 Task: Search one way flight ticket for 3 adults in first from Hailey/sun Valley: Friedman Memorial Airport to New Bern: Coastal Carolina Regional Airport (was Craven County Regional) on 5-4-2023. Choice of flights is United. Number of bags: 1 carry on bag. Price is upto 55000. Outbound departure time preference is 18:30.
Action: Mouse moved to (392, 359)
Screenshot: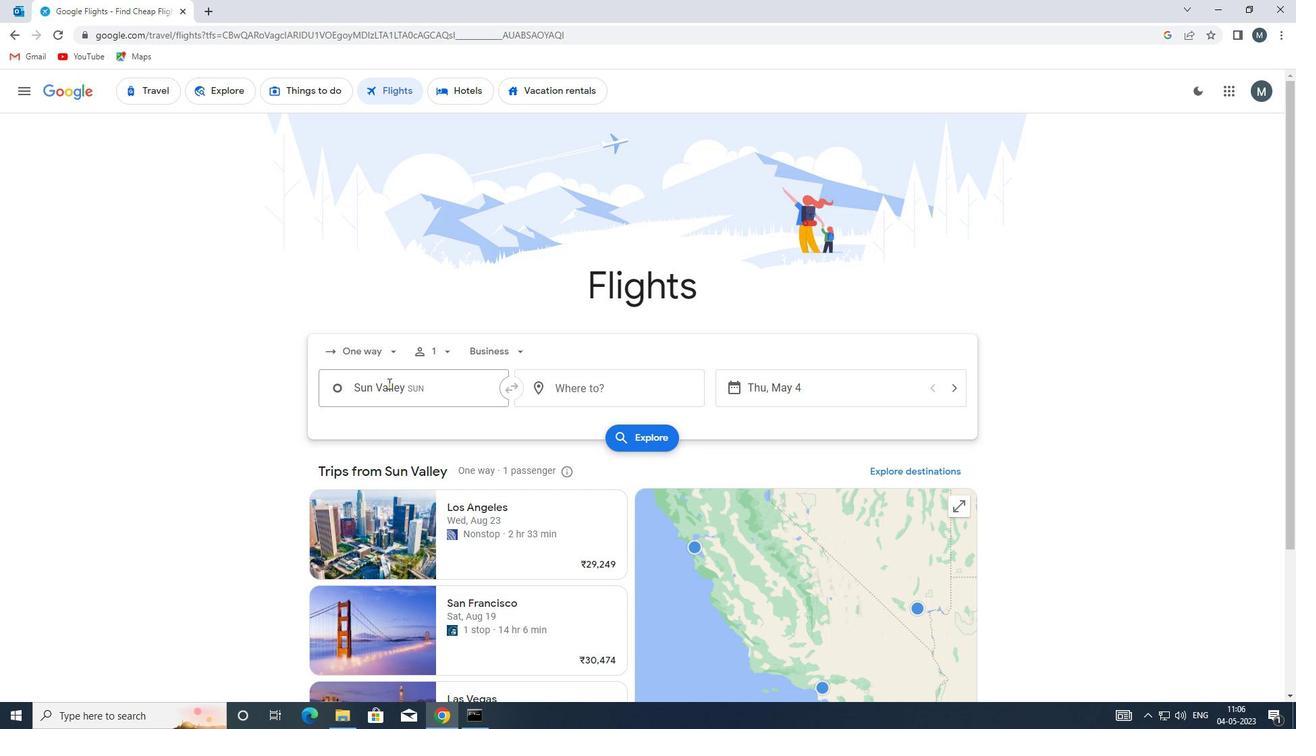 
Action: Mouse pressed left at (392, 359)
Screenshot: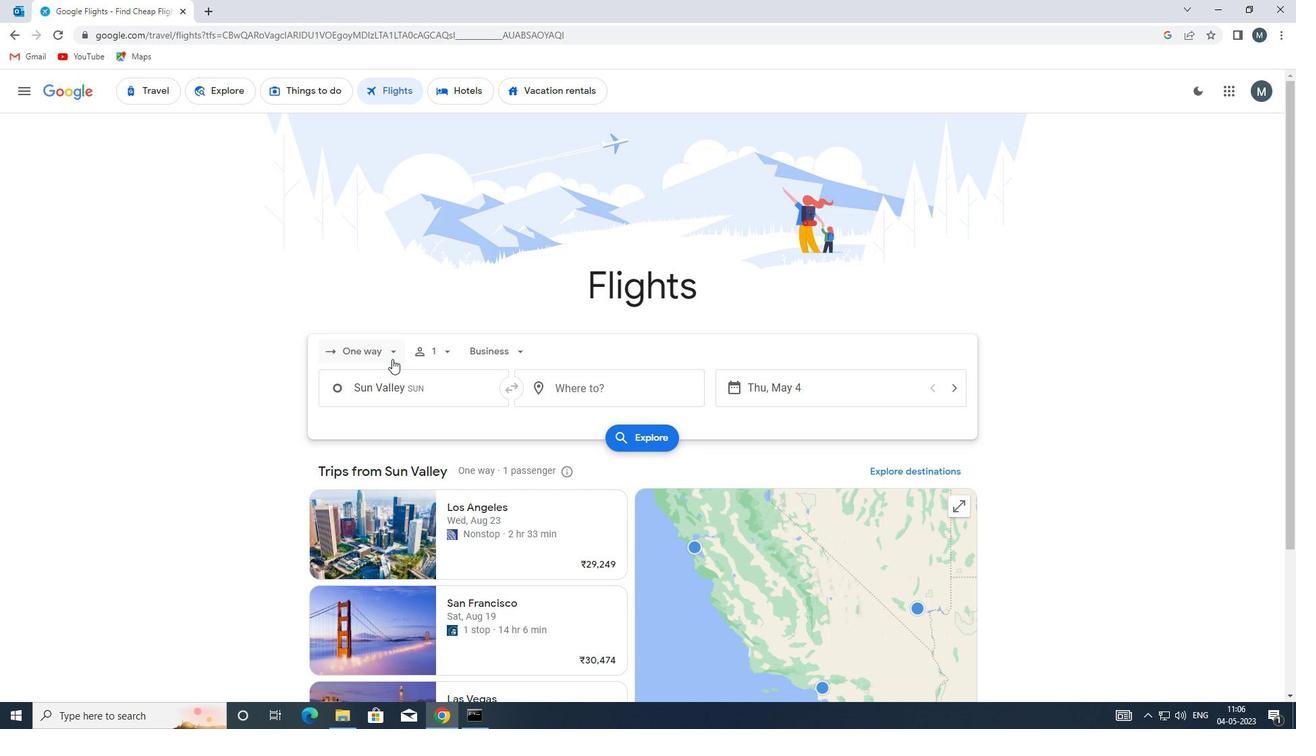 
Action: Mouse moved to (404, 407)
Screenshot: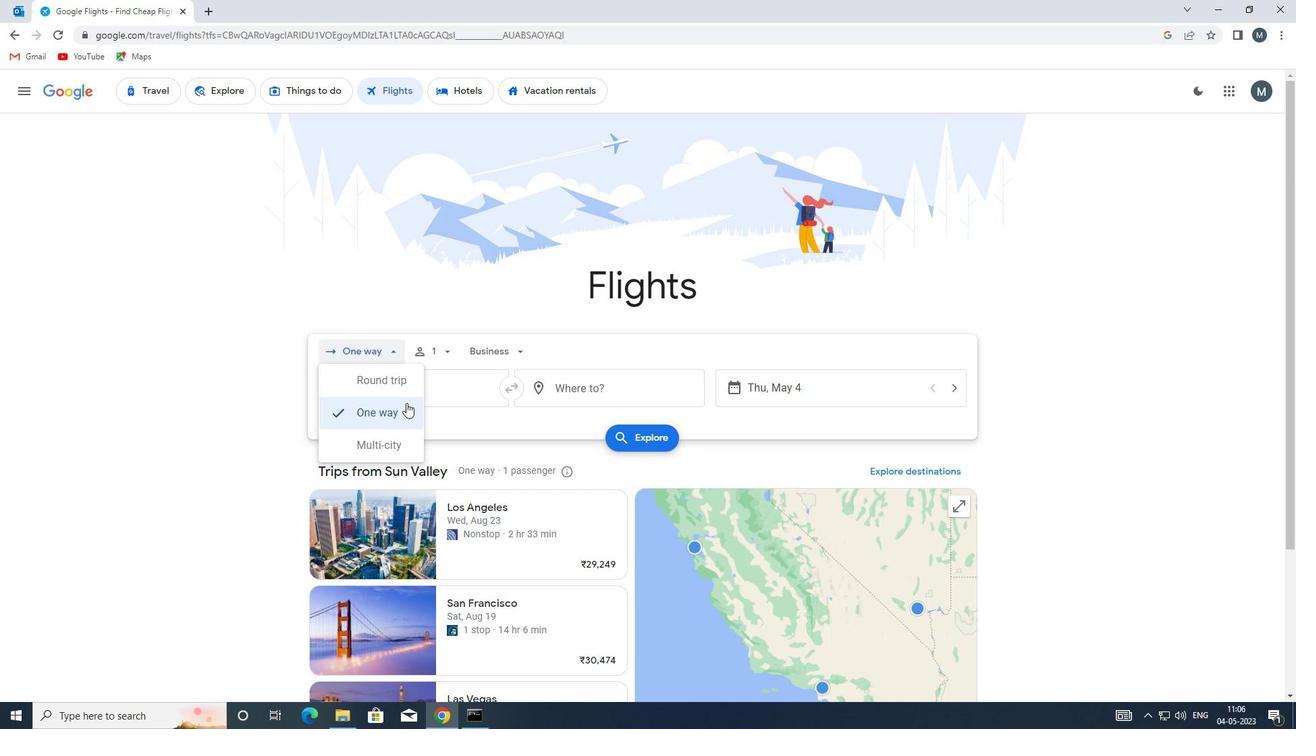 
Action: Mouse pressed left at (404, 407)
Screenshot: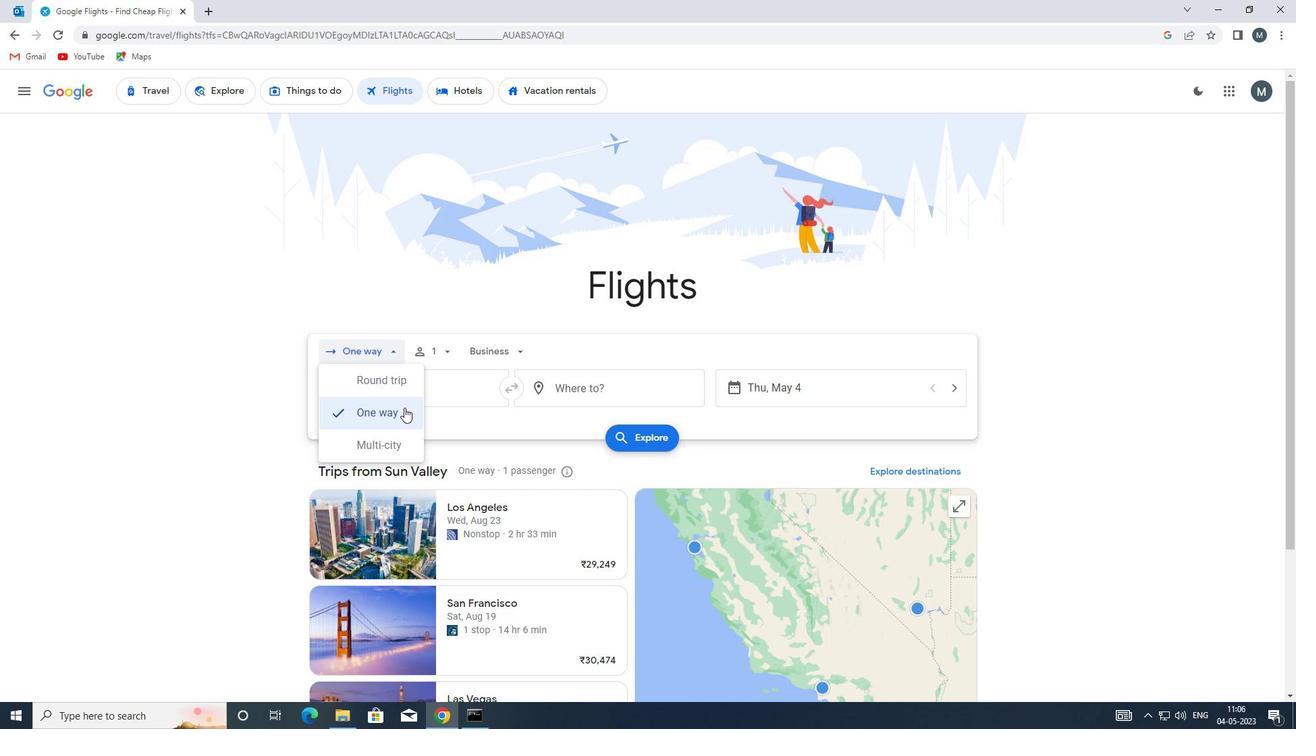 
Action: Mouse moved to (434, 347)
Screenshot: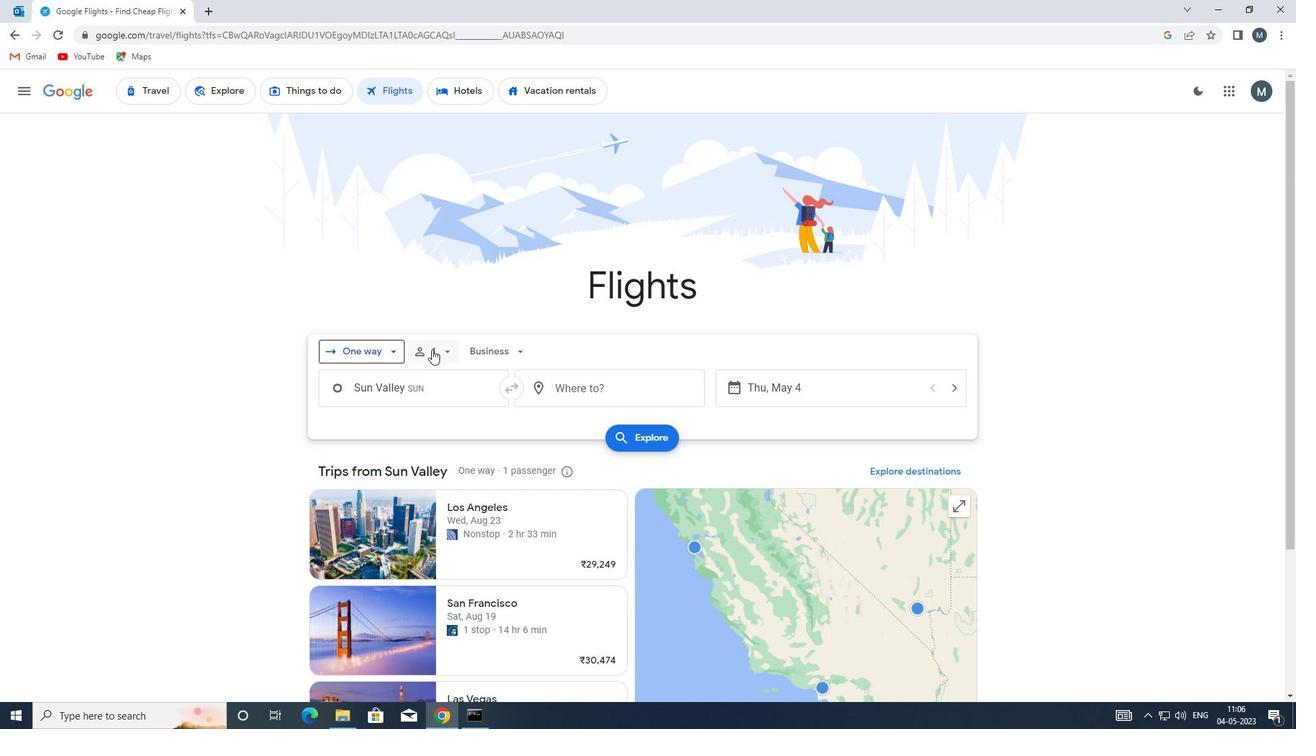 
Action: Mouse pressed left at (434, 347)
Screenshot: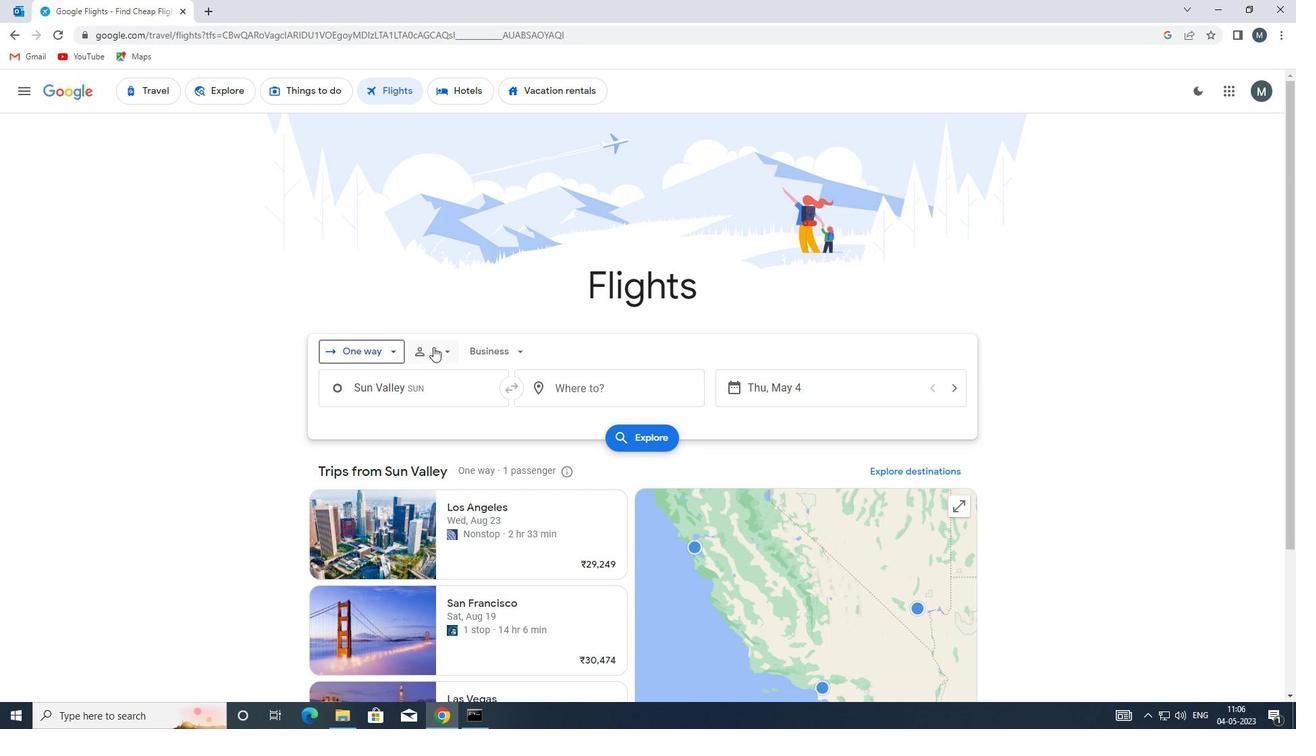 
Action: Mouse moved to (553, 386)
Screenshot: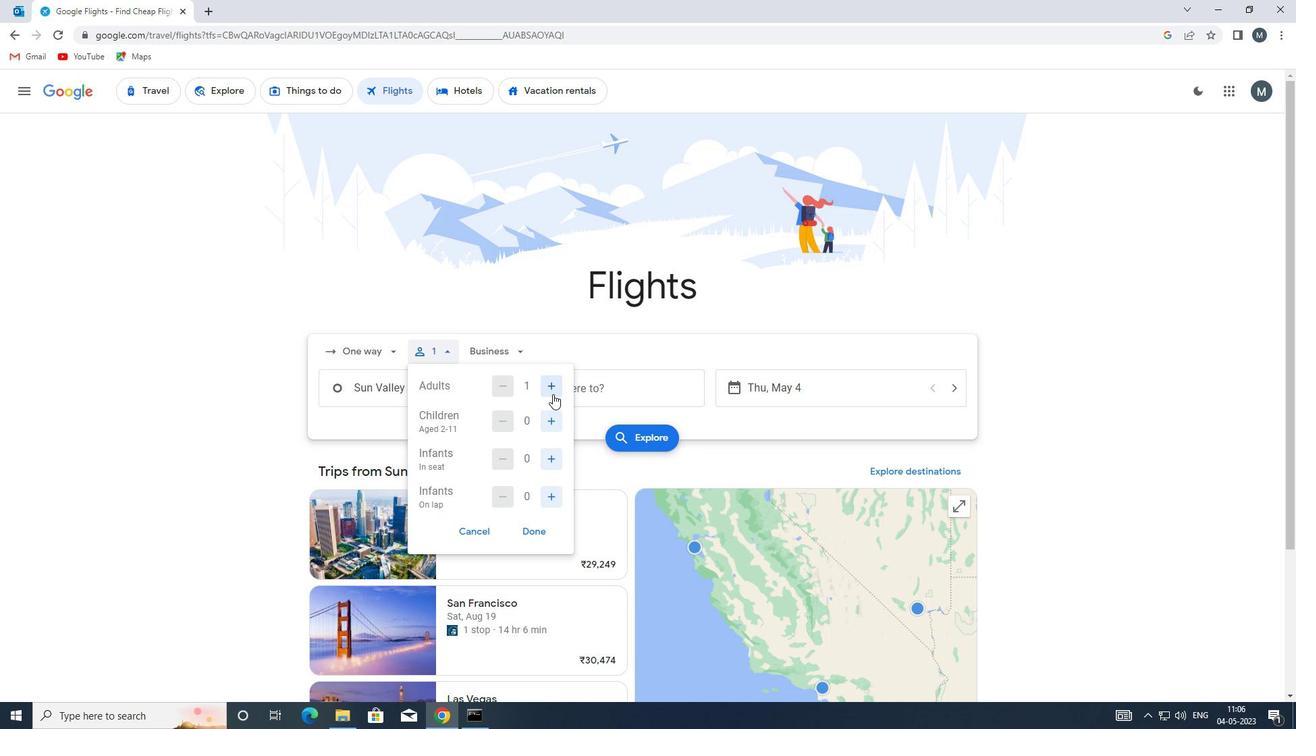
Action: Mouse pressed left at (553, 386)
Screenshot: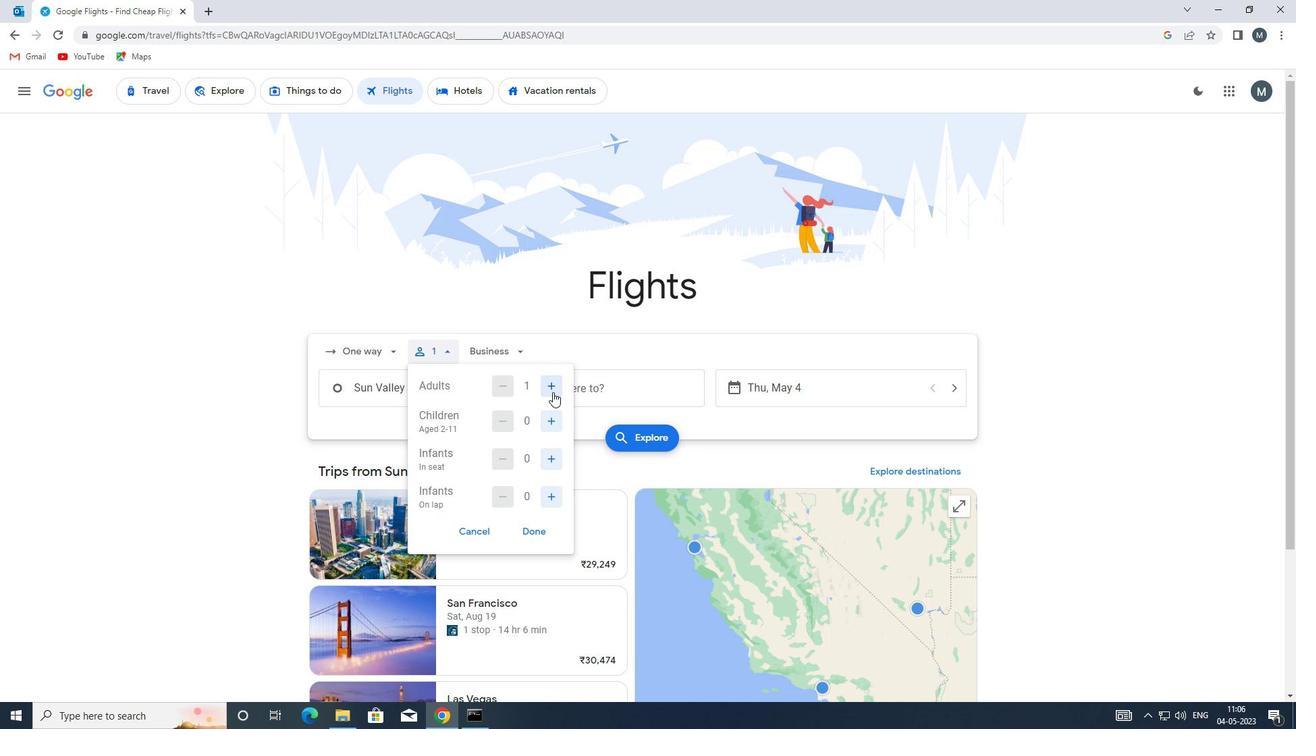 
Action: Mouse moved to (553, 386)
Screenshot: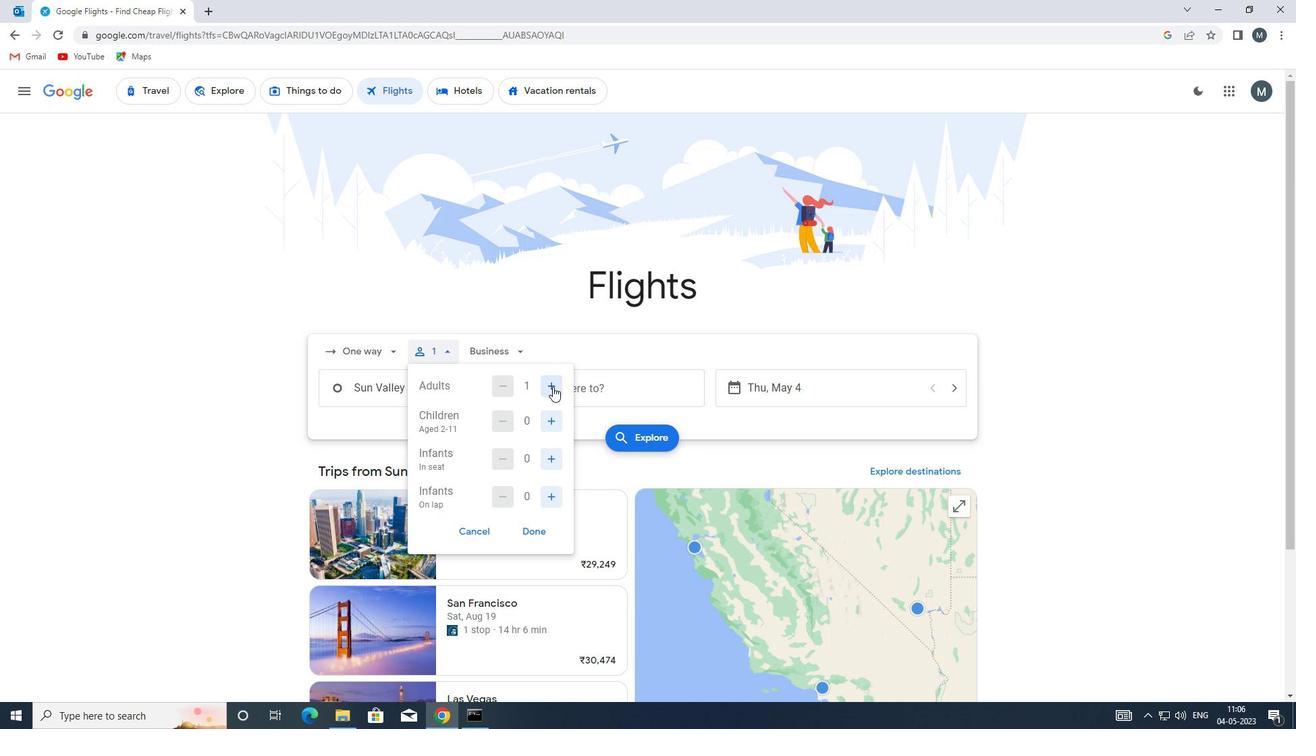 
Action: Mouse pressed left at (553, 386)
Screenshot: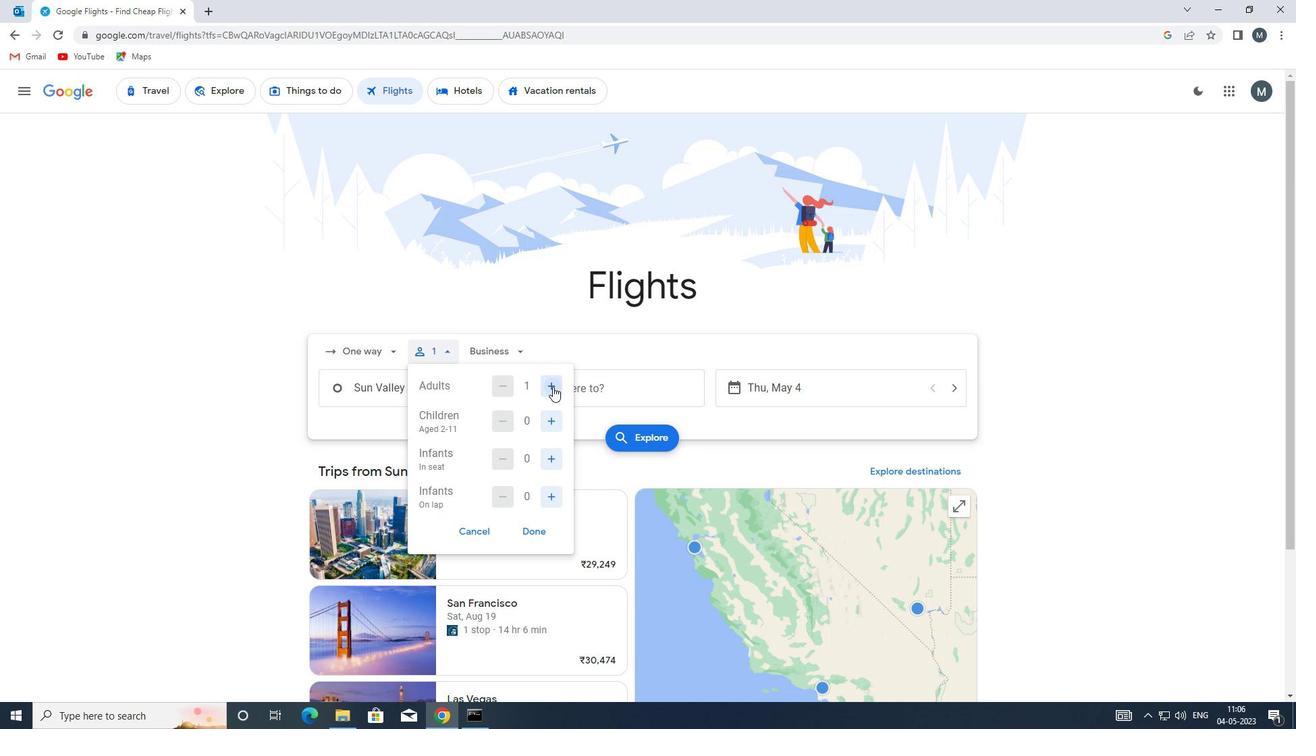 
Action: Mouse moved to (531, 533)
Screenshot: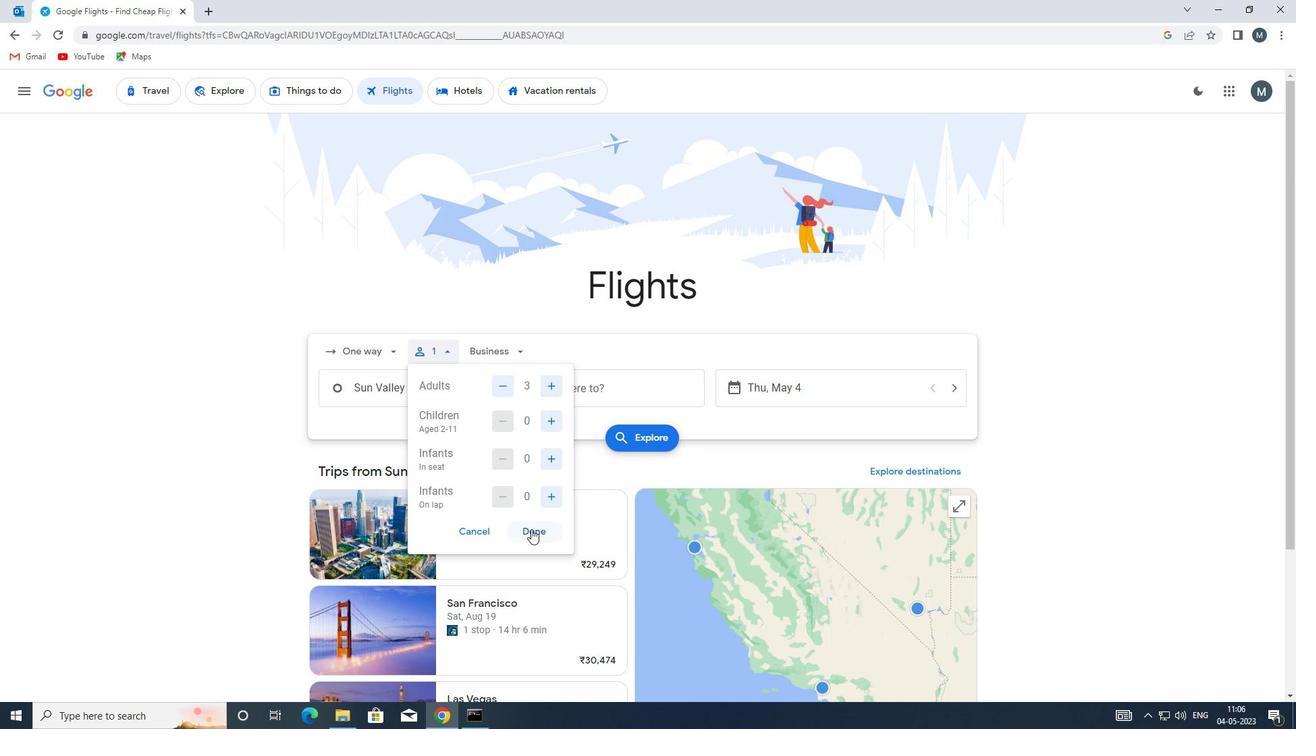 
Action: Mouse pressed left at (531, 533)
Screenshot: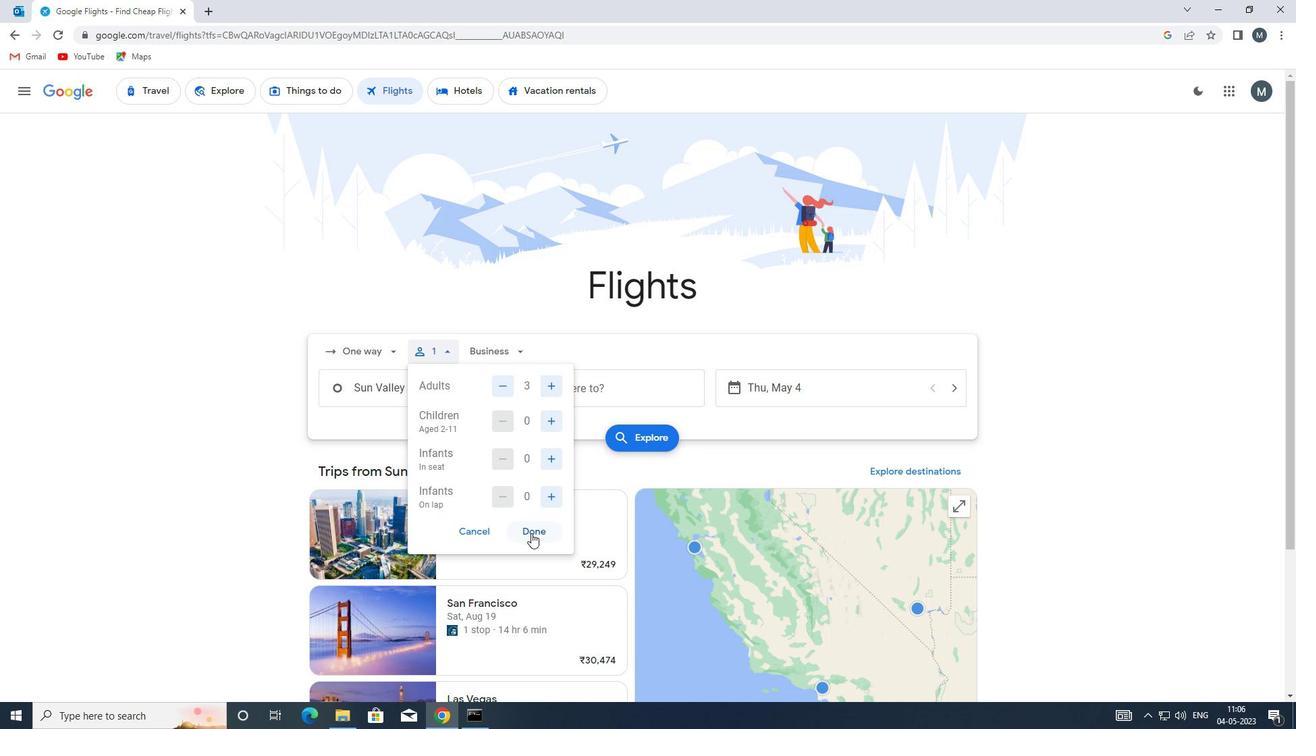
Action: Mouse moved to (504, 353)
Screenshot: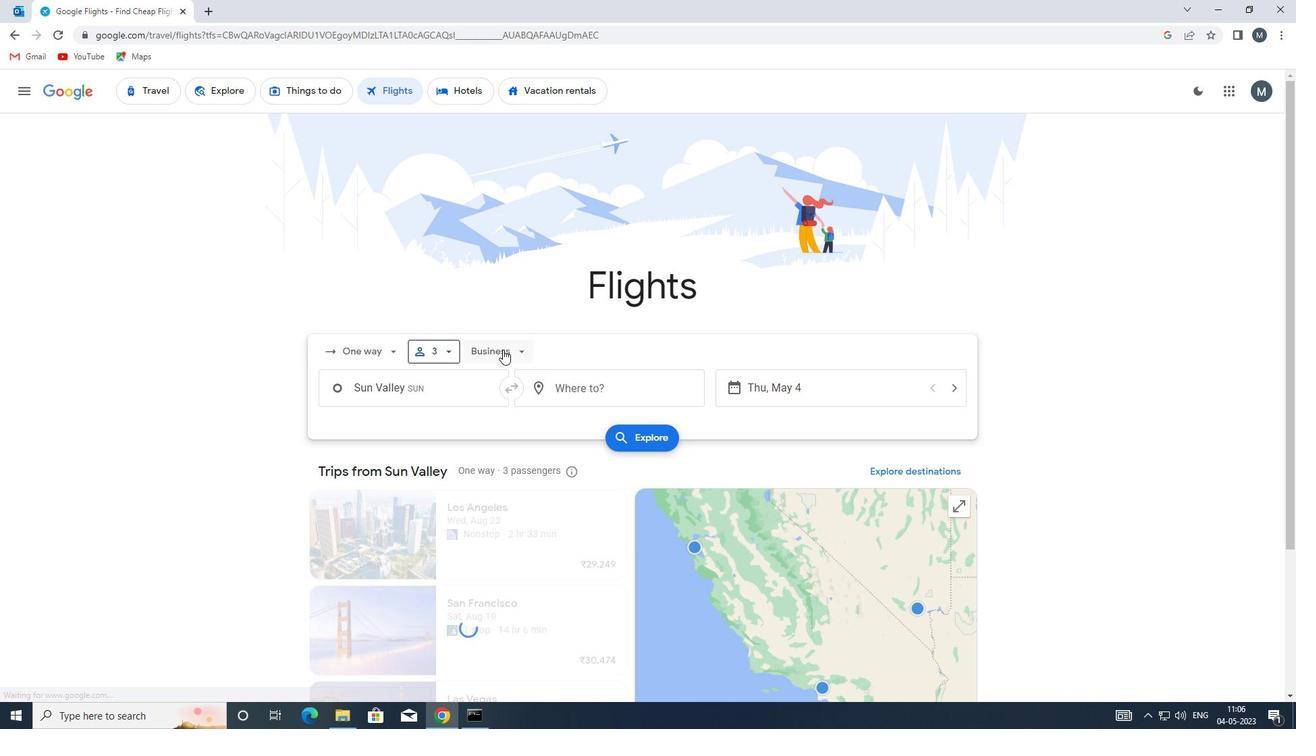 
Action: Mouse pressed left at (504, 353)
Screenshot: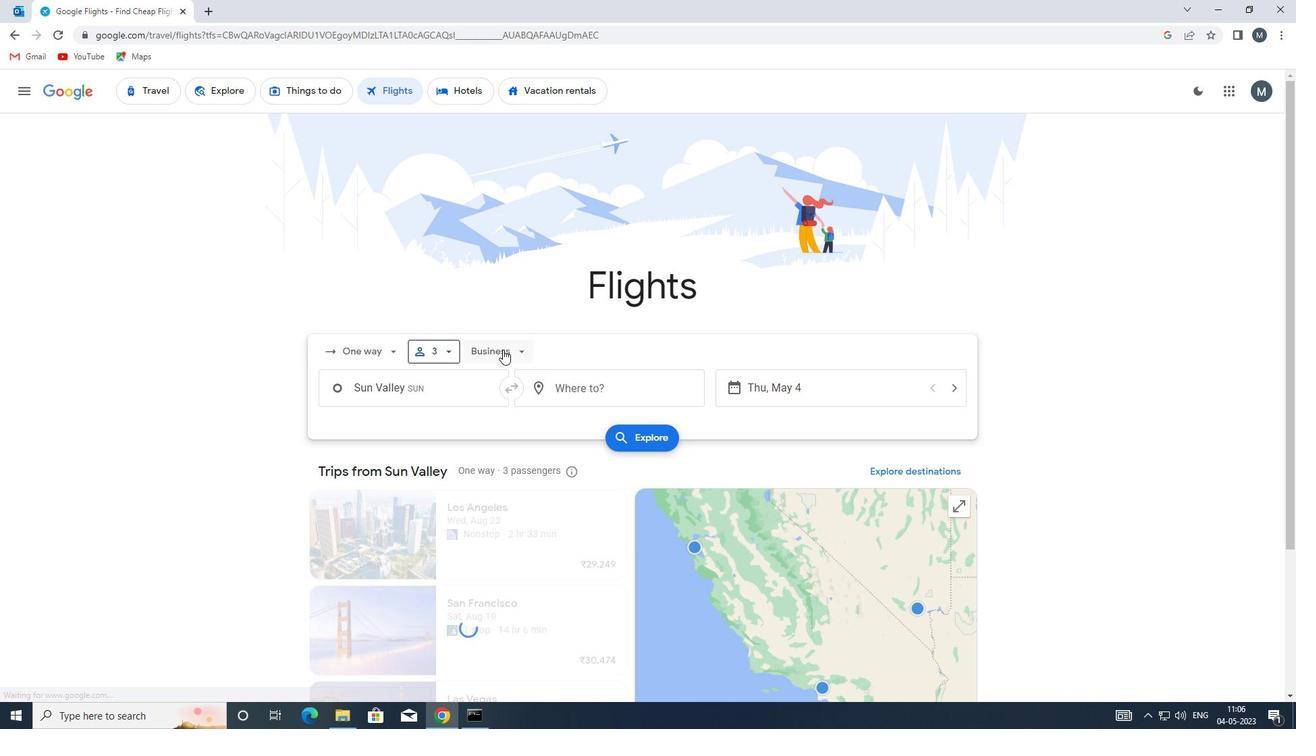 
Action: Mouse moved to (516, 471)
Screenshot: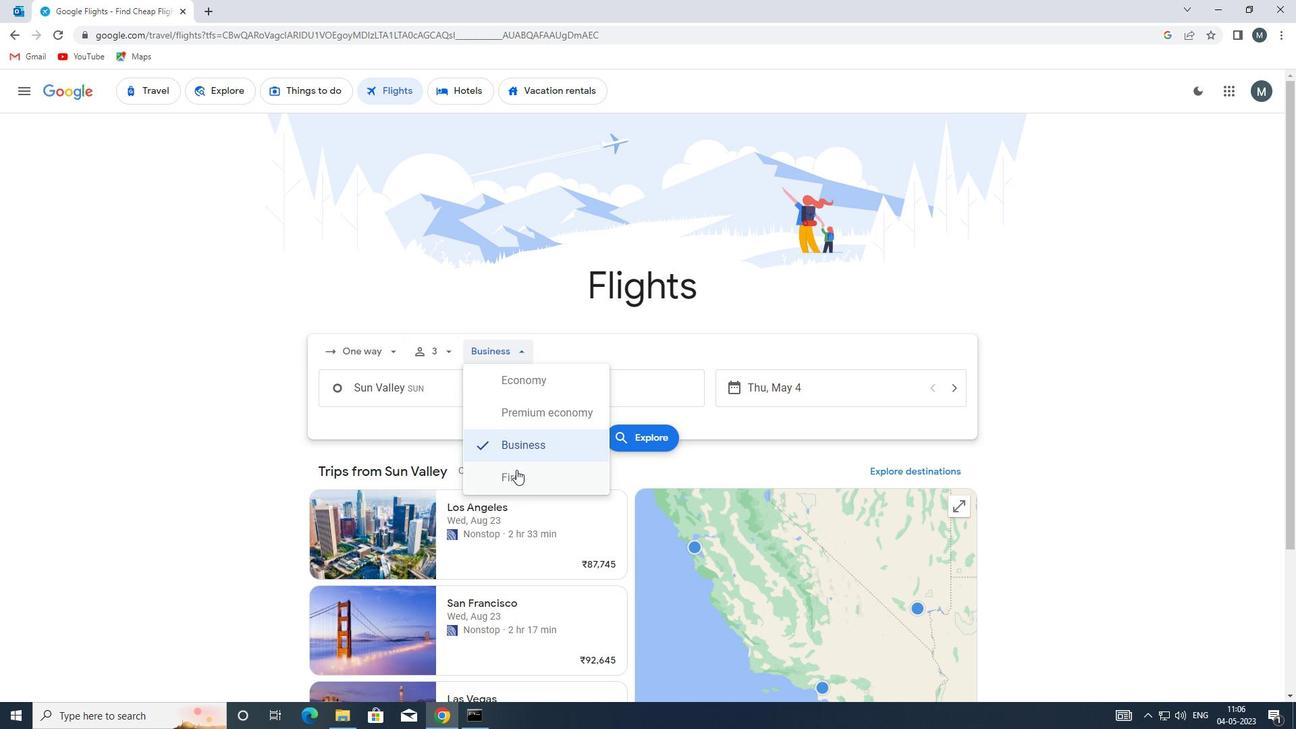 
Action: Mouse pressed left at (516, 471)
Screenshot: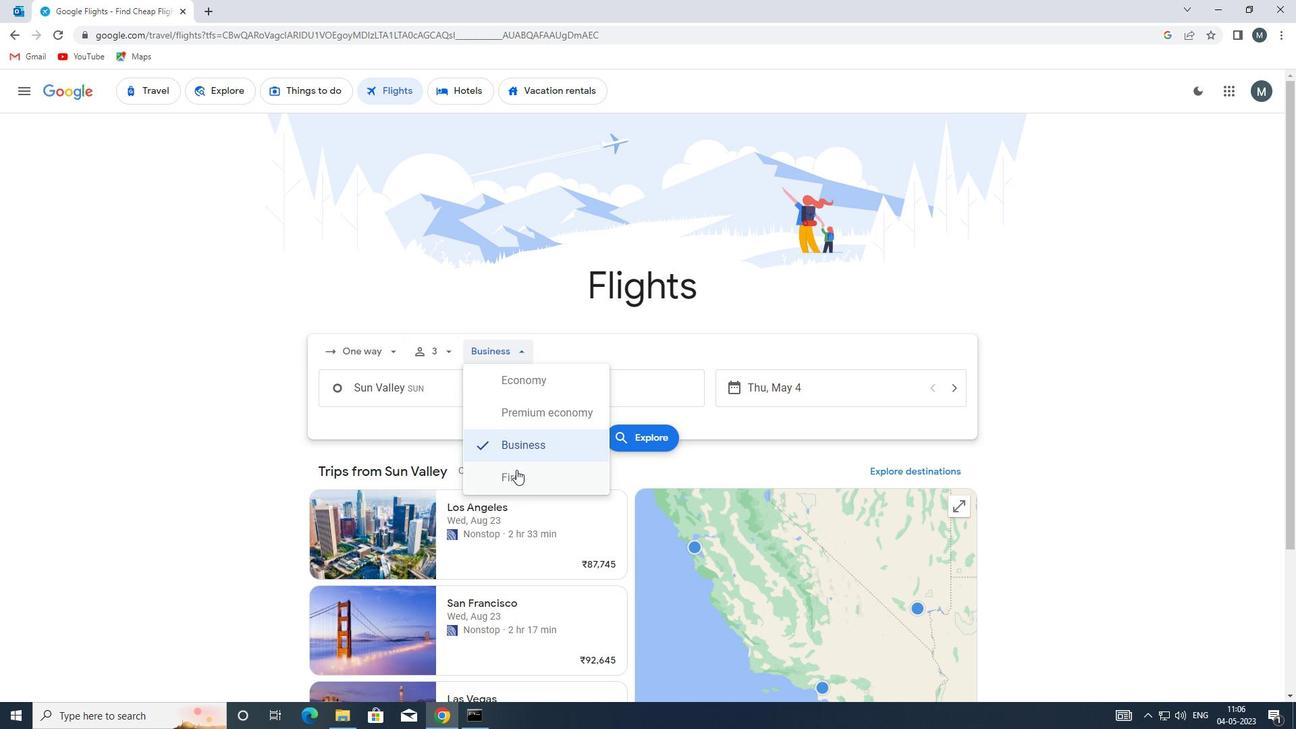 
Action: Mouse moved to (433, 388)
Screenshot: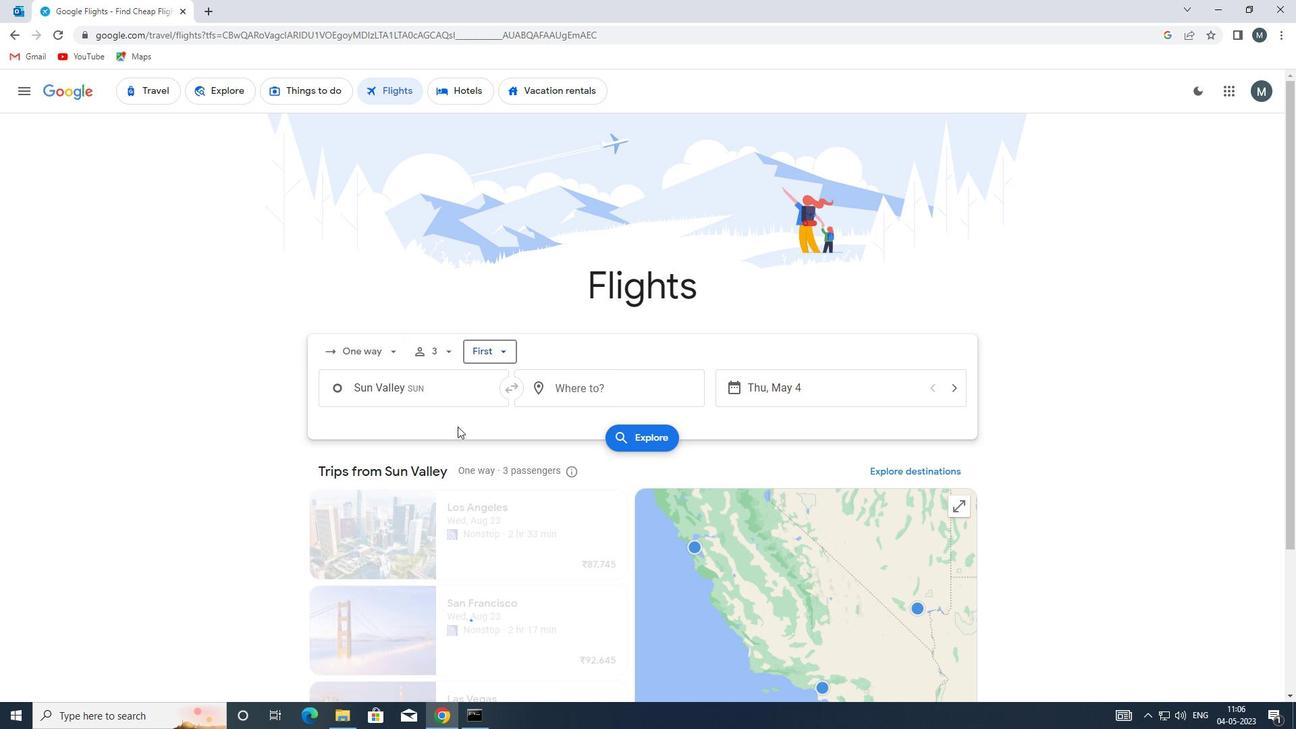 
Action: Mouse pressed left at (433, 388)
Screenshot: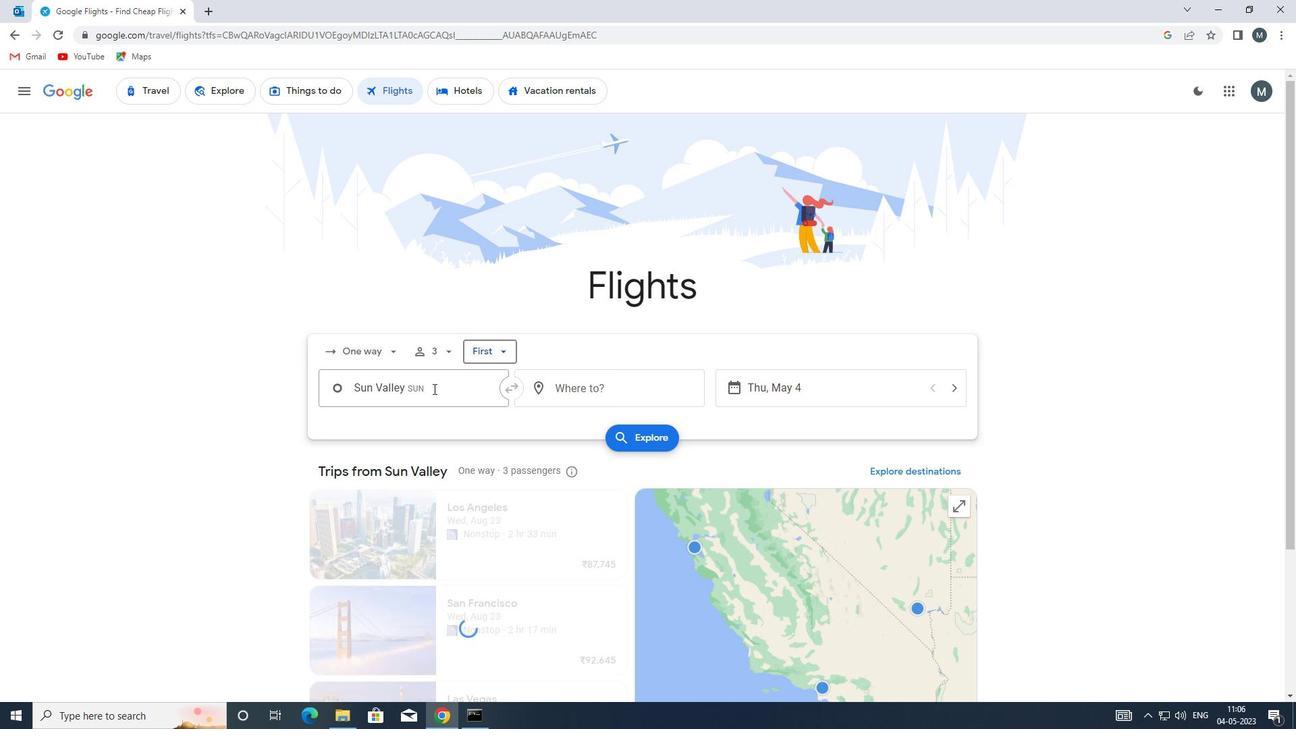 
Action: Mouse moved to (447, 452)
Screenshot: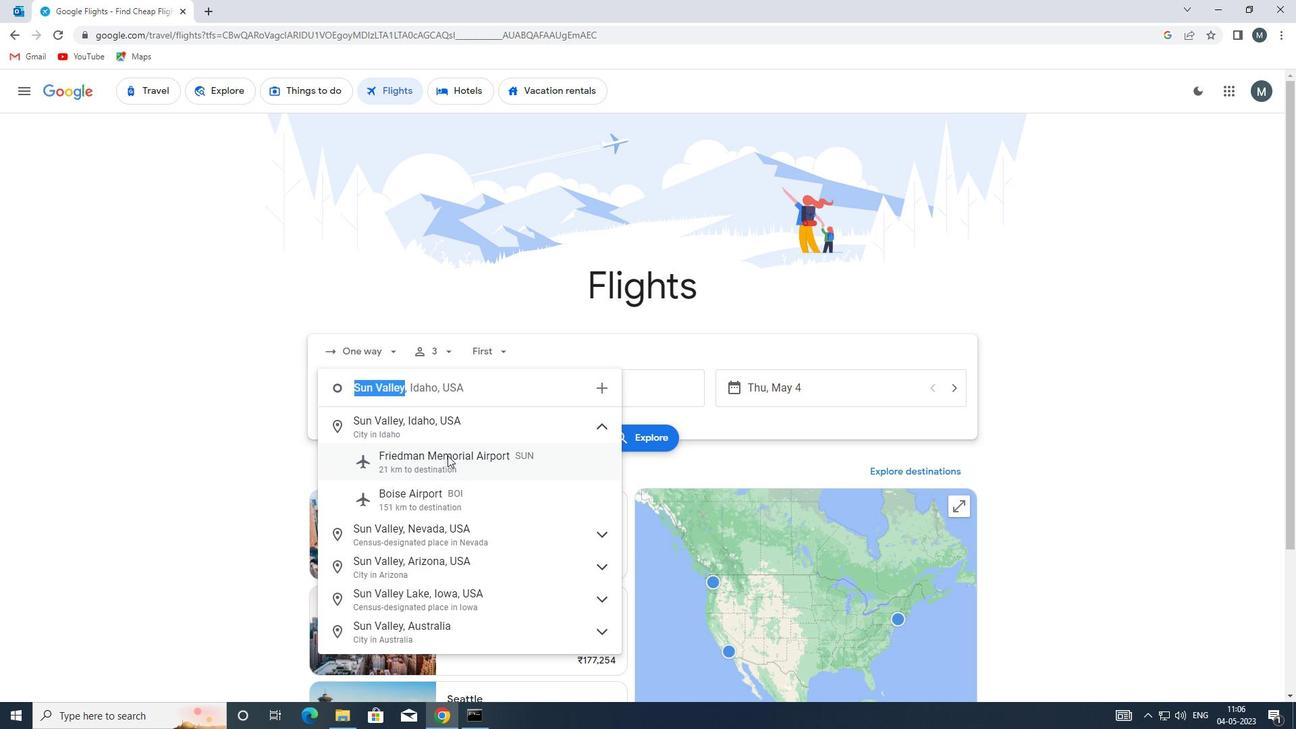 
Action: Mouse pressed left at (447, 452)
Screenshot: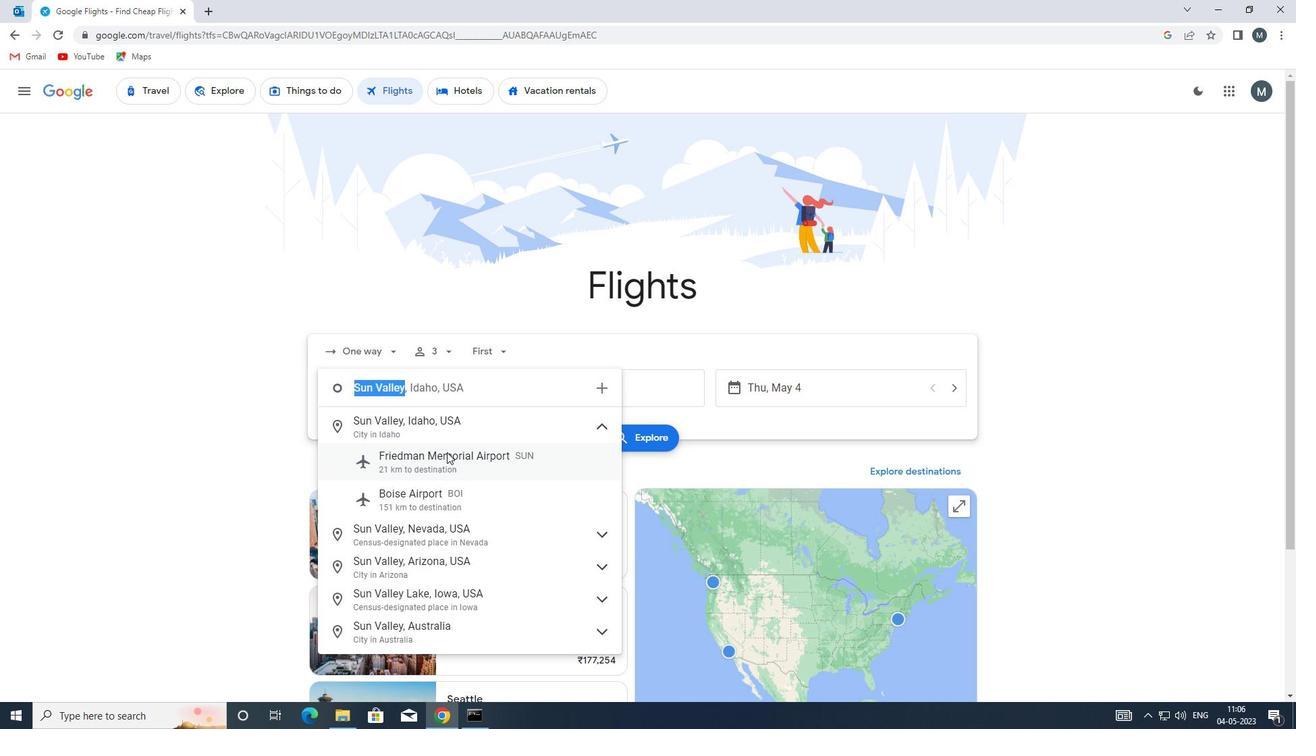 
Action: Mouse moved to (605, 389)
Screenshot: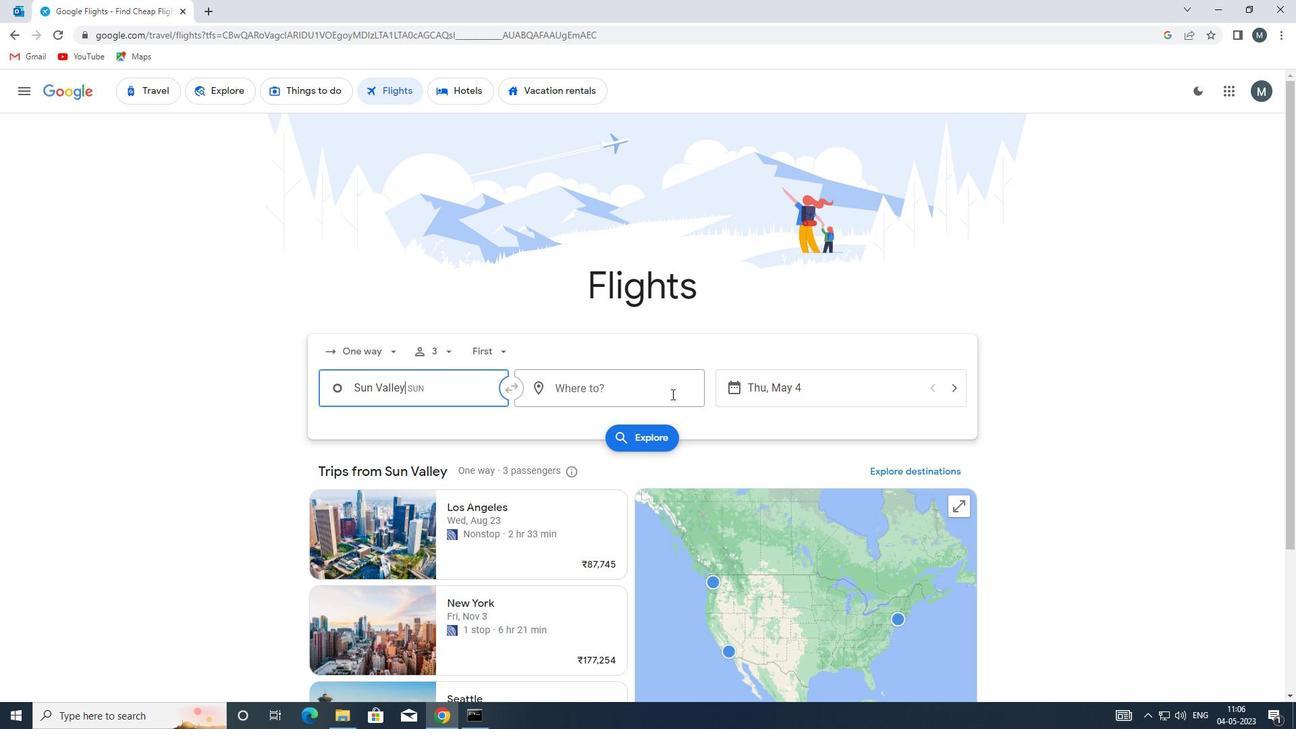 
Action: Mouse pressed left at (605, 389)
Screenshot: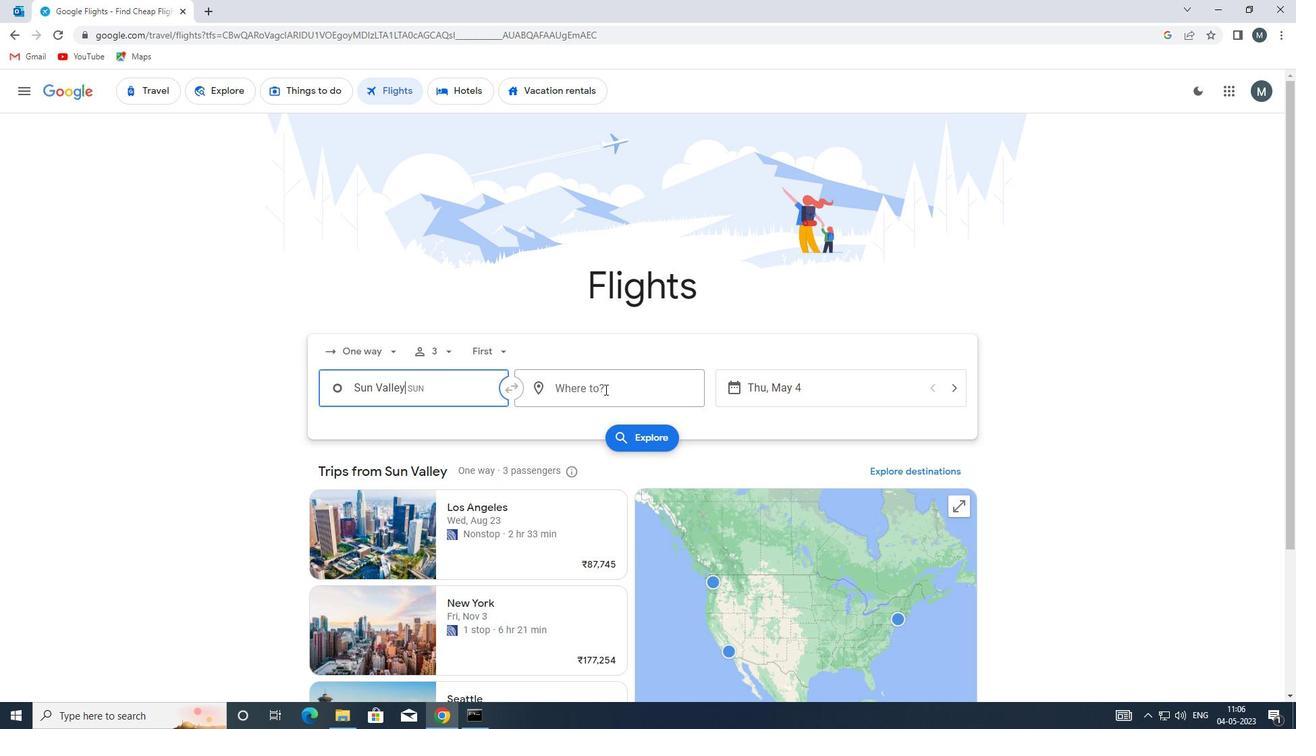 
Action: Mouse moved to (596, 386)
Screenshot: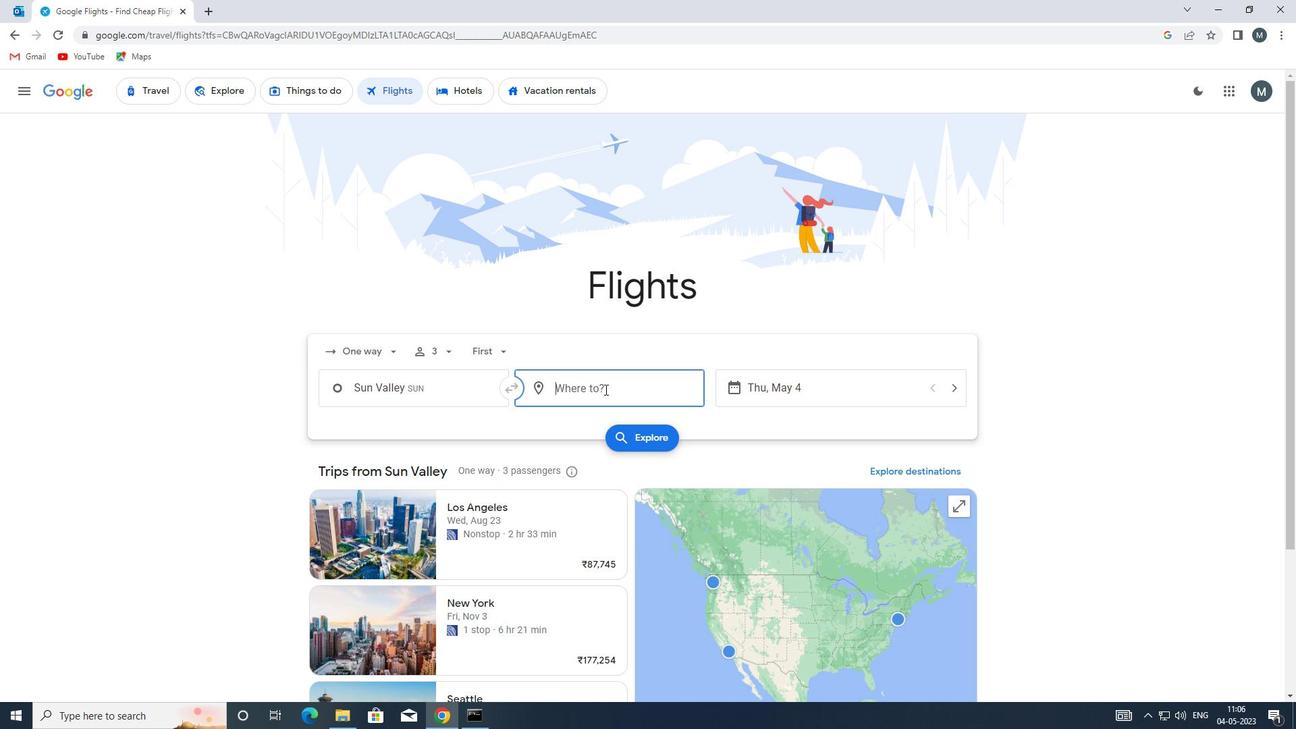 
Action: Key pressed ew
Screenshot: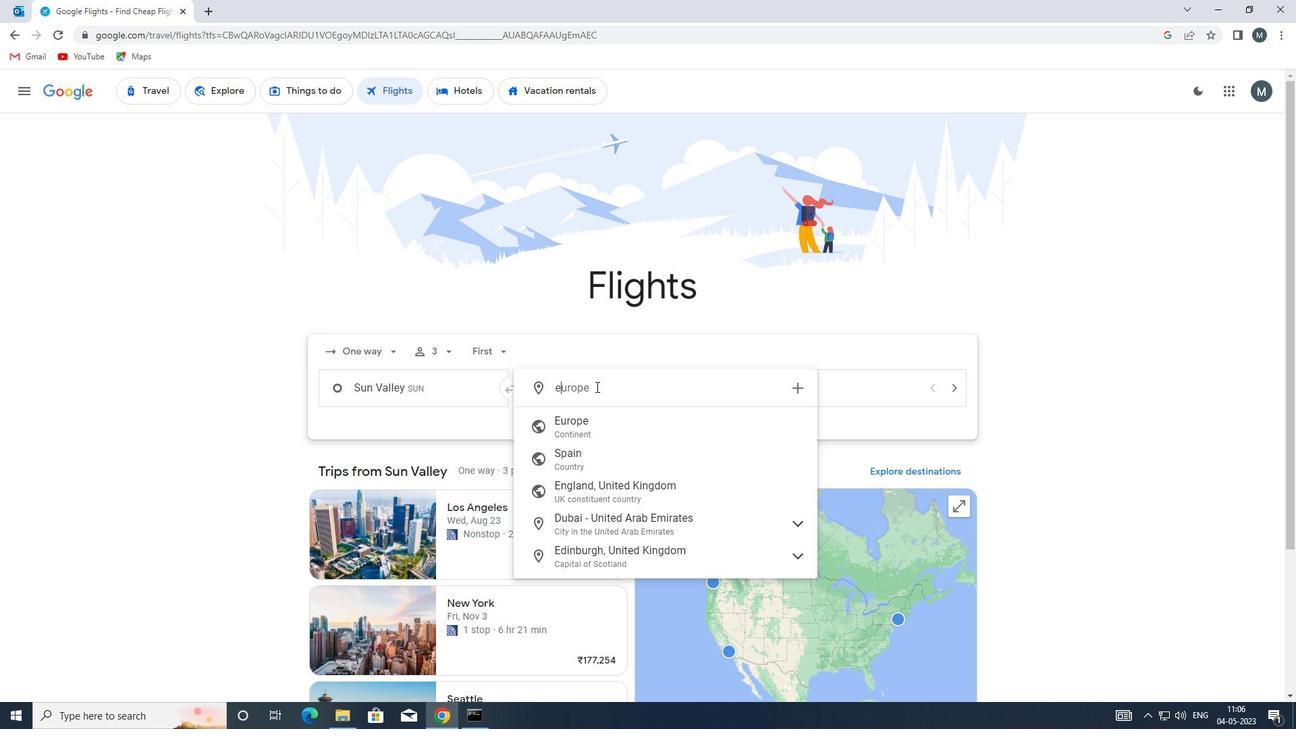 
Action: Mouse moved to (594, 386)
Screenshot: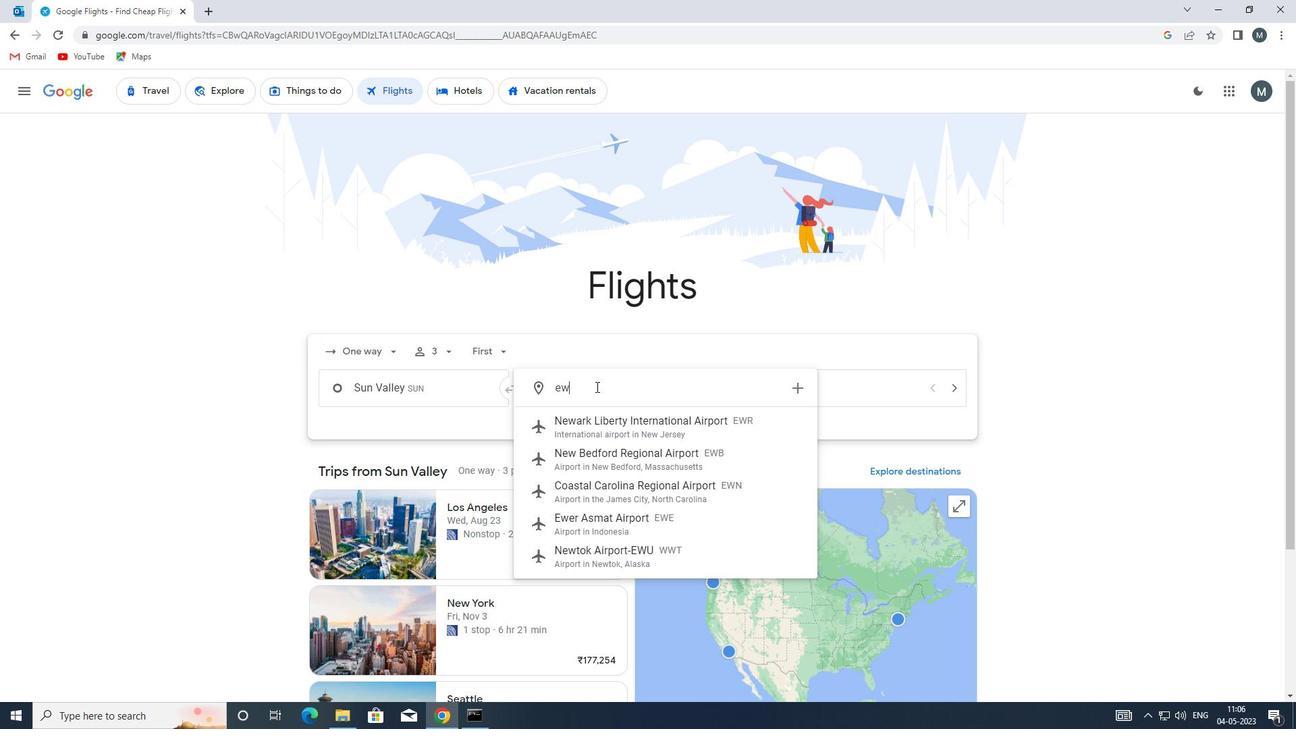 
Action: Key pressed n
Screenshot: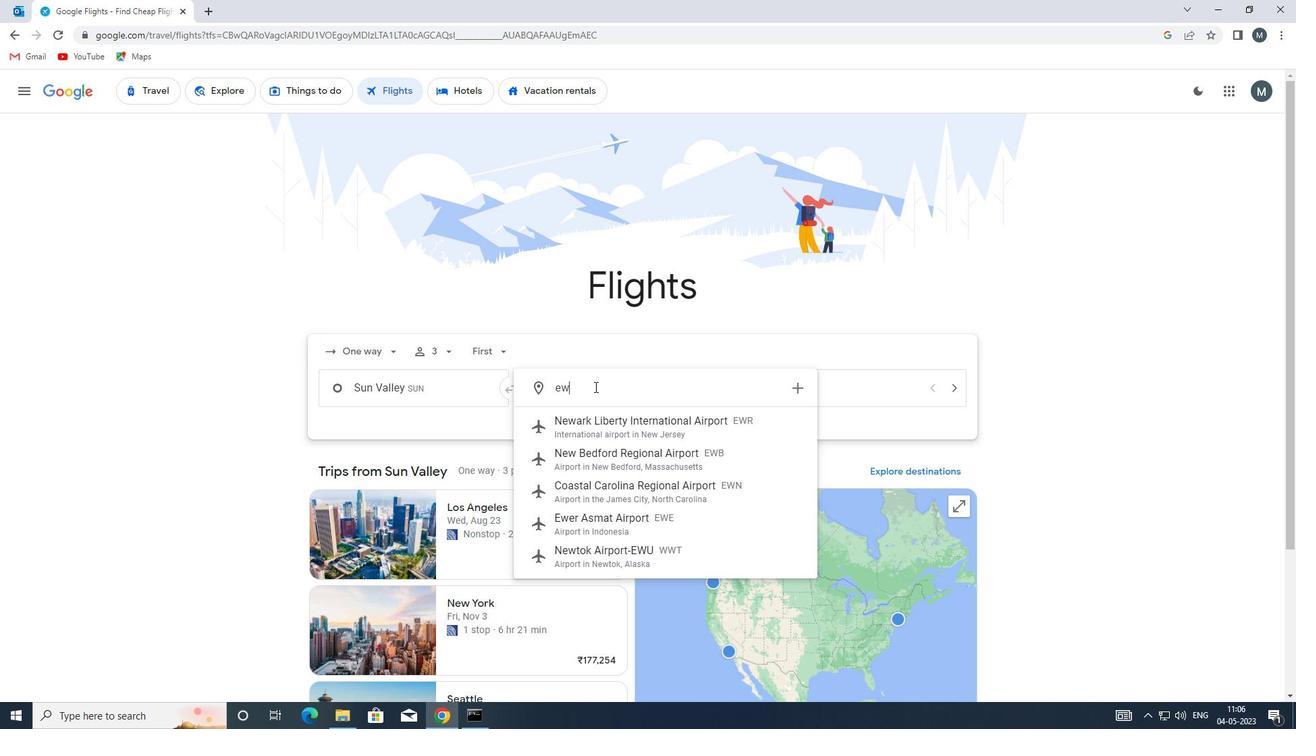 
Action: Mouse moved to (613, 419)
Screenshot: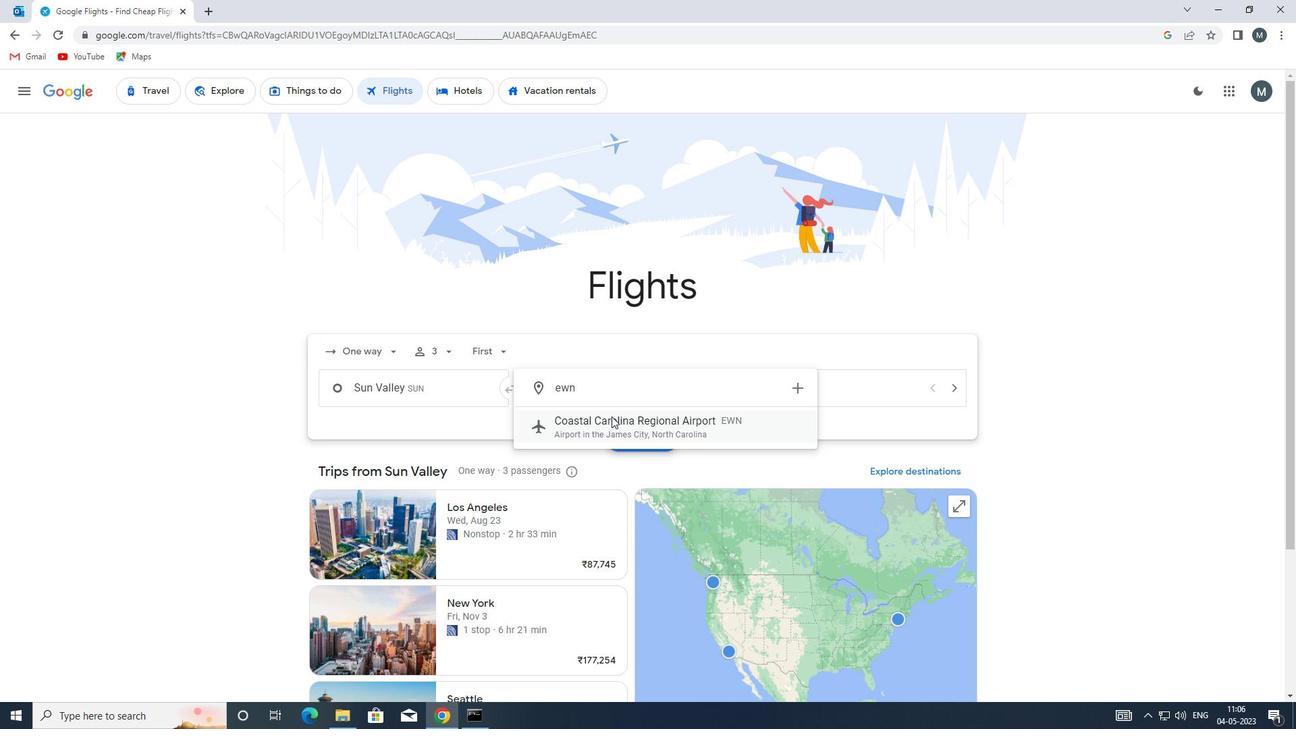 
Action: Mouse pressed left at (613, 419)
Screenshot: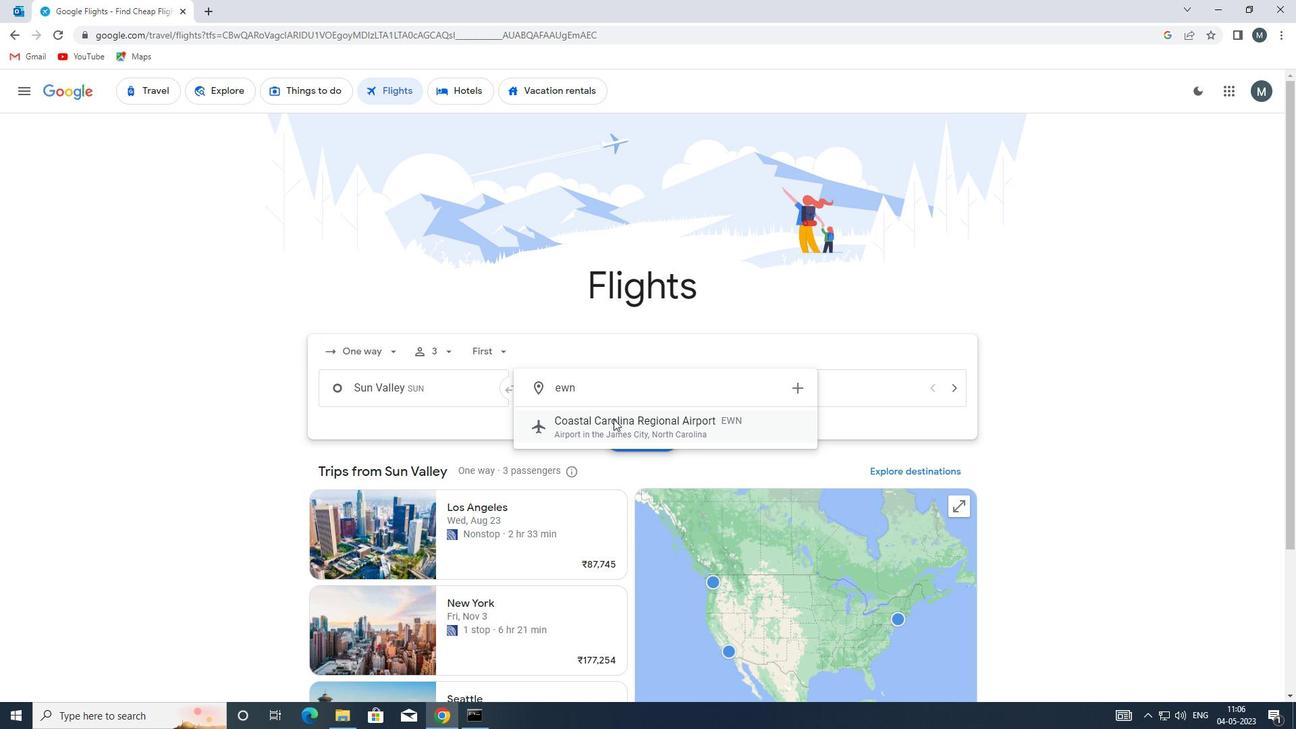 
Action: Mouse moved to (781, 382)
Screenshot: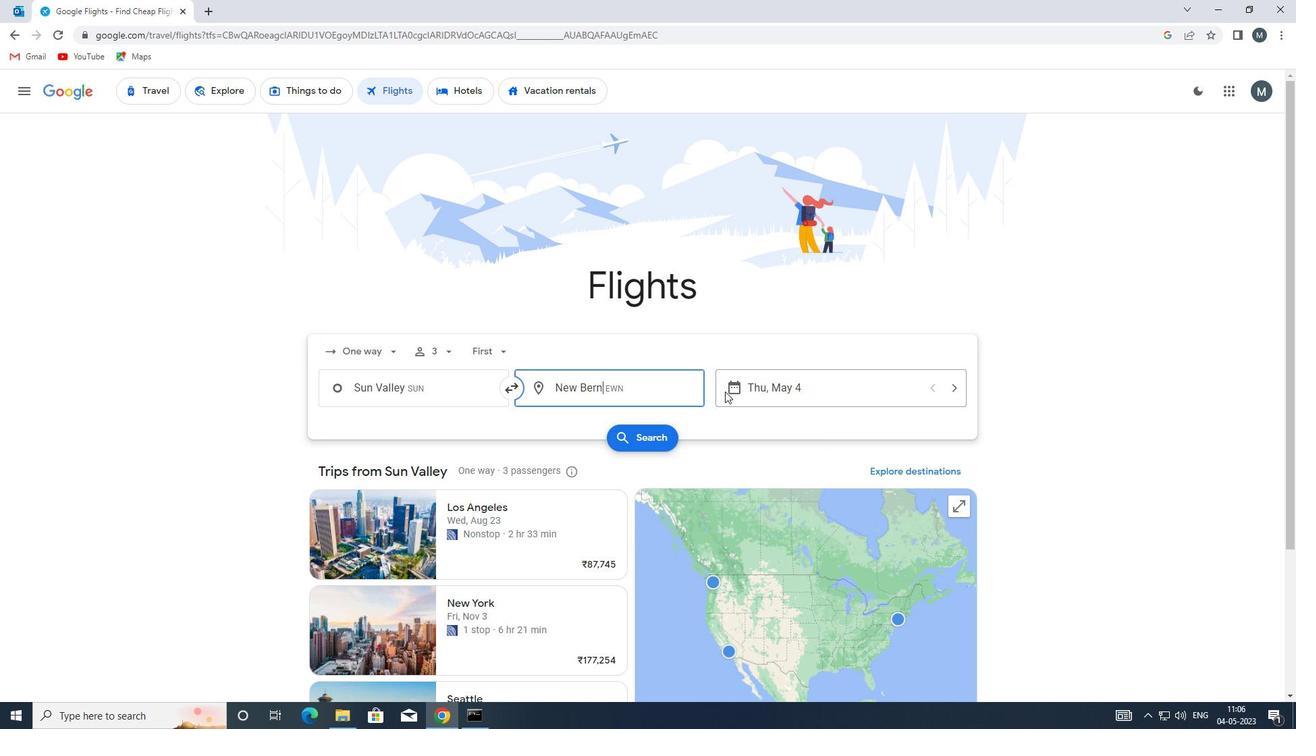
Action: Mouse pressed left at (781, 382)
Screenshot: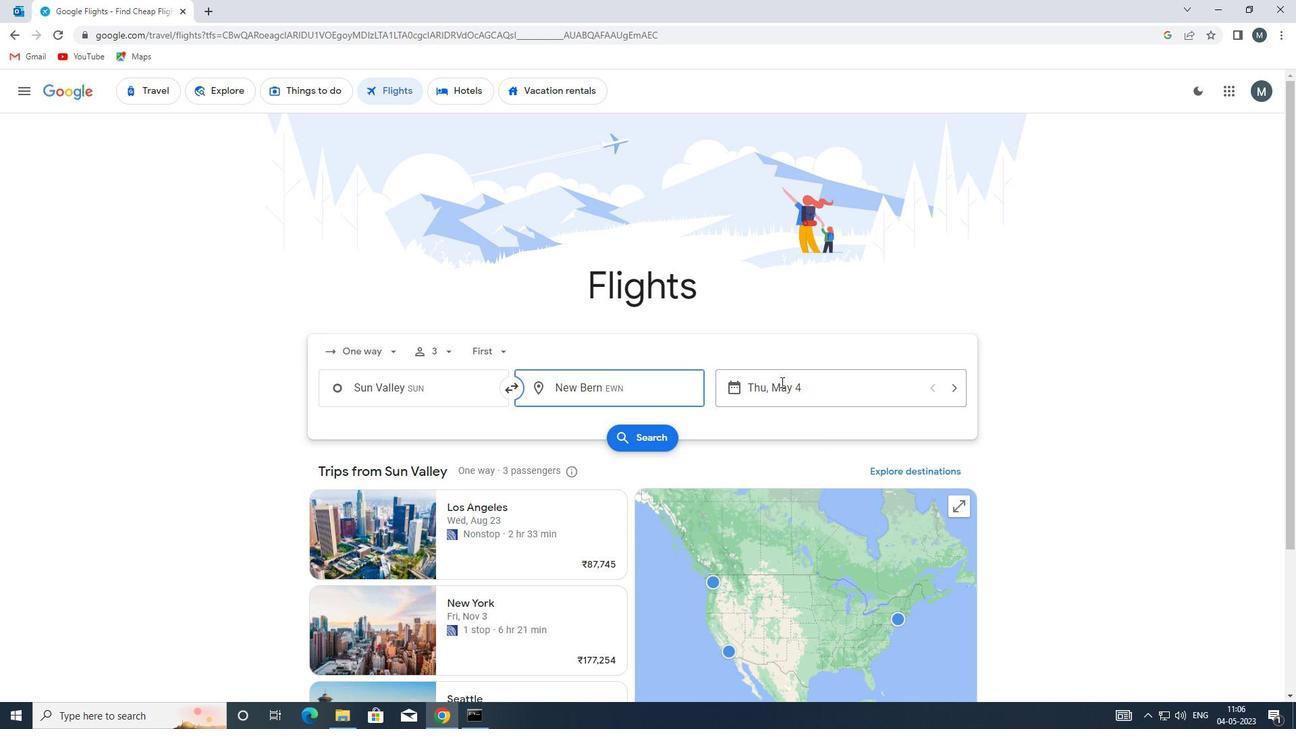 
Action: Mouse moved to (613, 460)
Screenshot: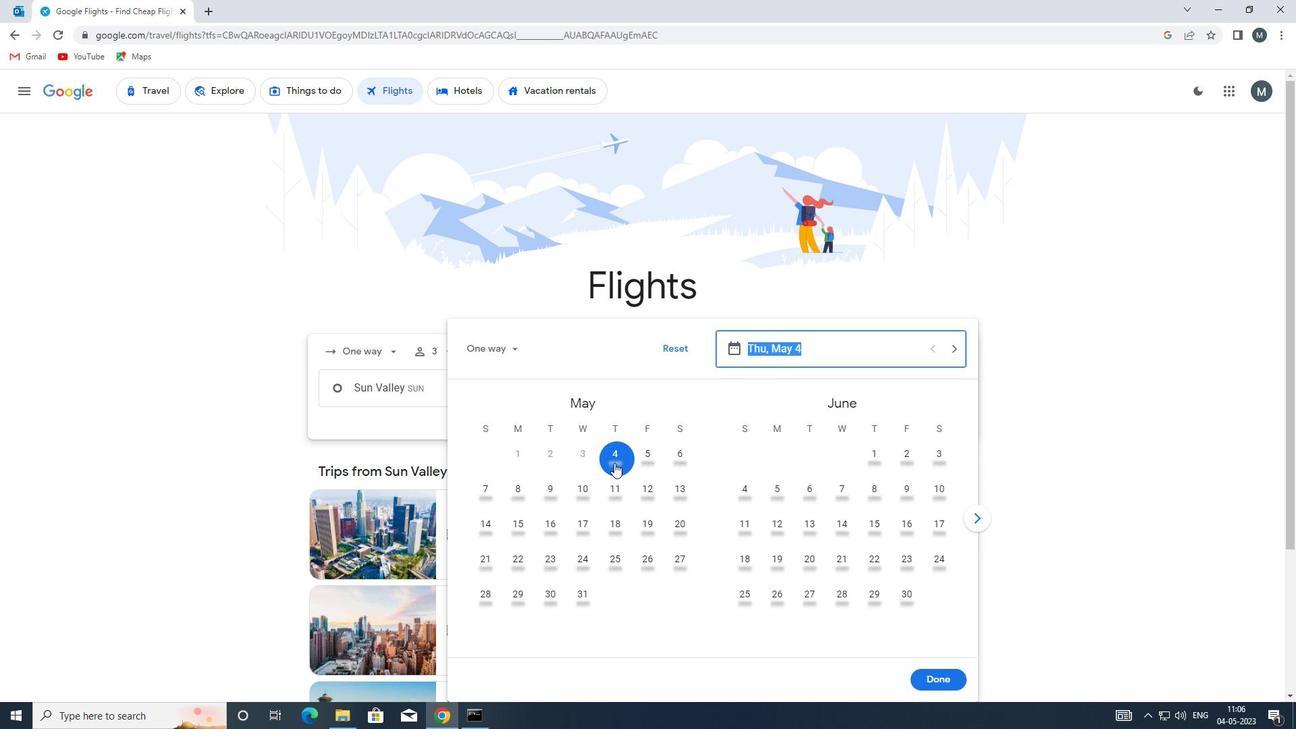 
Action: Mouse pressed left at (613, 460)
Screenshot: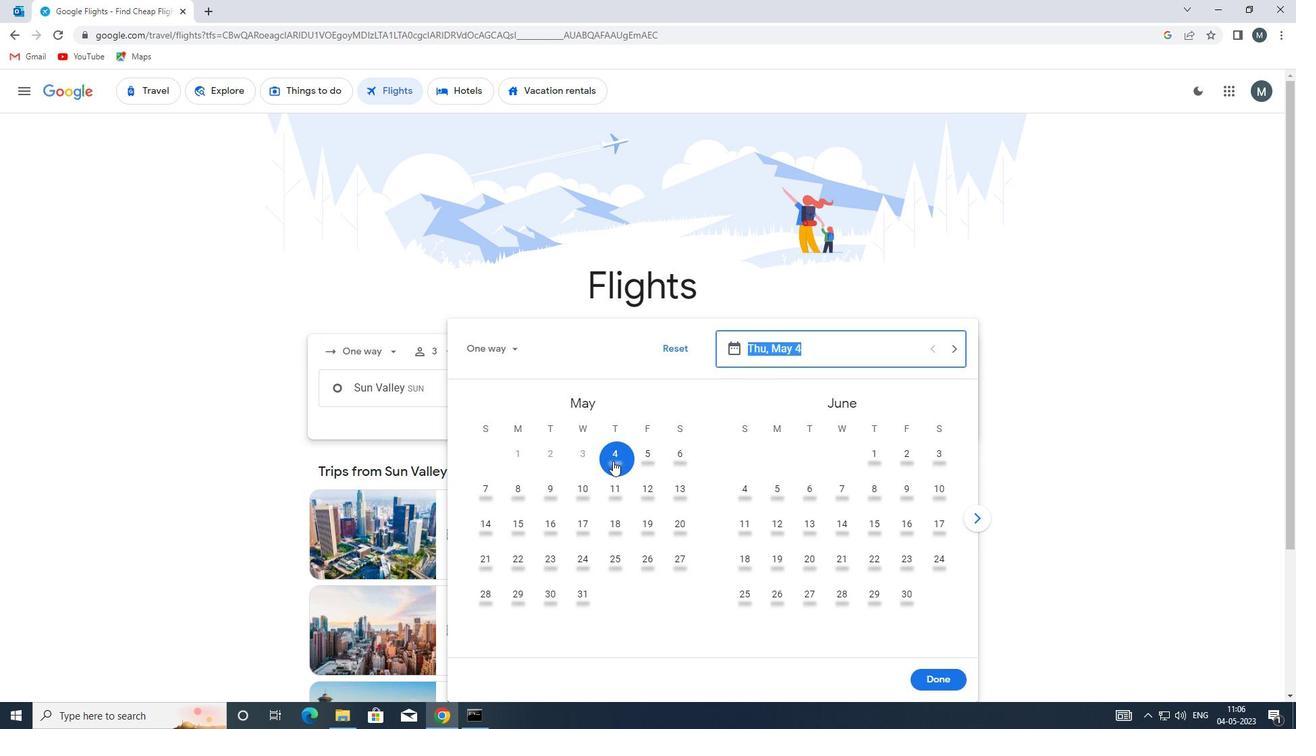 
Action: Mouse moved to (947, 684)
Screenshot: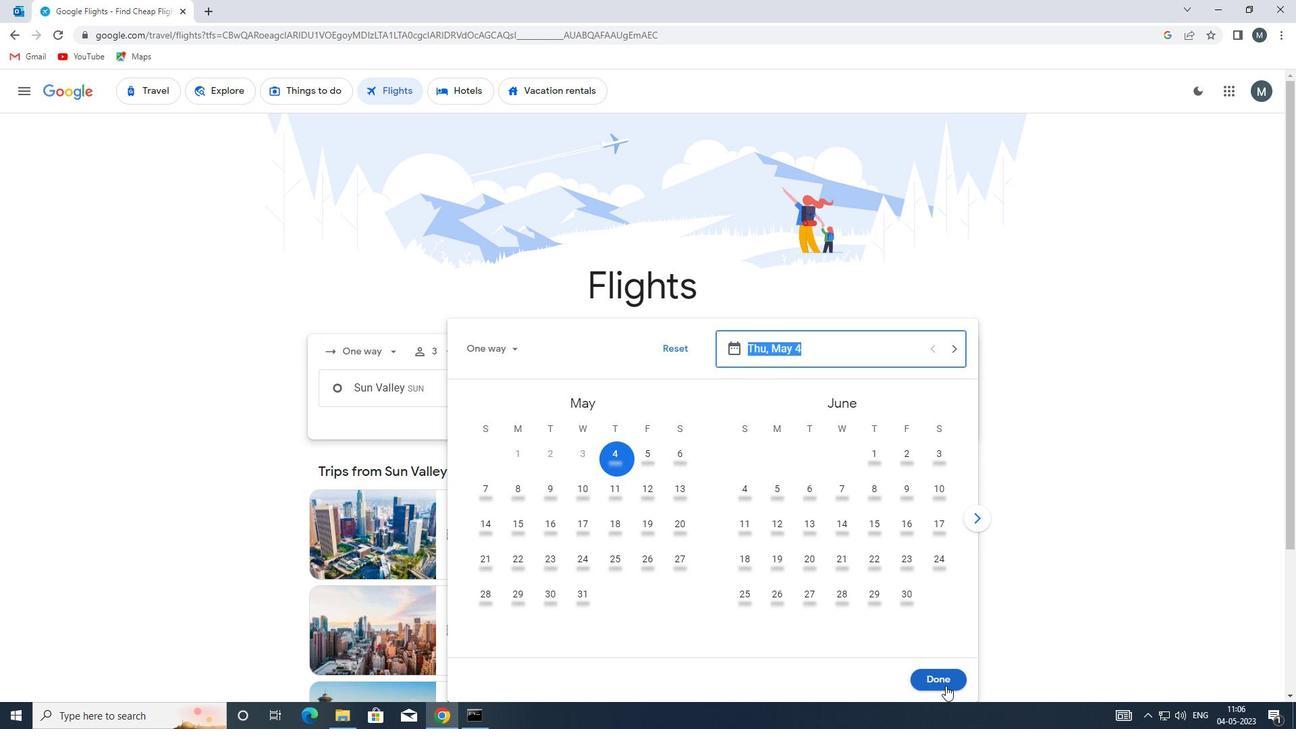 
Action: Mouse pressed left at (947, 684)
Screenshot: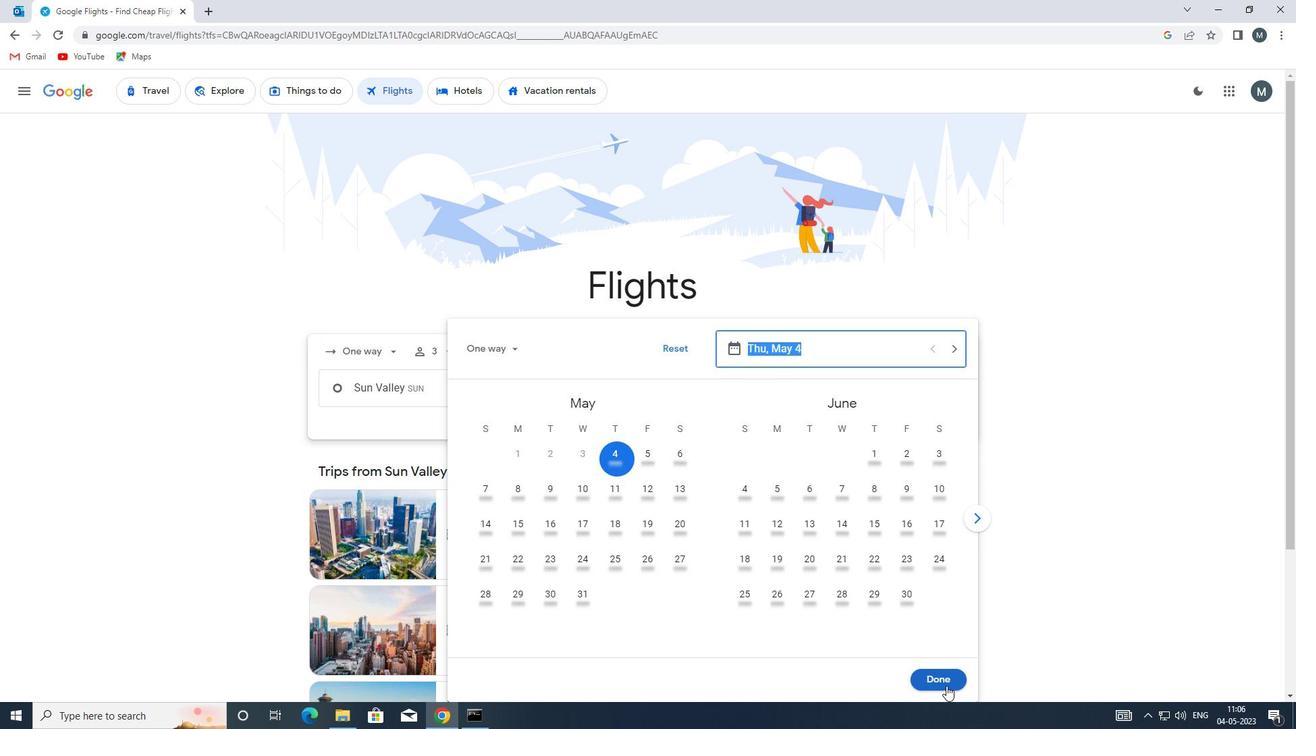 
Action: Mouse moved to (657, 434)
Screenshot: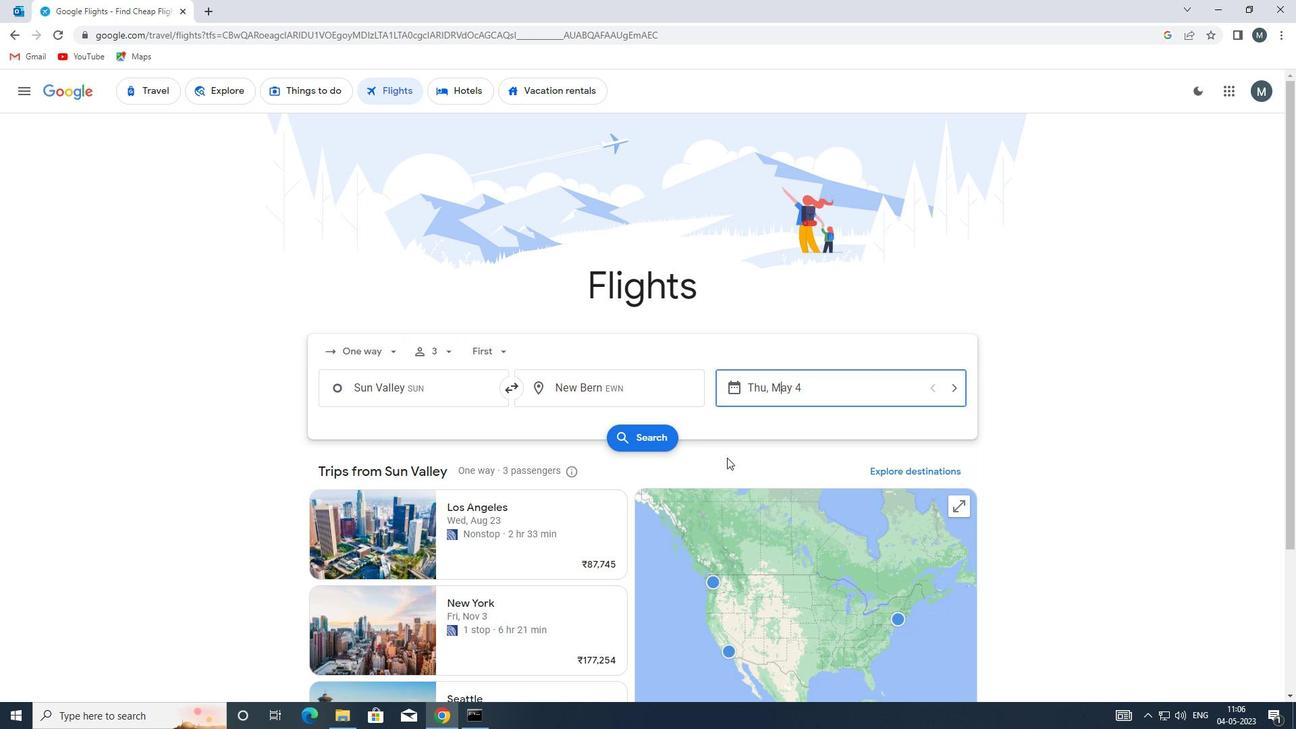 
Action: Mouse pressed left at (657, 434)
Screenshot: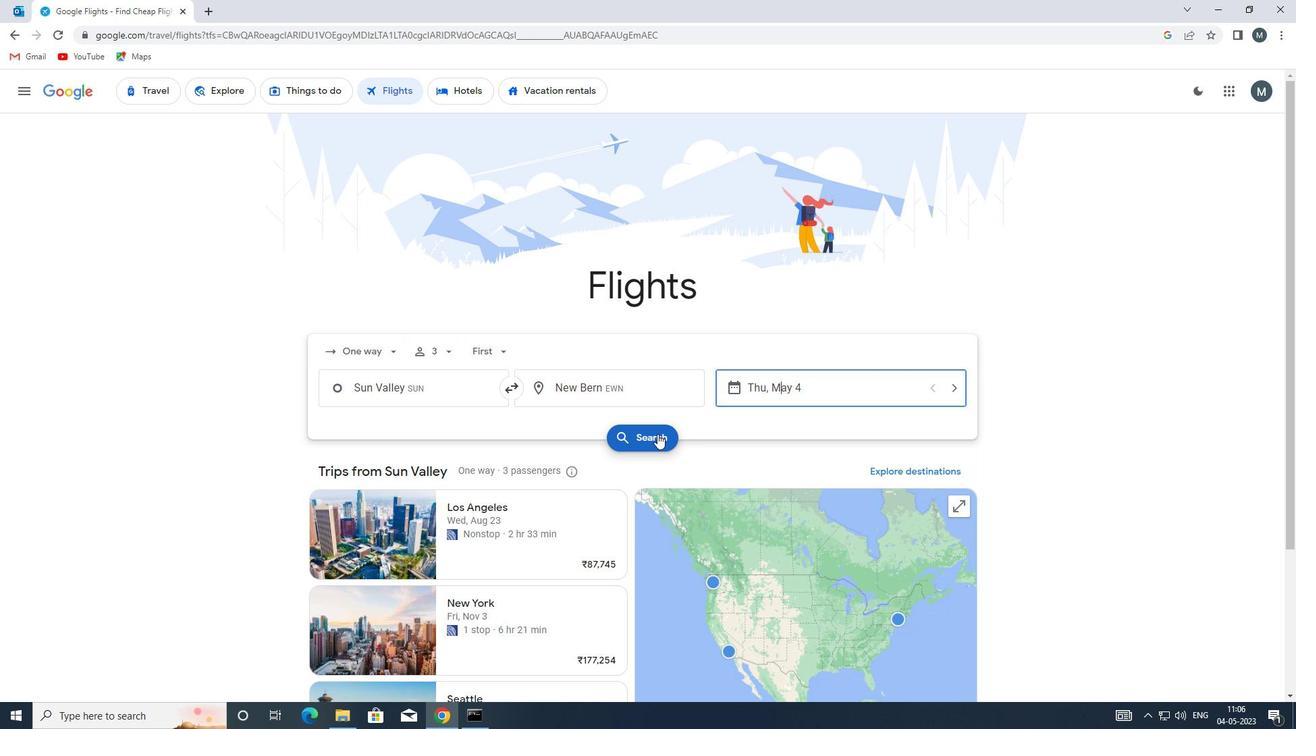 
Action: Mouse moved to (329, 220)
Screenshot: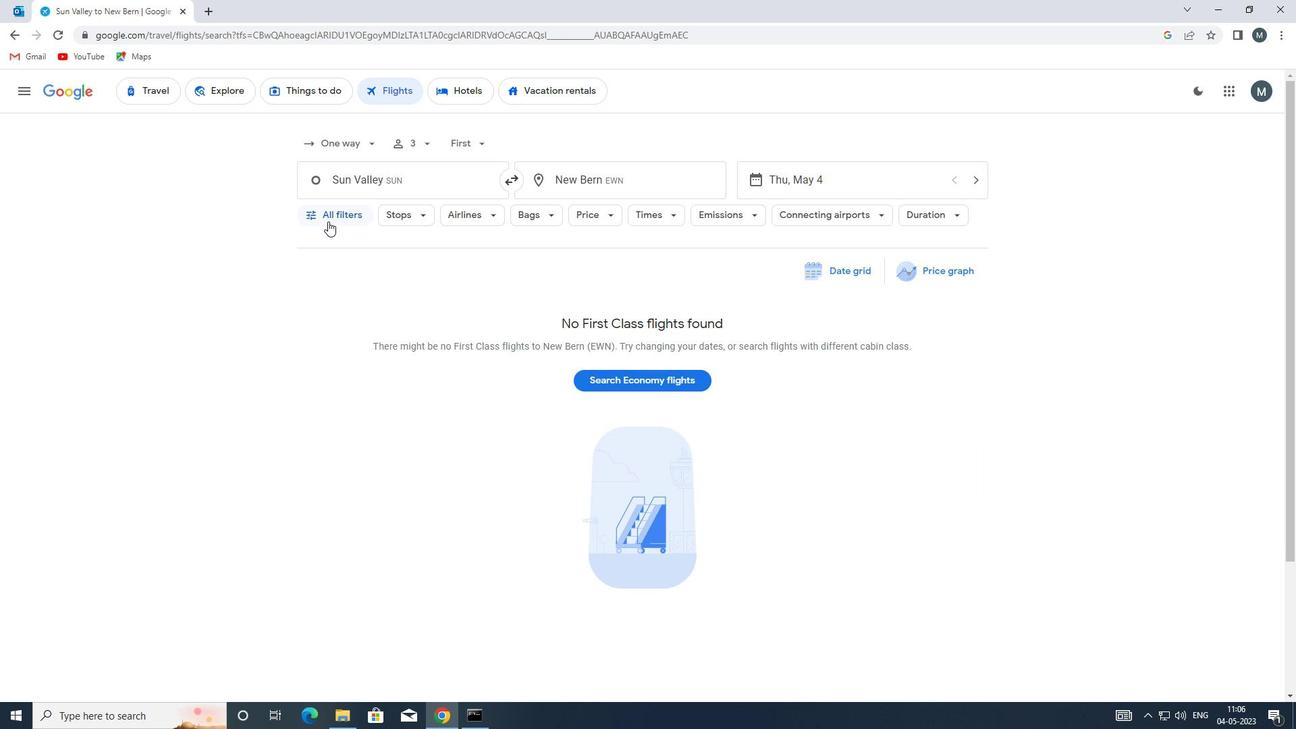 
Action: Mouse pressed left at (329, 220)
Screenshot: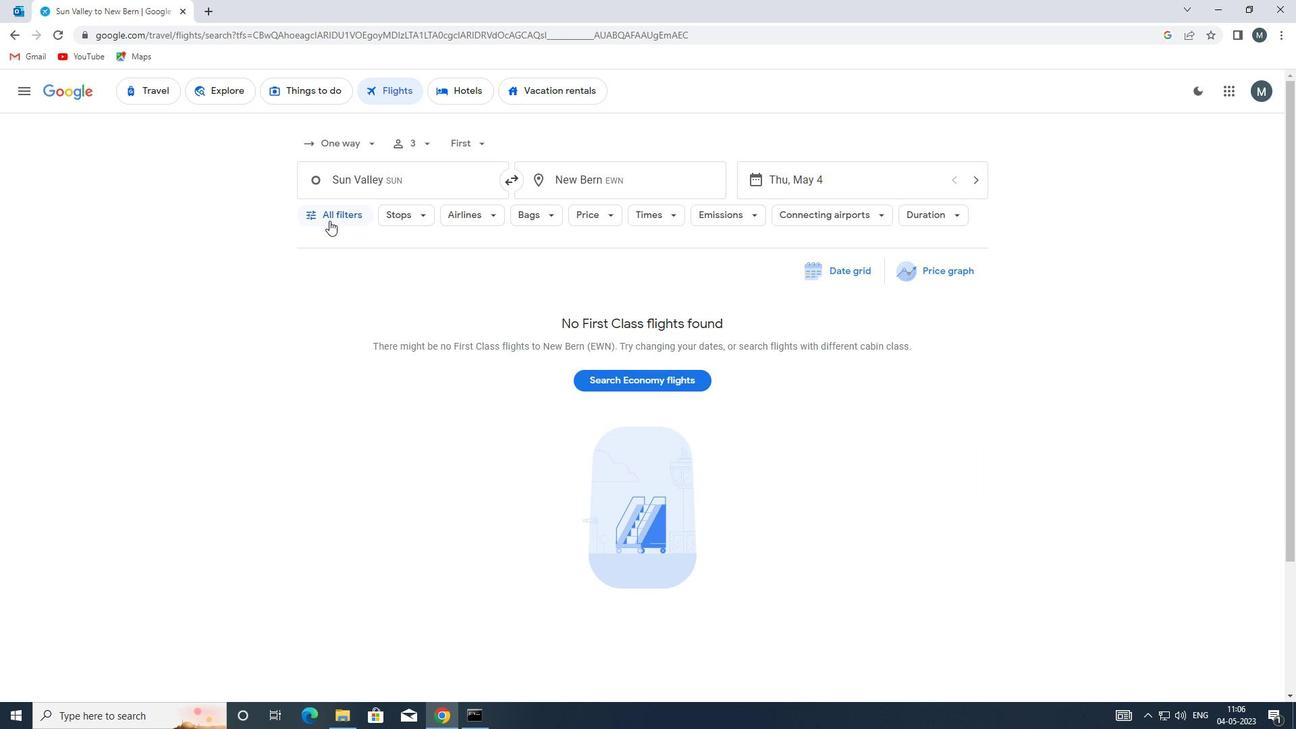
Action: Mouse moved to (395, 350)
Screenshot: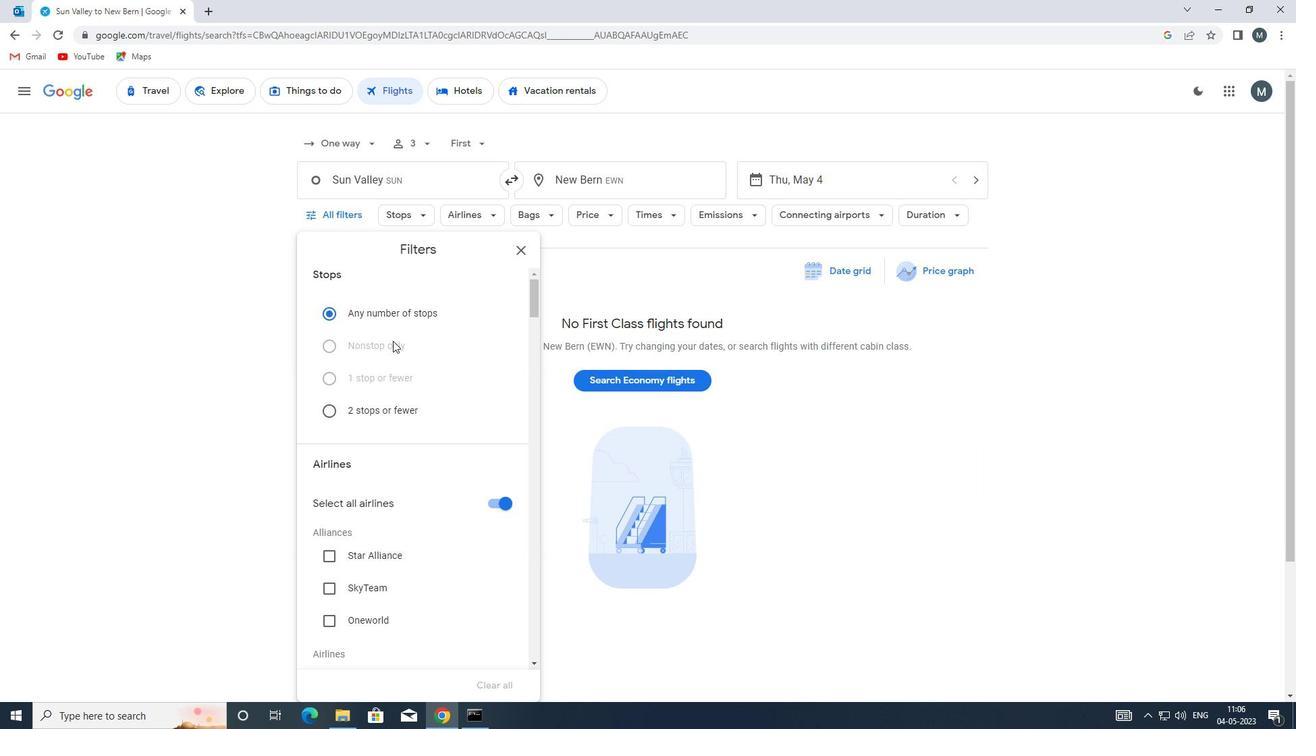 
Action: Mouse scrolled (395, 349) with delta (0, 0)
Screenshot: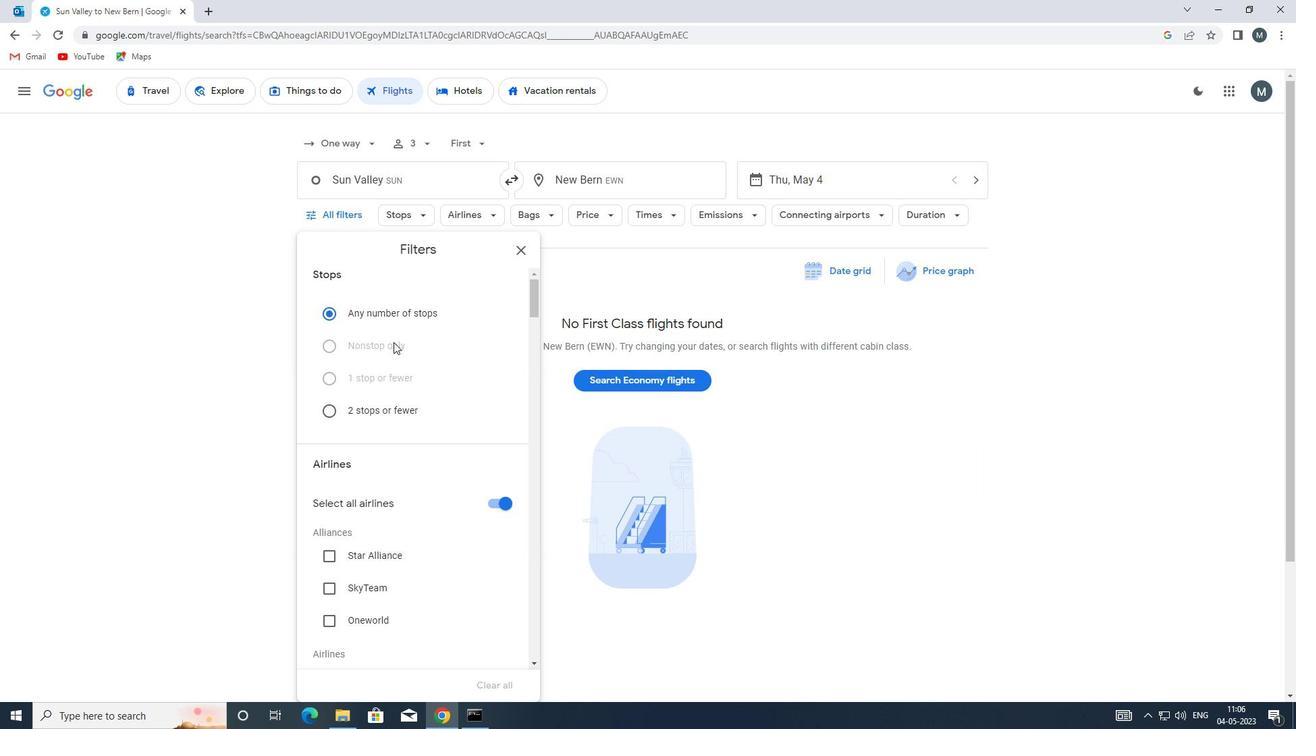 
Action: Mouse moved to (505, 436)
Screenshot: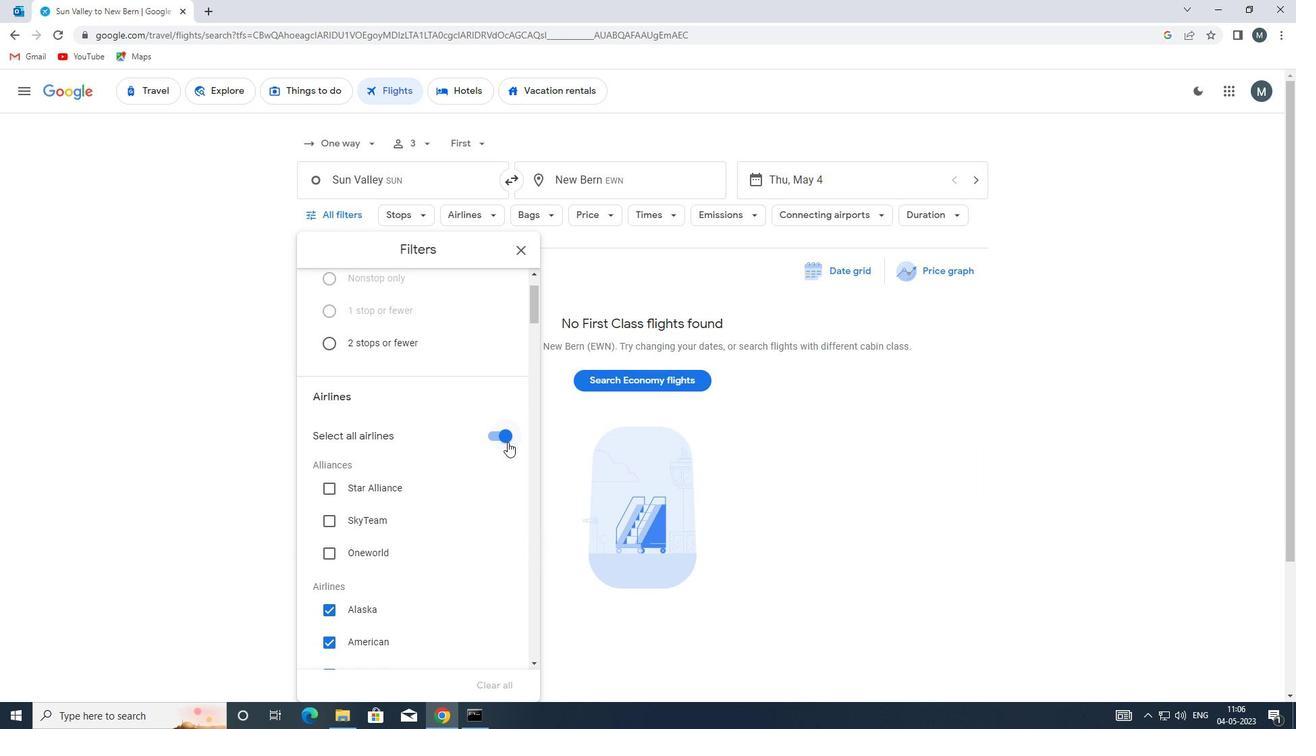 
Action: Mouse pressed left at (505, 436)
Screenshot: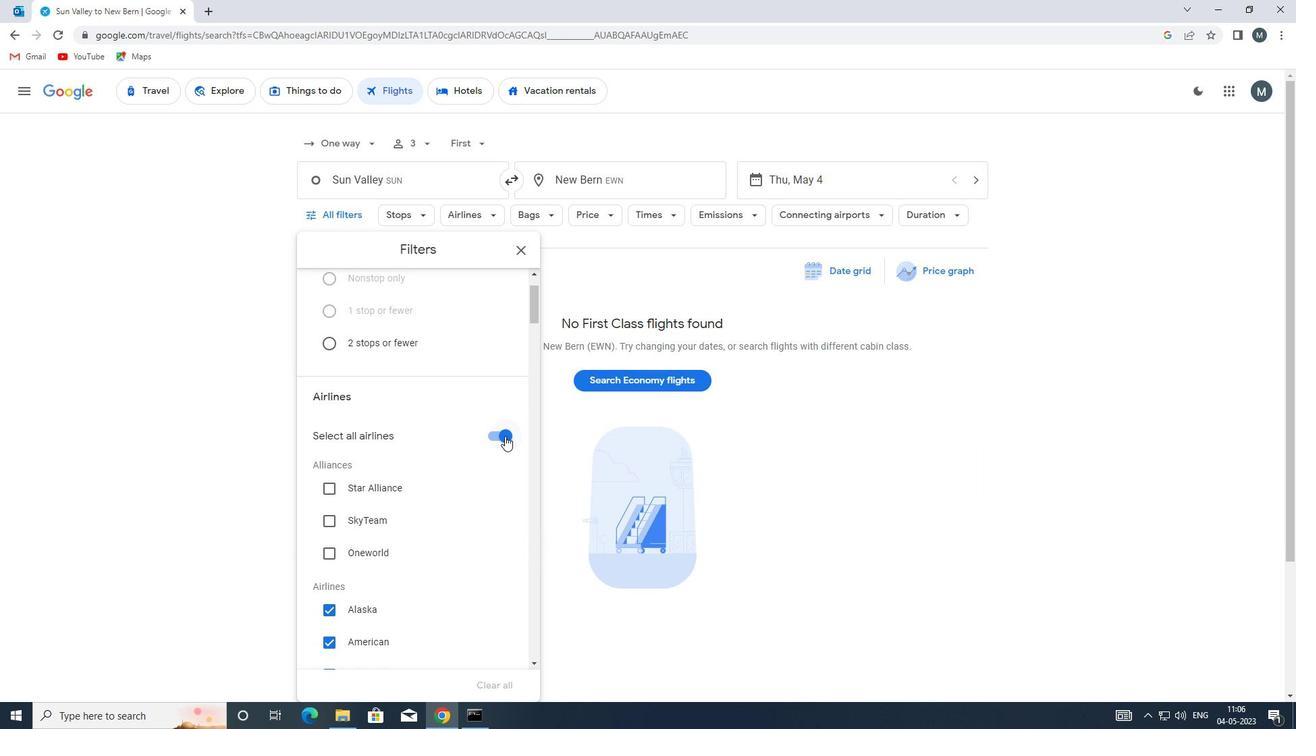 
Action: Mouse moved to (453, 443)
Screenshot: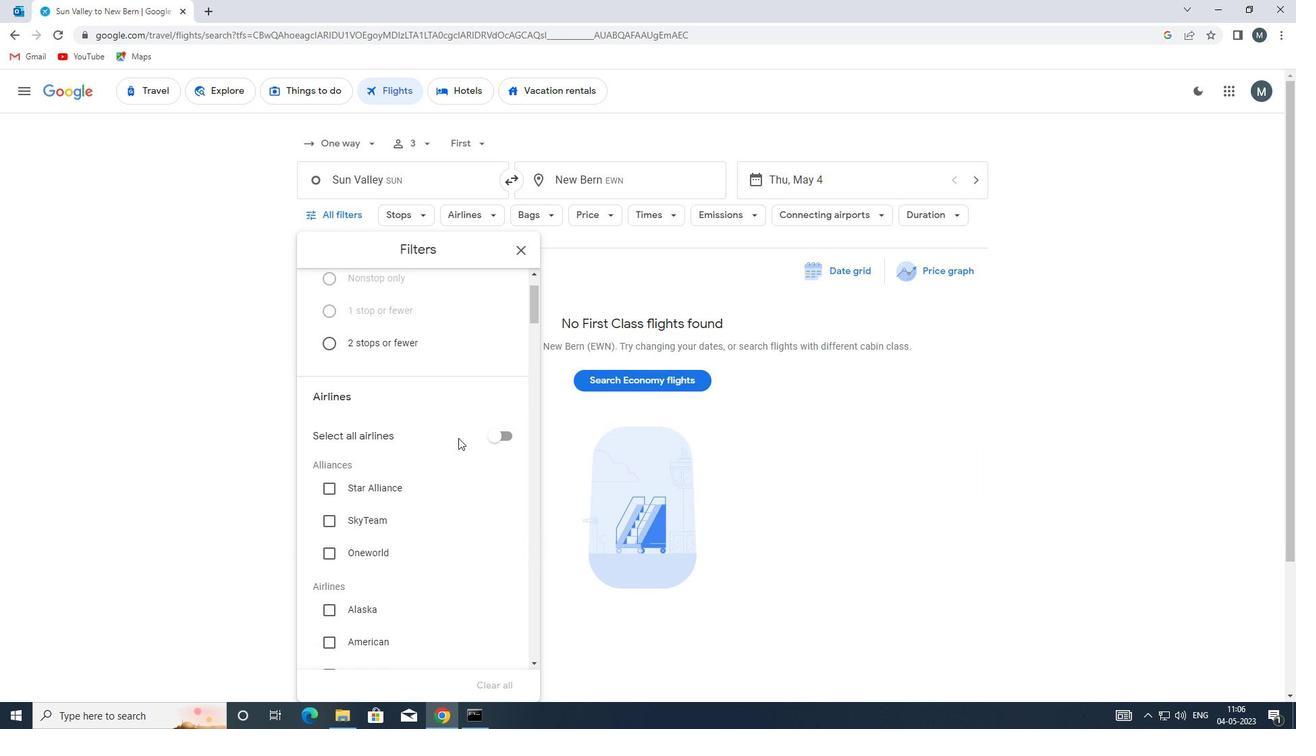 
Action: Mouse scrolled (453, 442) with delta (0, 0)
Screenshot: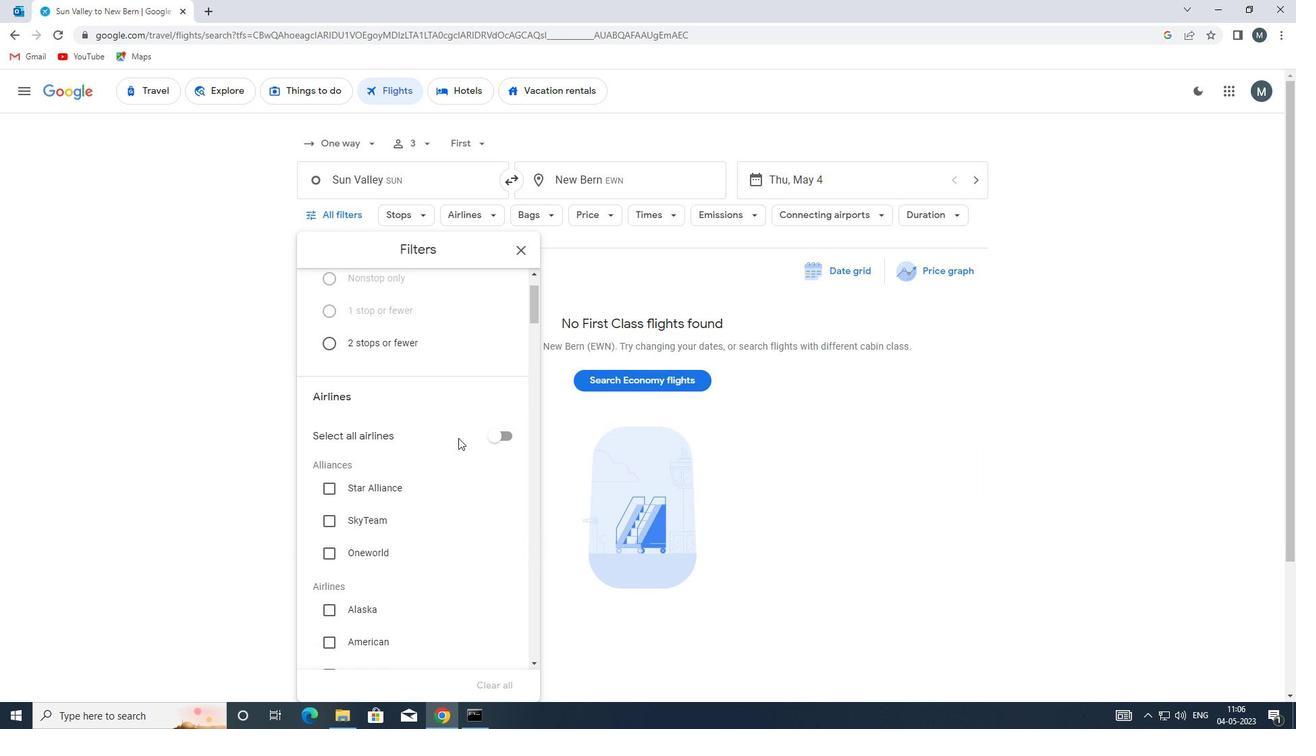 
Action: Mouse moved to (446, 451)
Screenshot: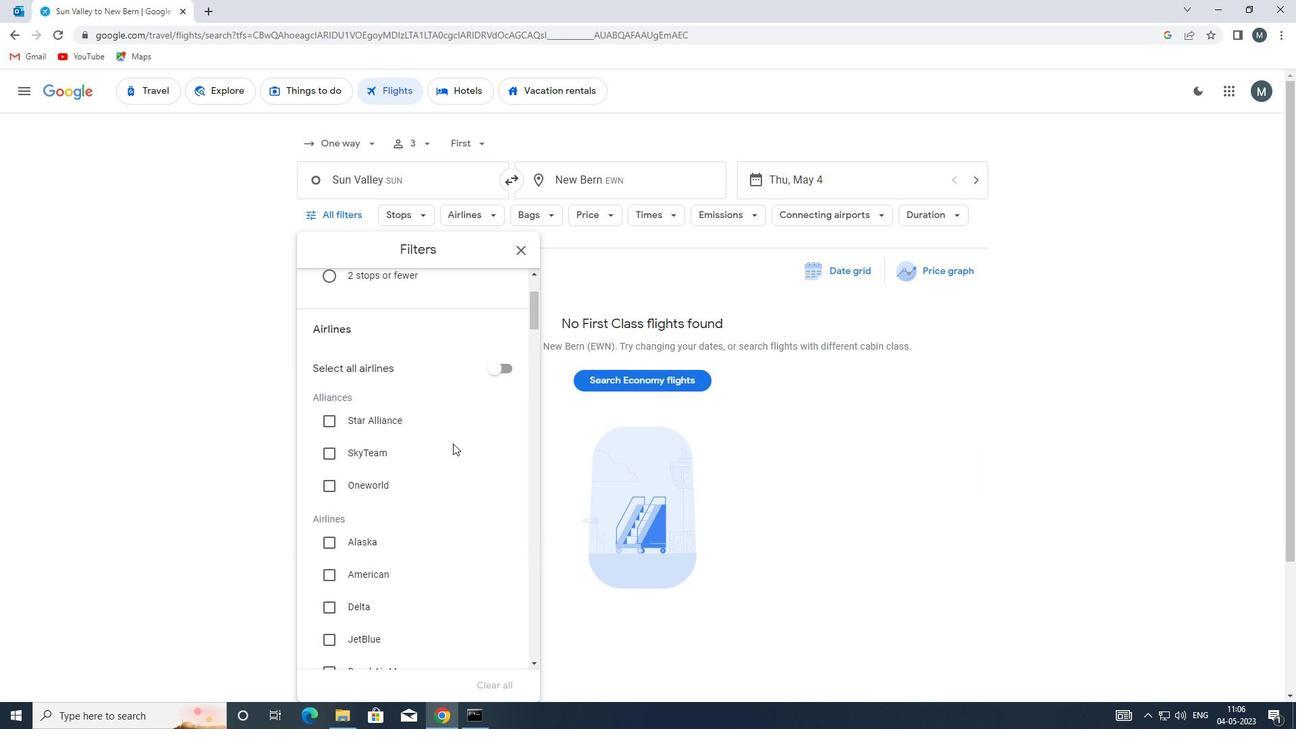 
Action: Mouse scrolled (446, 451) with delta (0, 0)
Screenshot: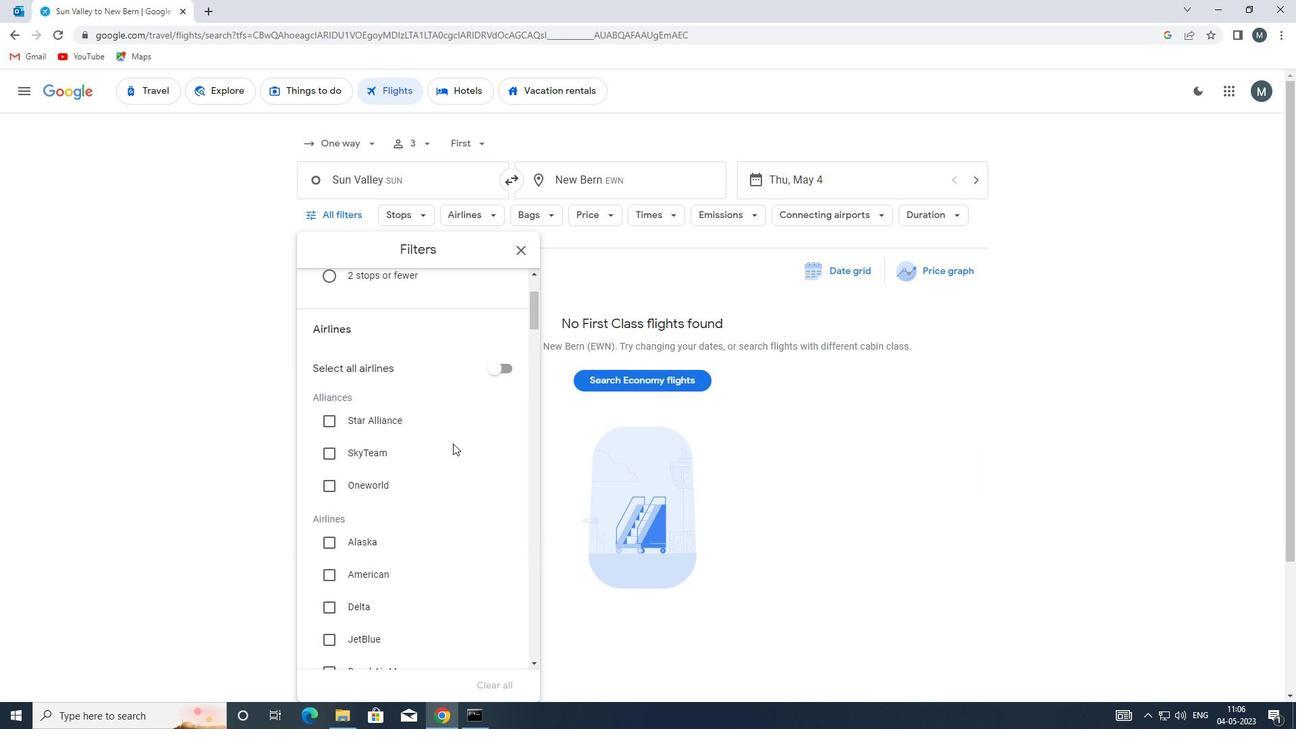 
Action: Mouse moved to (405, 463)
Screenshot: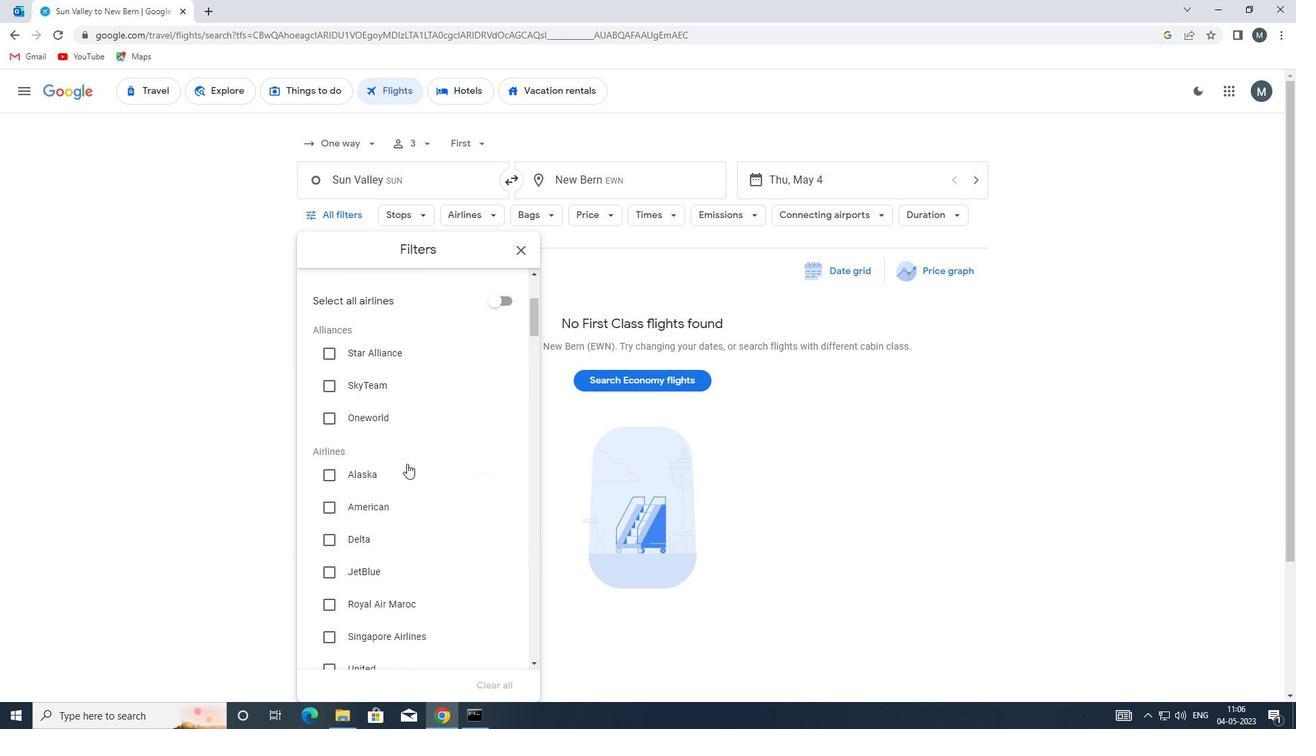 
Action: Mouse scrolled (405, 463) with delta (0, 0)
Screenshot: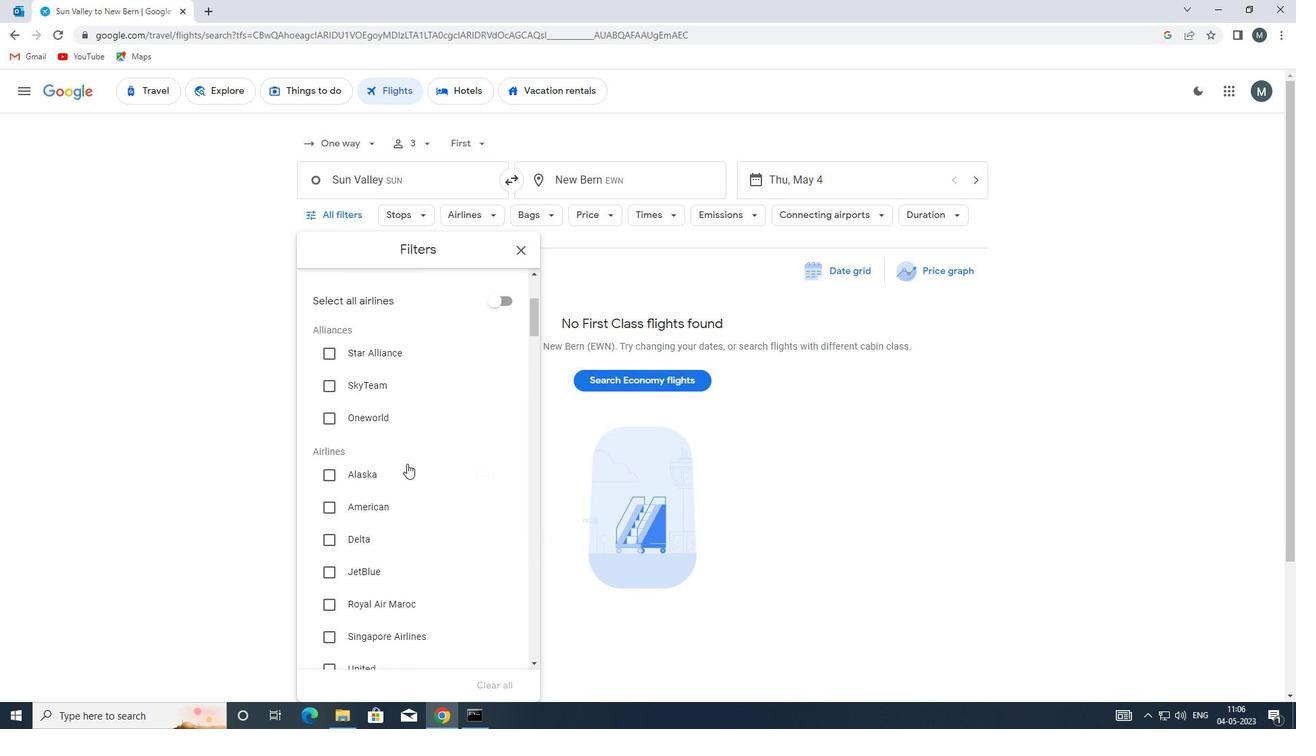 
Action: Mouse moved to (388, 453)
Screenshot: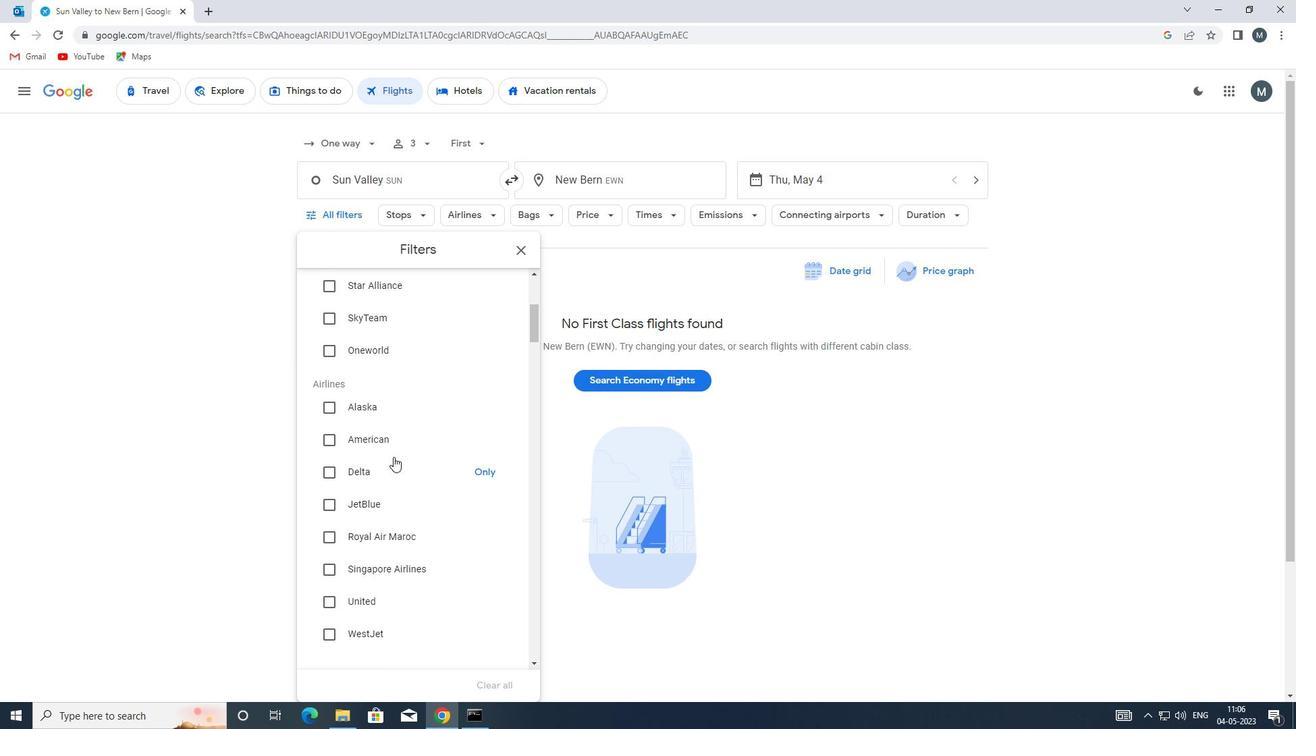 
Action: Mouse scrolled (388, 452) with delta (0, 0)
Screenshot: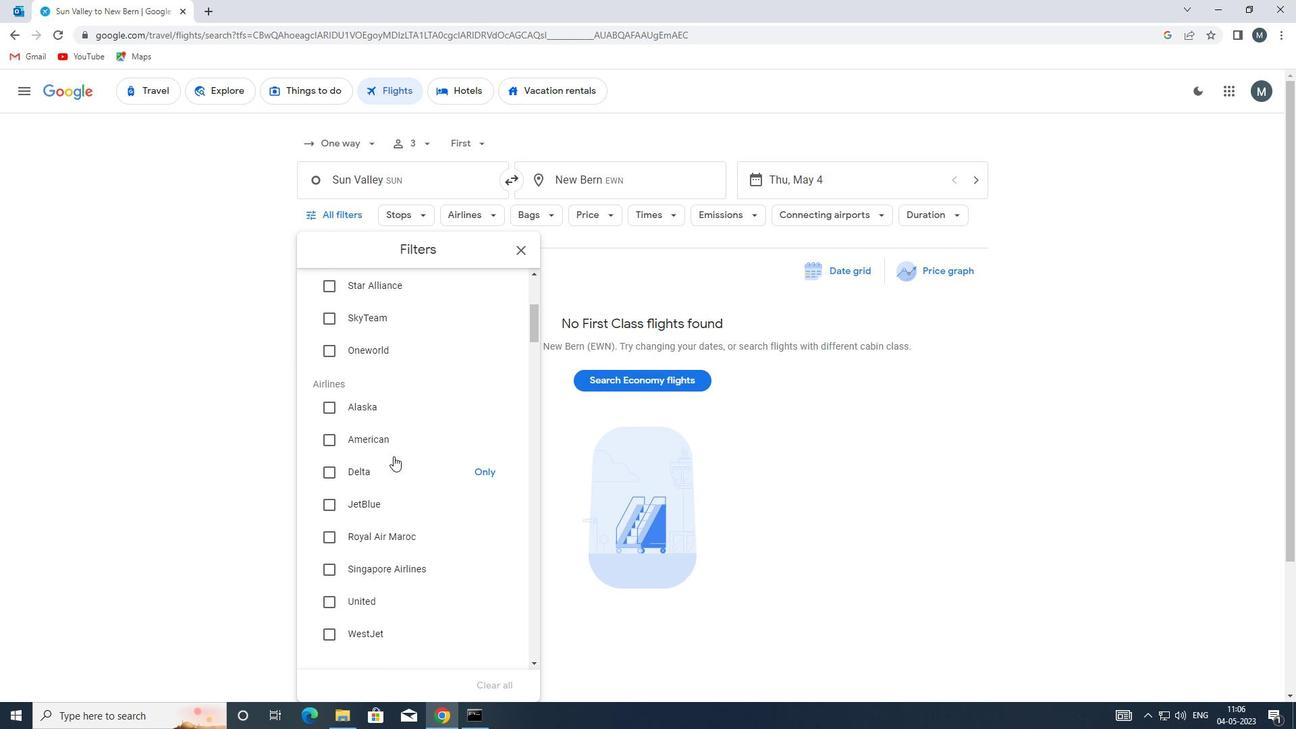 
Action: Mouse moved to (386, 461)
Screenshot: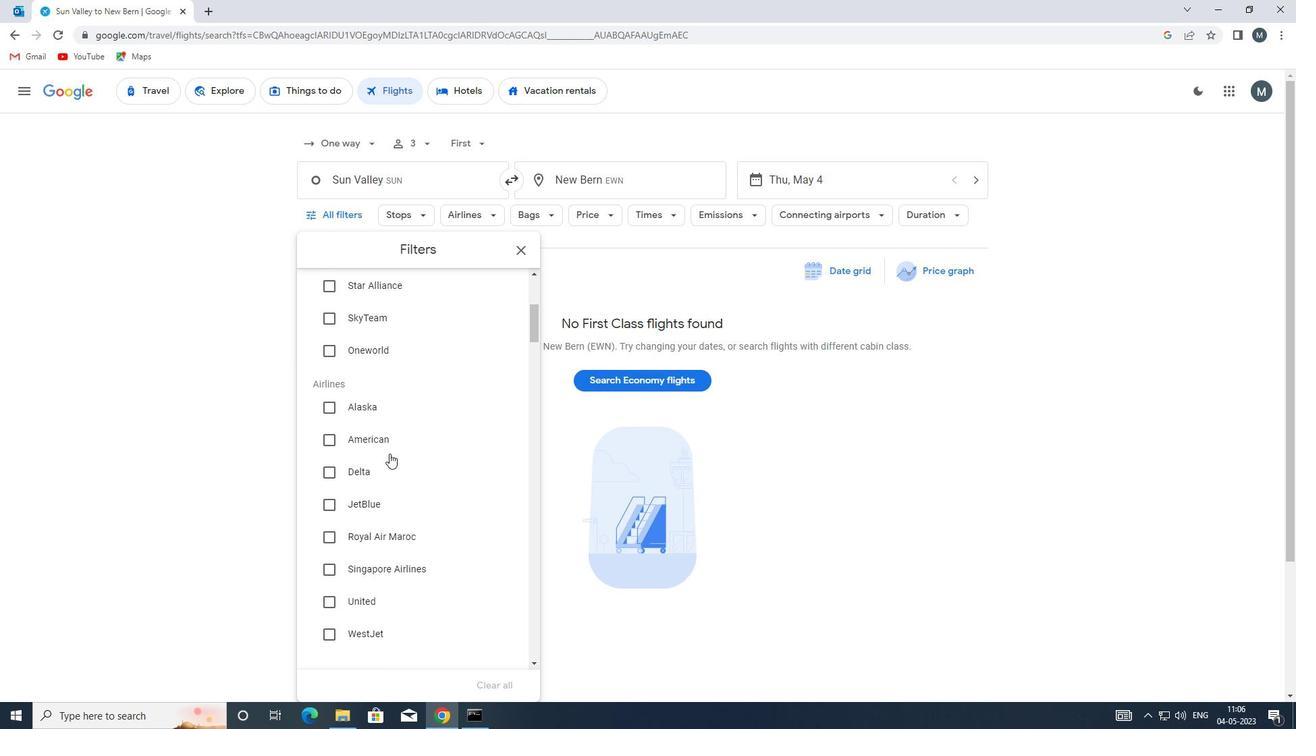 
Action: Mouse scrolled (386, 461) with delta (0, 0)
Screenshot: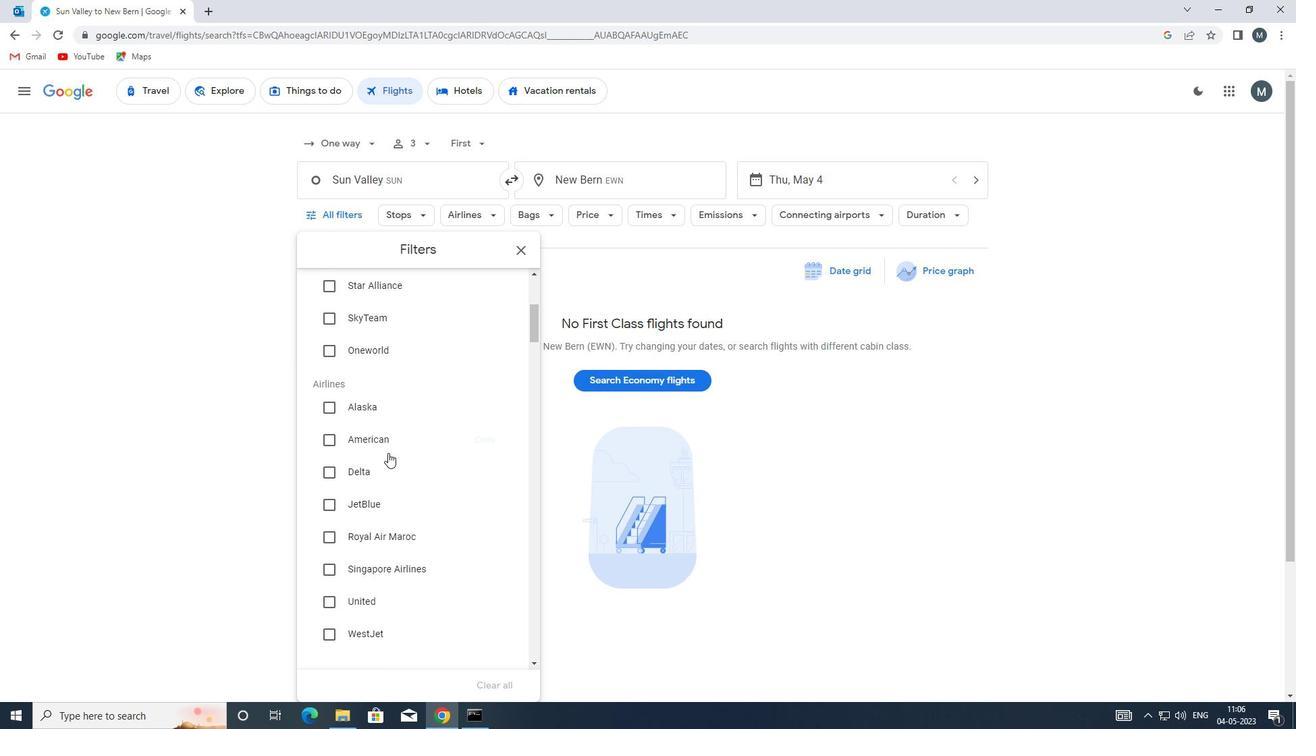 
Action: Mouse moved to (364, 467)
Screenshot: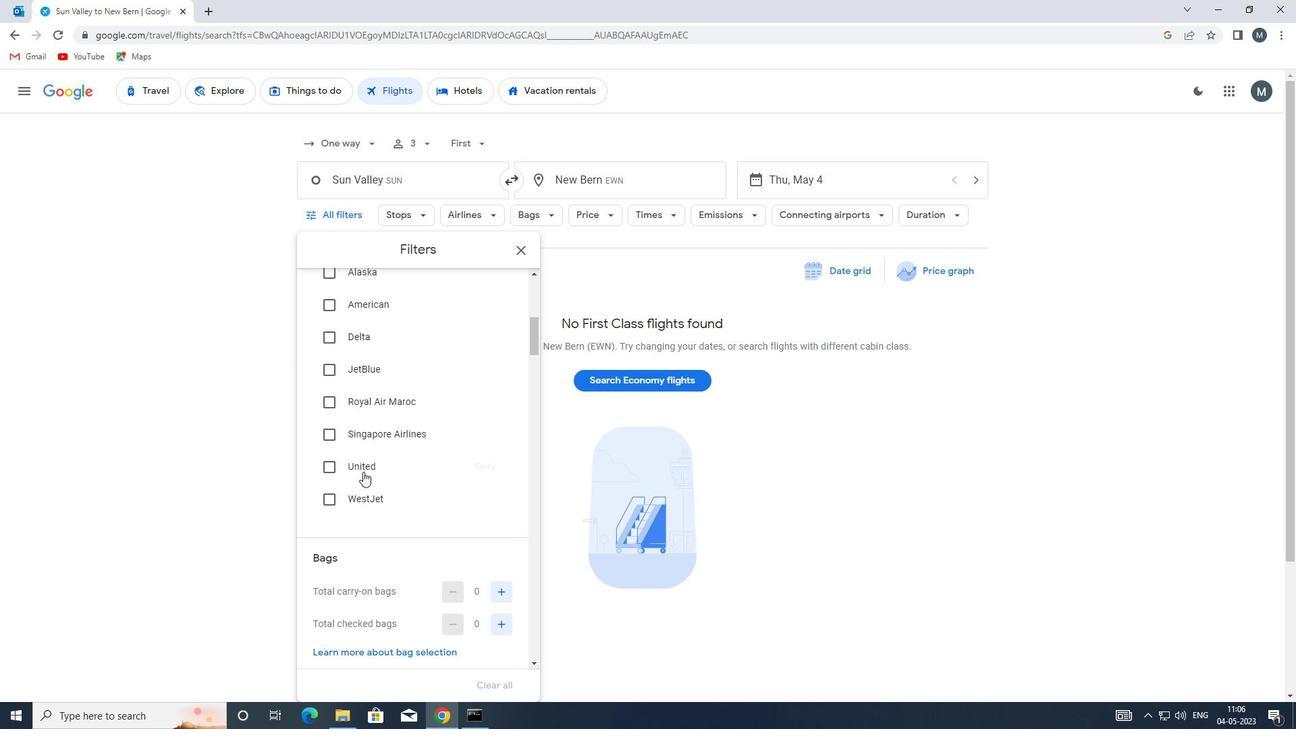 
Action: Mouse pressed left at (364, 467)
Screenshot: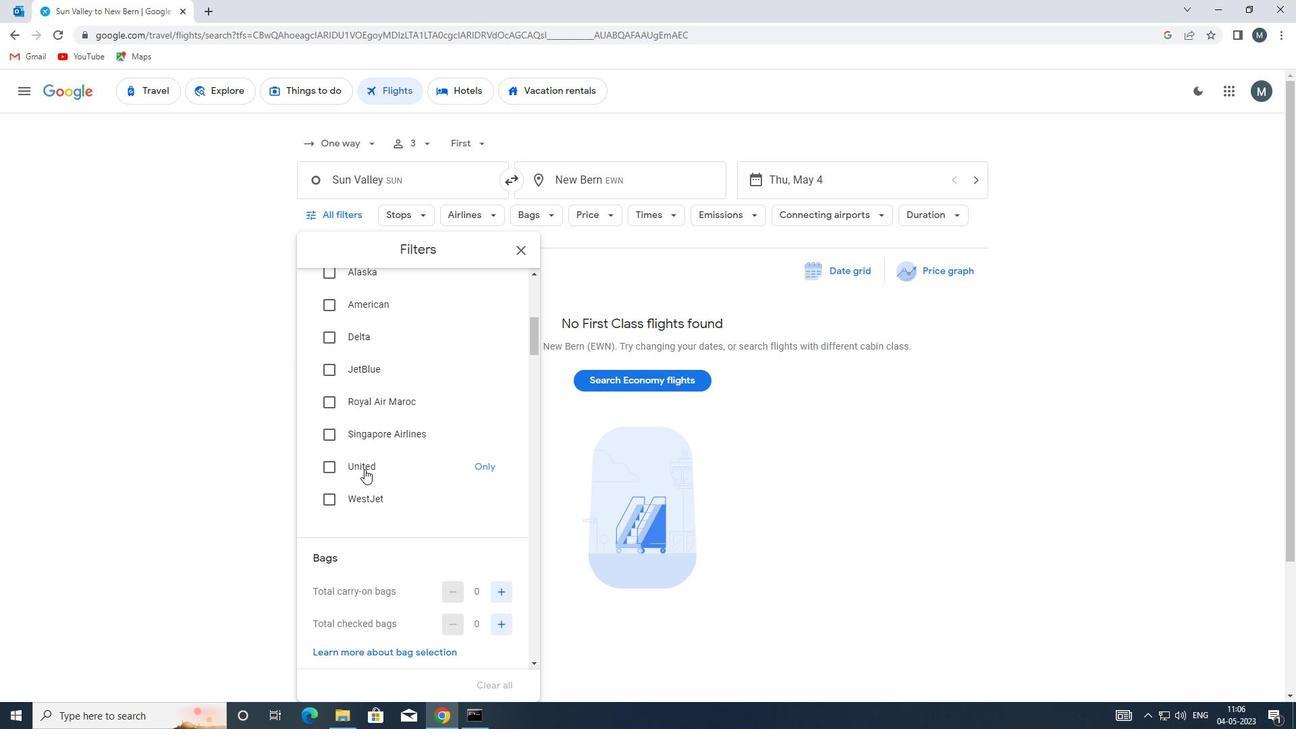 
Action: Mouse moved to (427, 458)
Screenshot: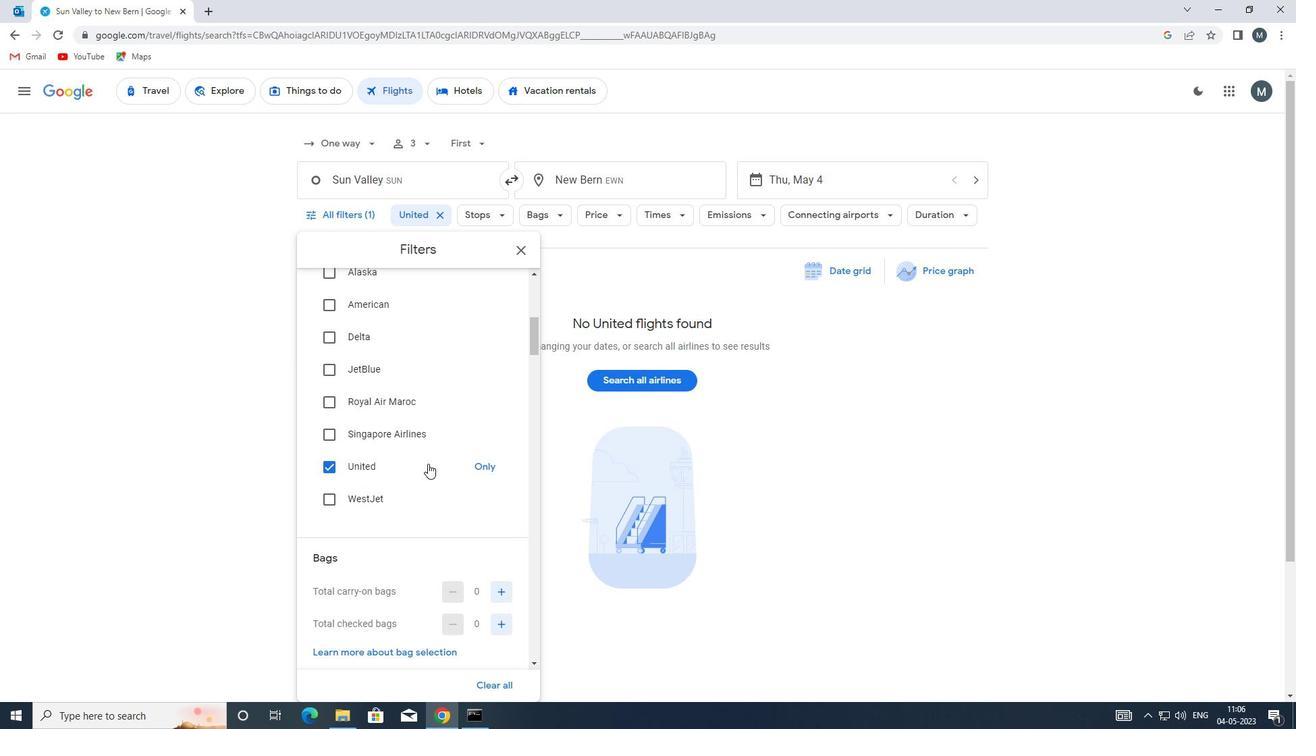 
Action: Mouse scrolled (427, 457) with delta (0, 0)
Screenshot: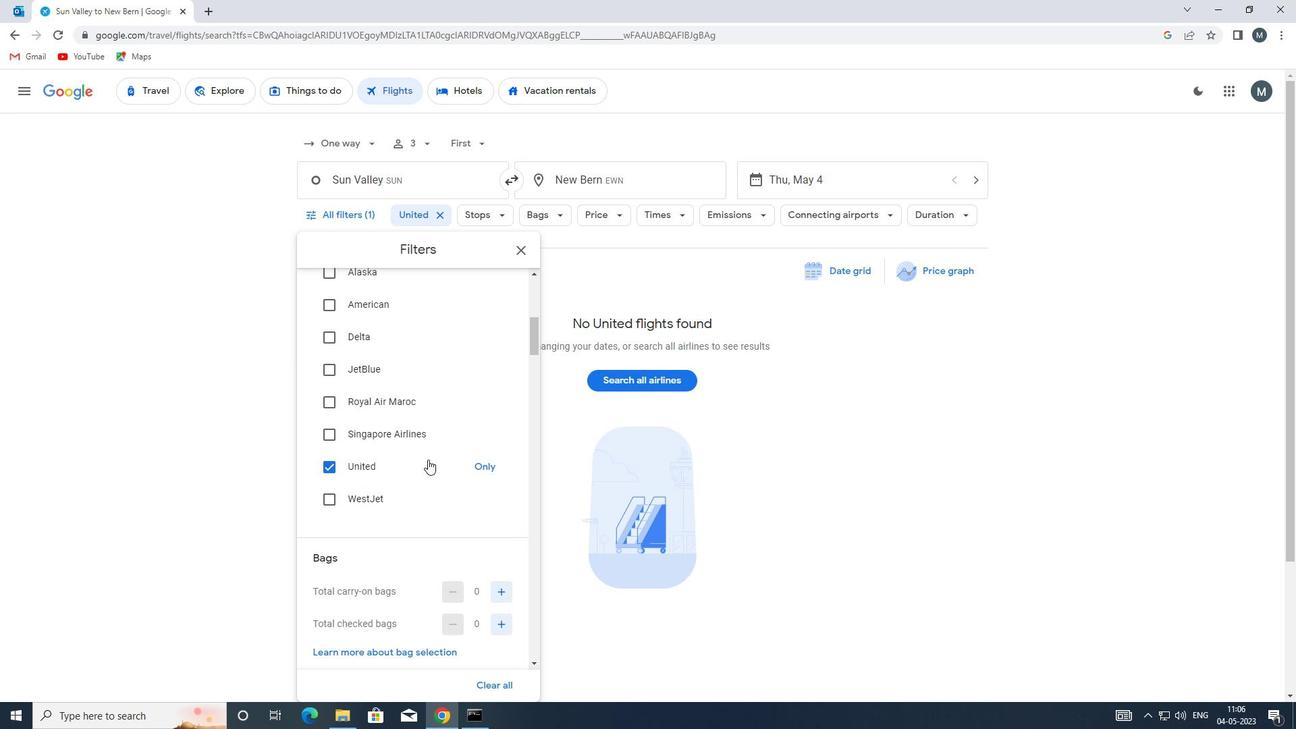 
Action: Mouse moved to (427, 457)
Screenshot: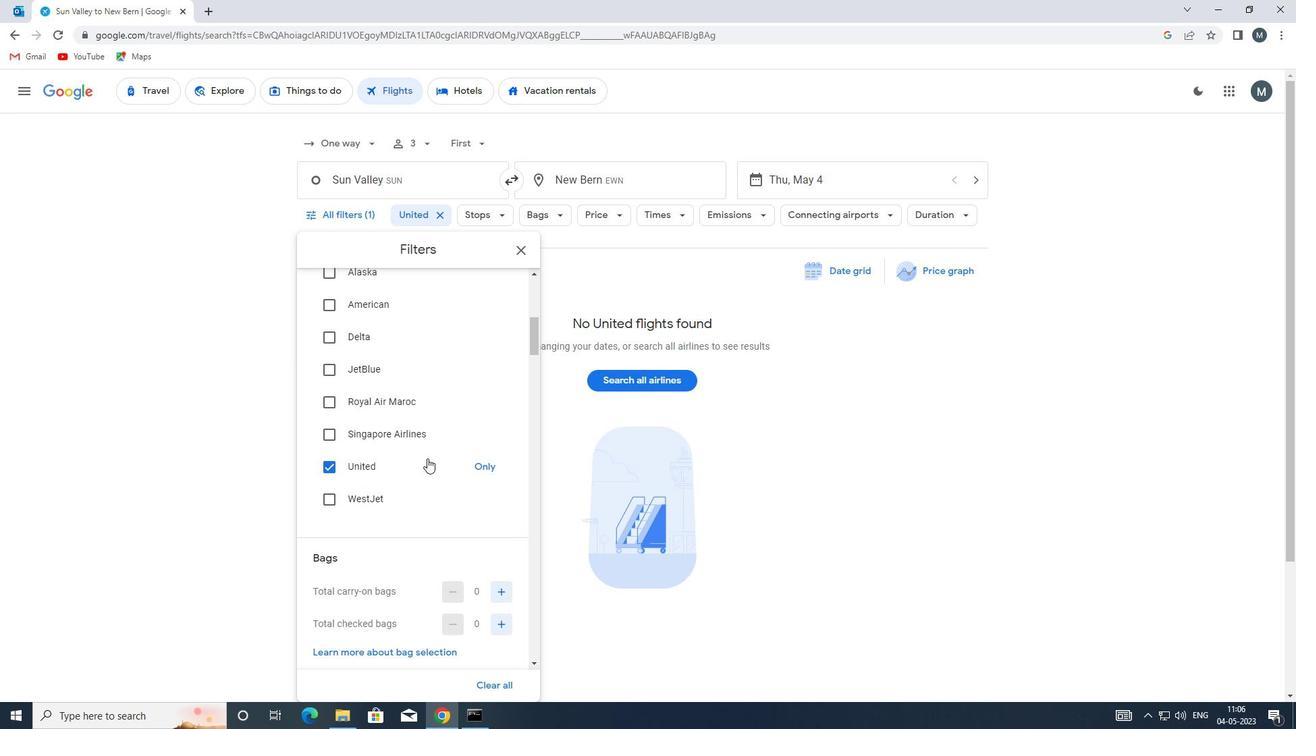 
Action: Mouse scrolled (427, 457) with delta (0, 0)
Screenshot: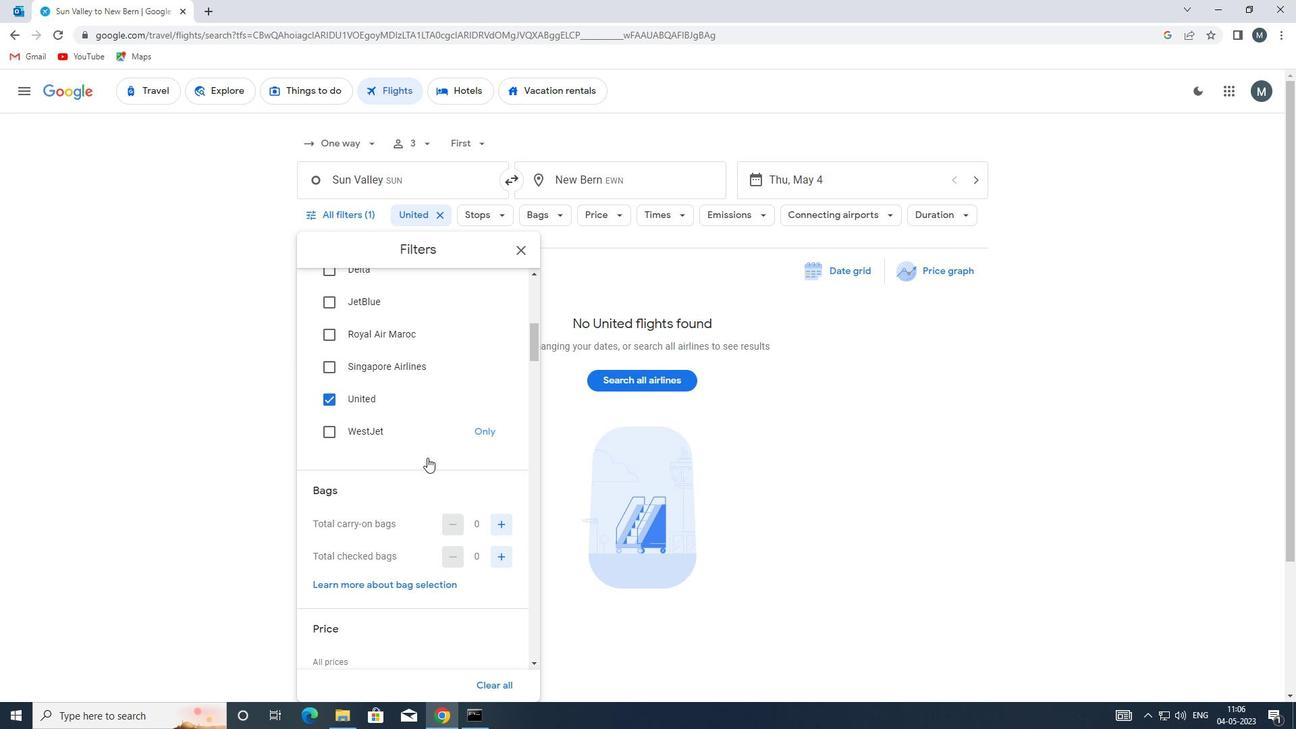 
Action: Mouse moved to (502, 455)
Screenshot: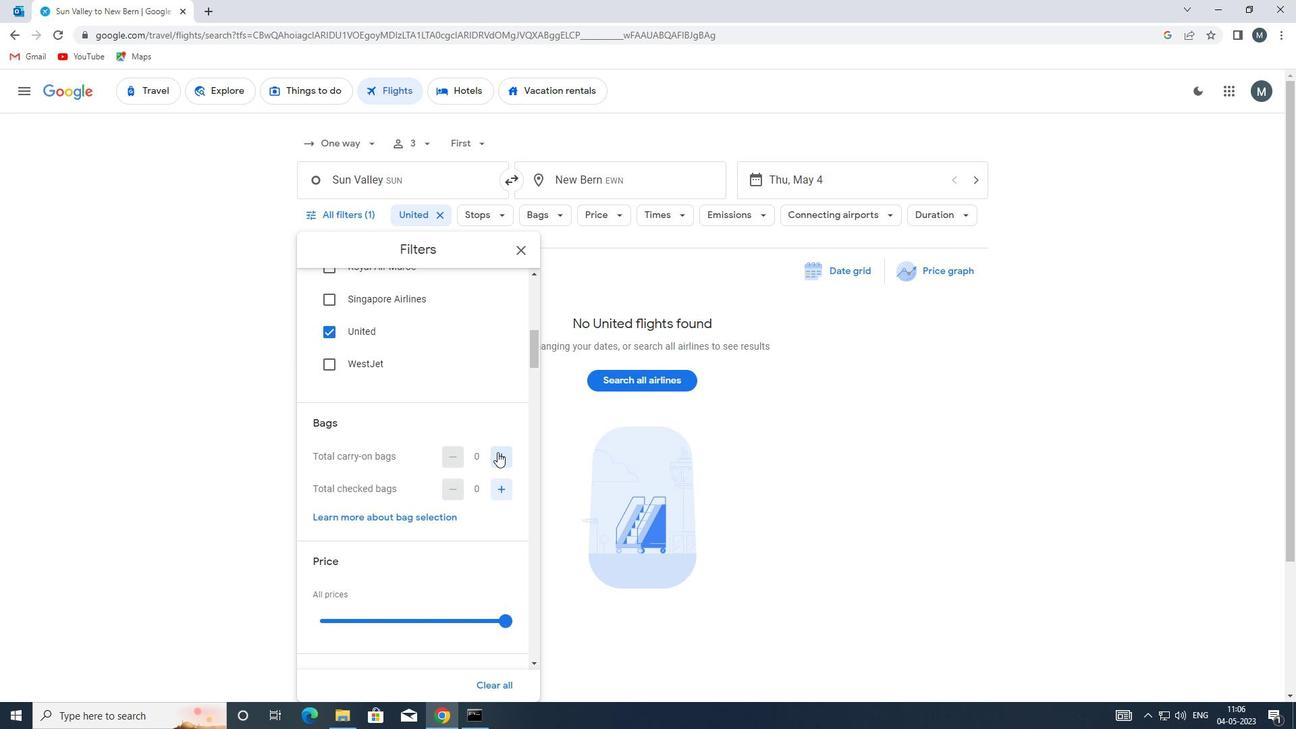 
Action: Mouse pressed left at (502, 455)
Screenshot: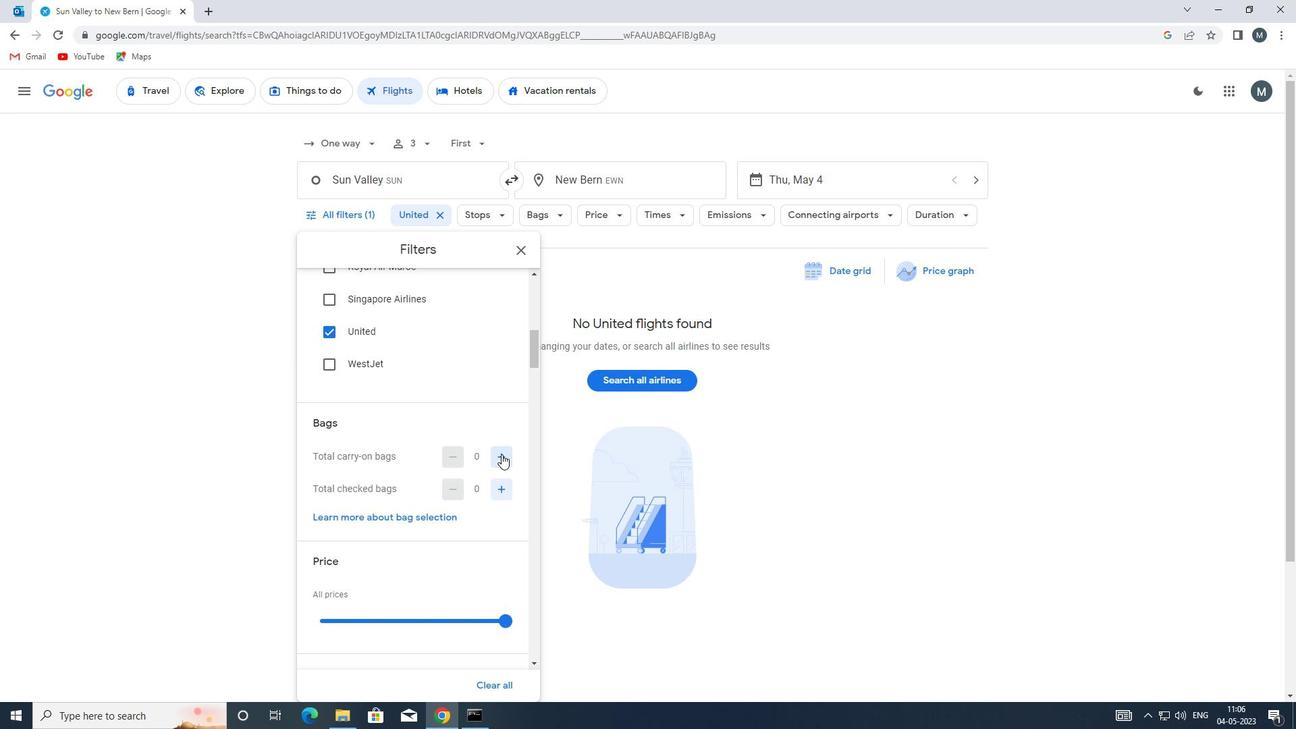 
Action: Mouse moved to (437, 455)
Screenshot: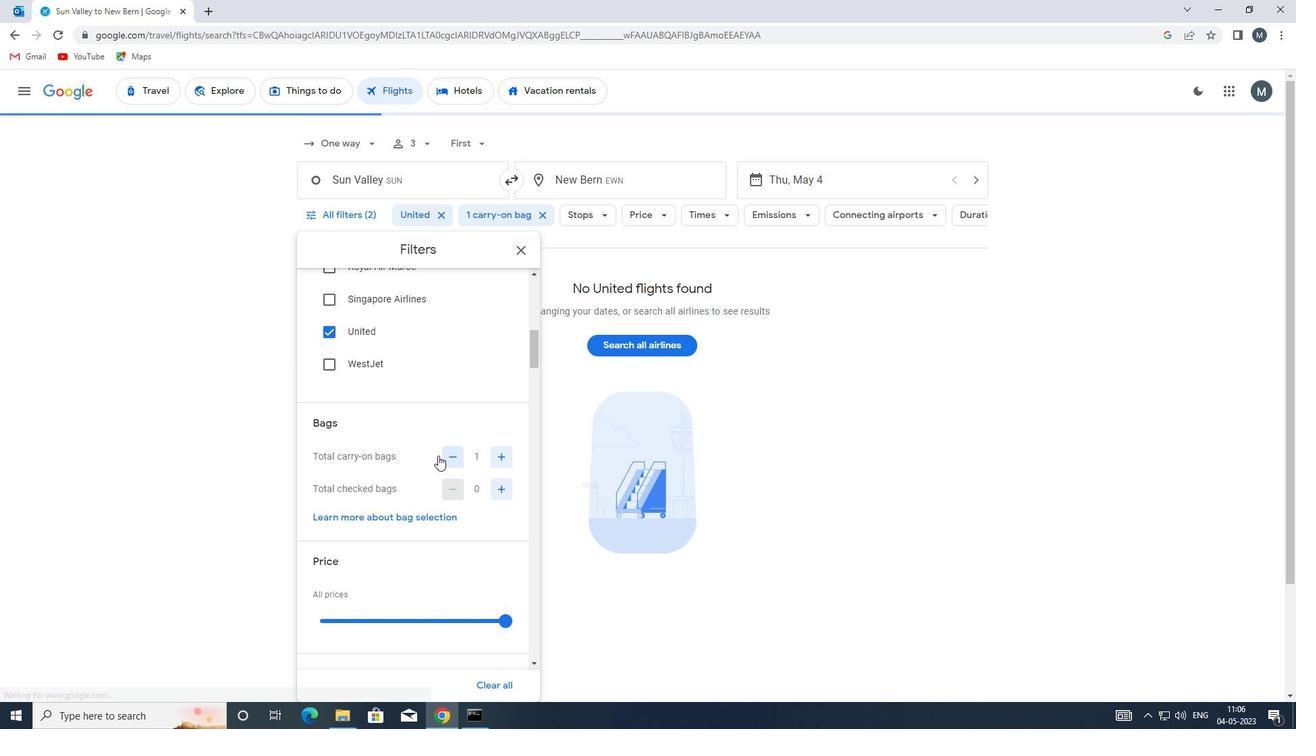 
Action: Mouse scrolled (437, 454) with delta (0, 0)
Screenshot: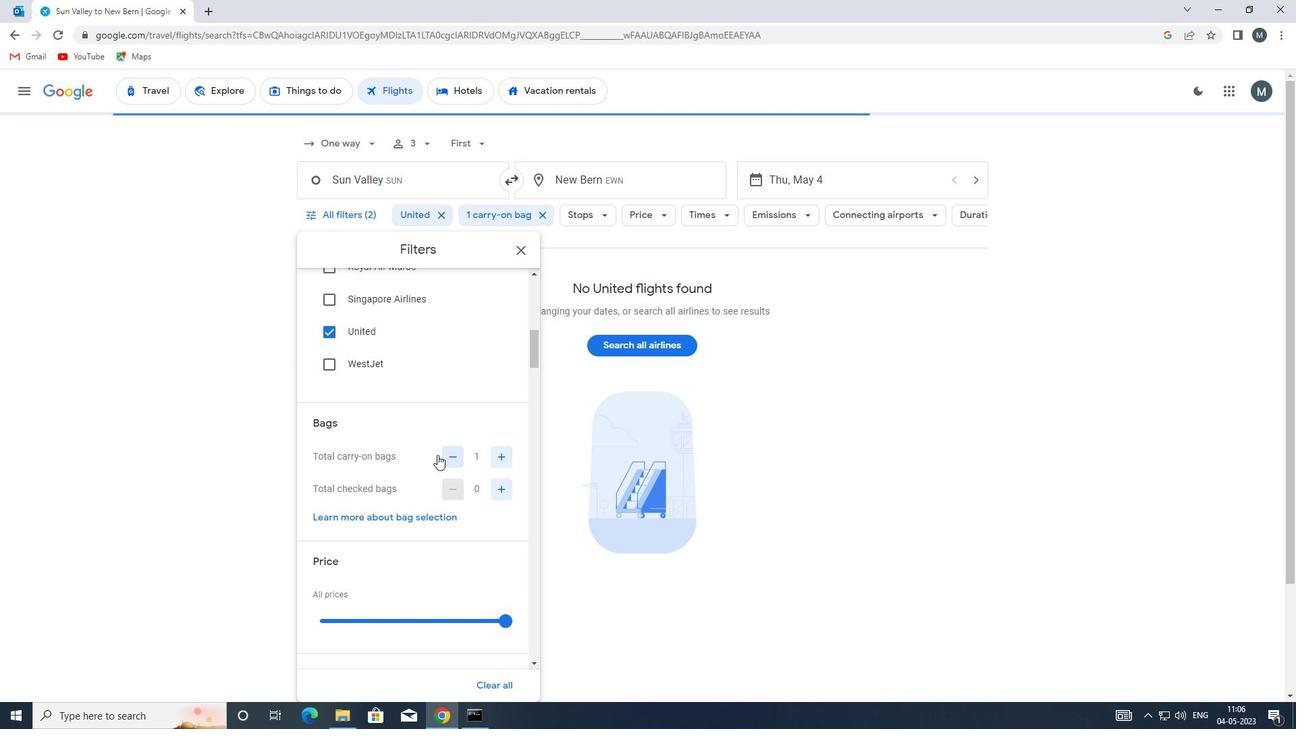 
Action: Mouse scrolled (437, 454) with delta (0, 0)
Screenshot: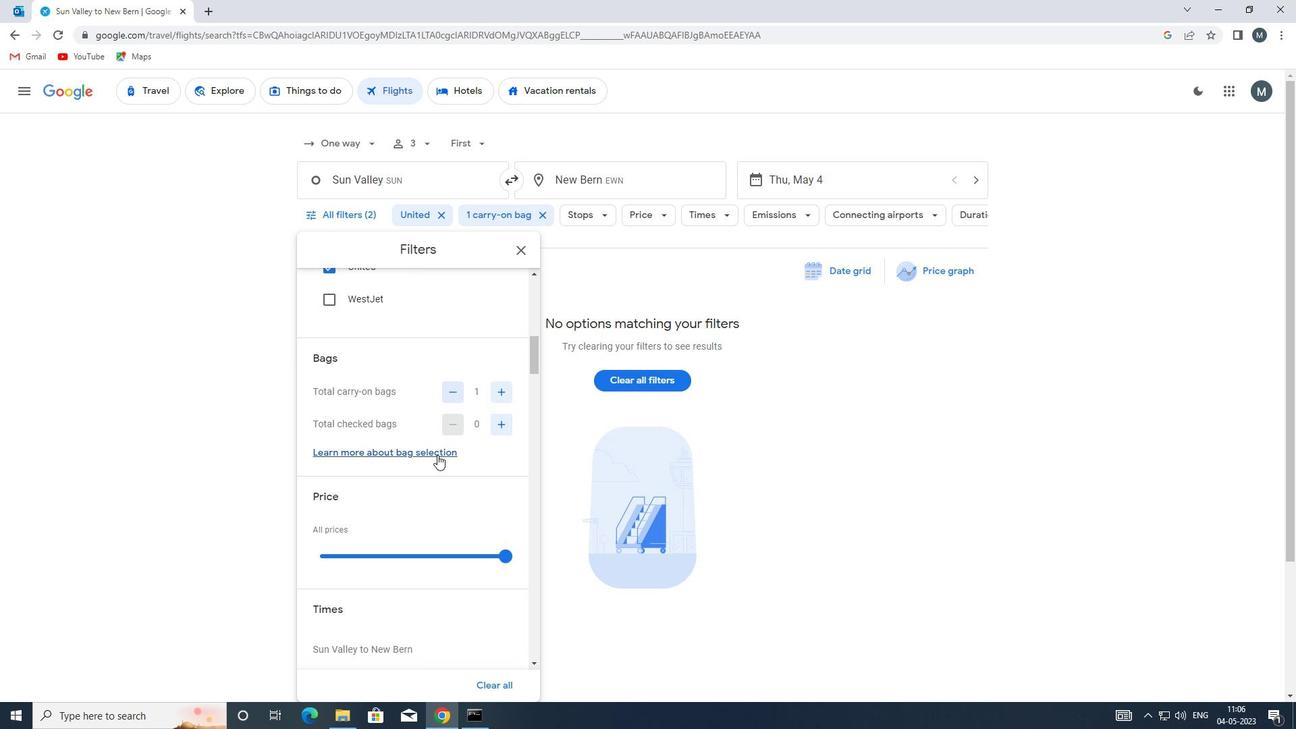 
Action: Mouse moved to (395, 486)
Screenshot: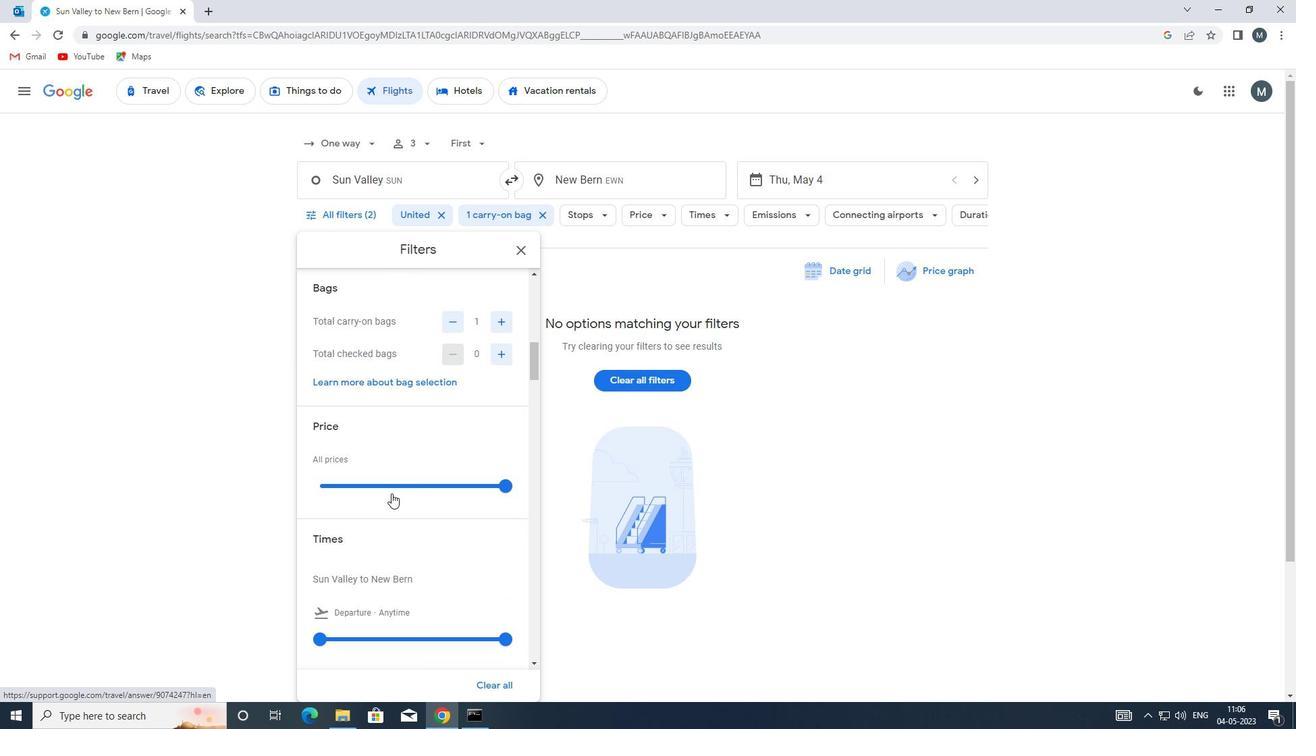 
Action: Mouse pressed left at (395, 486)
Screenshot: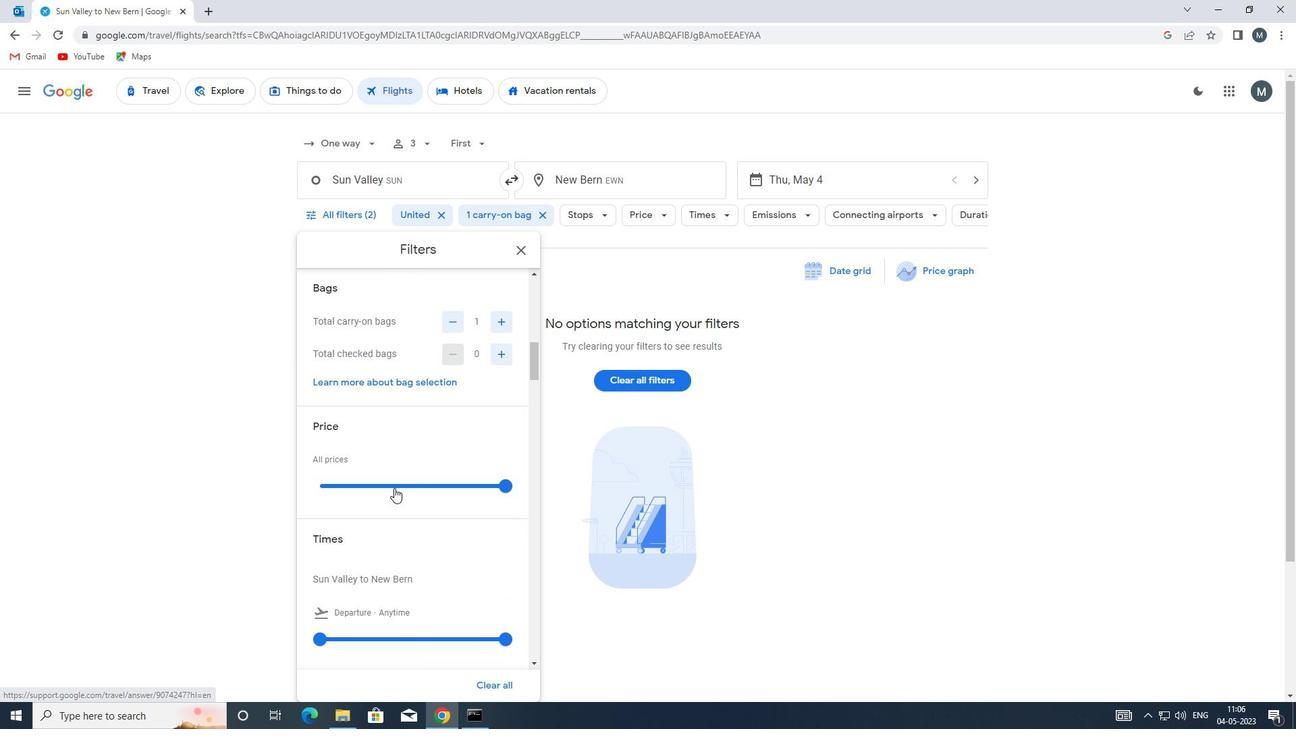
Action: Mouse moved to (395, 484)
Screenshot: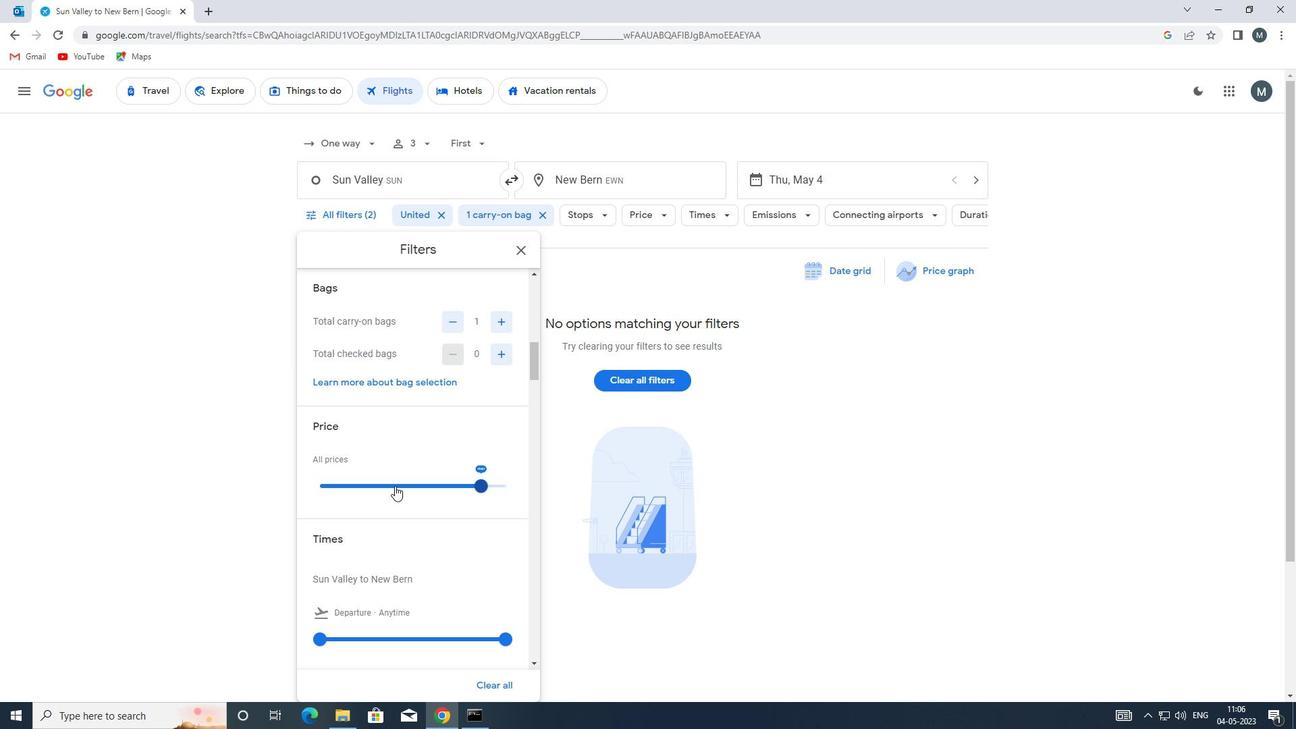 
Action: Mouse pressed left at (395, 484)
Screenshot: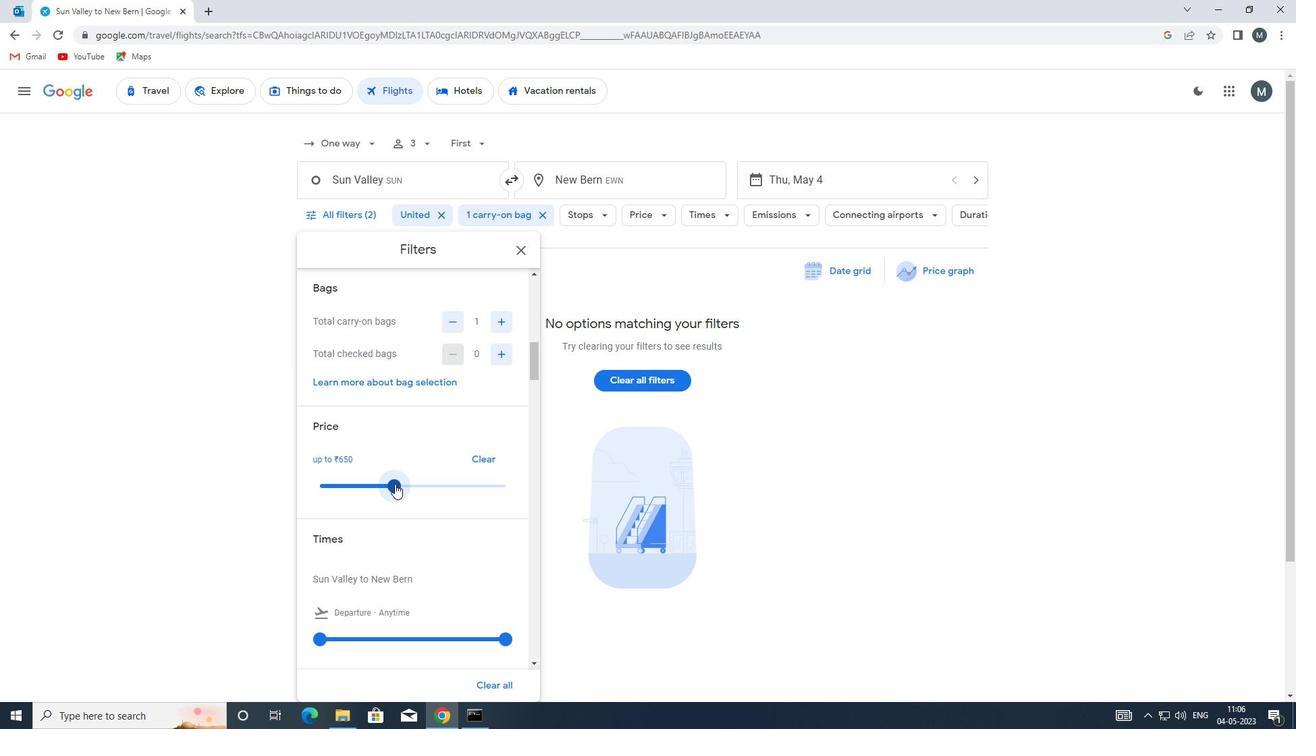 
Action: Mouse moved to (424, 478)
Screenshot: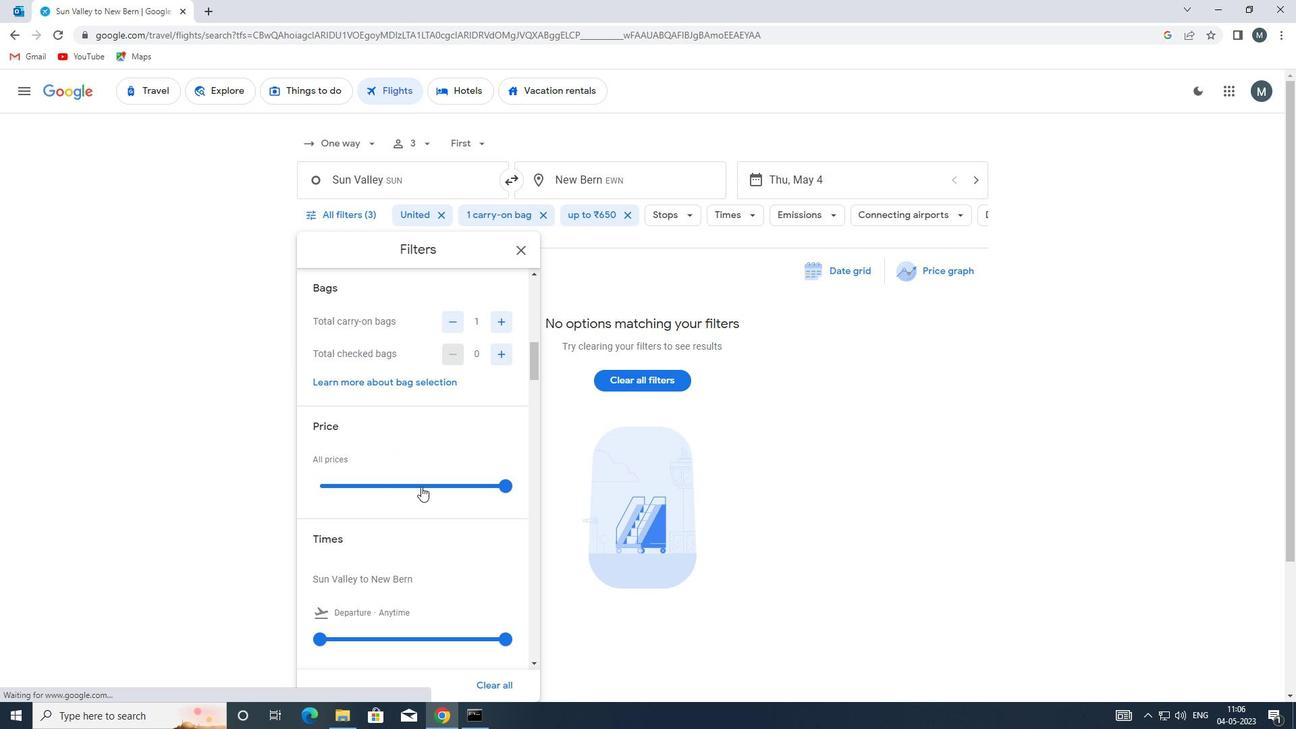 
Action: Mouse scrolled (424, 478) with delta (0, 0)
Screenshot: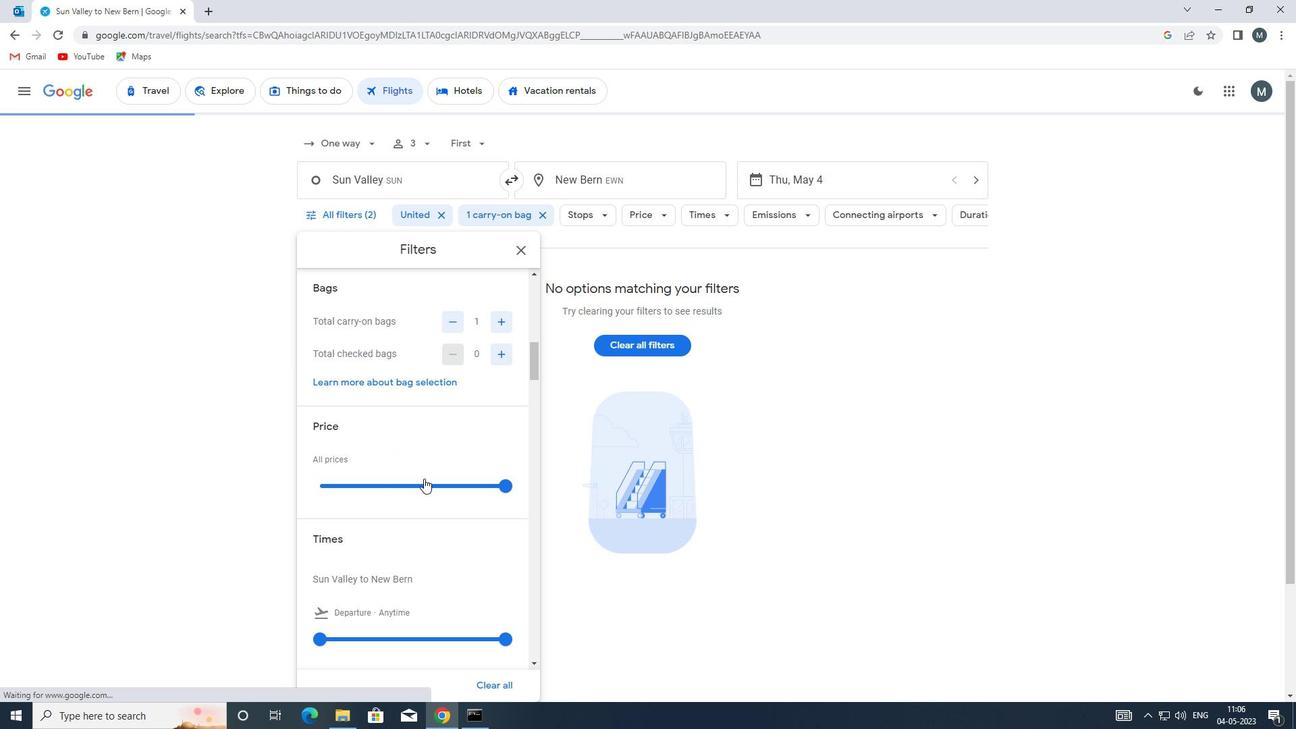 
Action: Mouse scrolled (424, 478) with delta (0, 0)
Screenshot: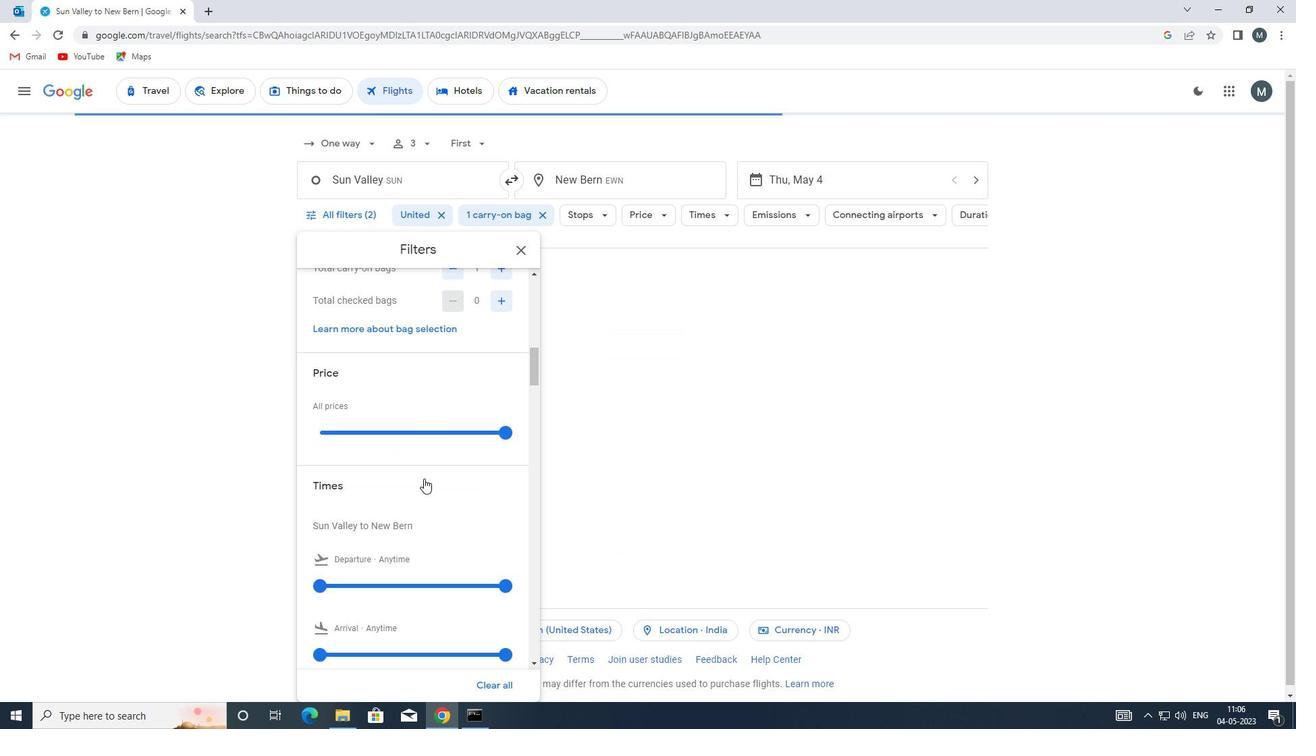 
Action: Mouse moved to (330, 503)
Screenshot: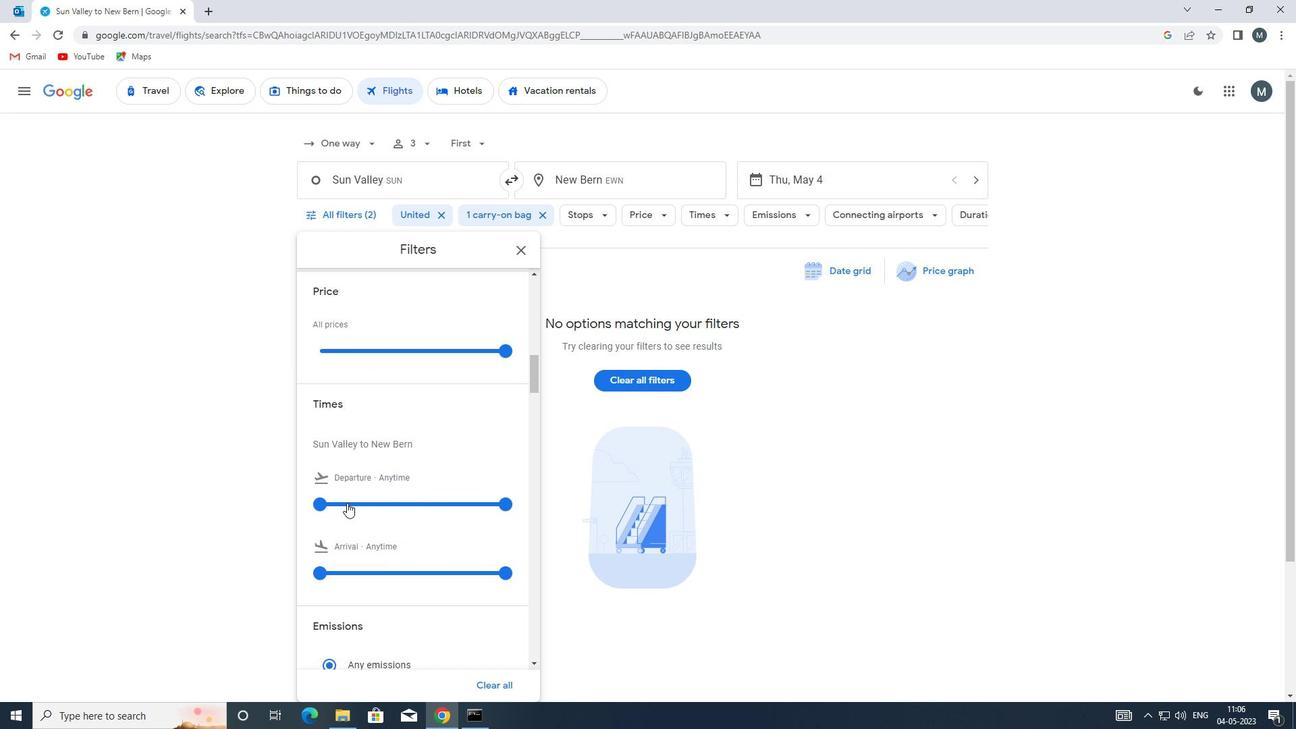 
Action: Mouse pressed left at (330, 503)
Screenshot: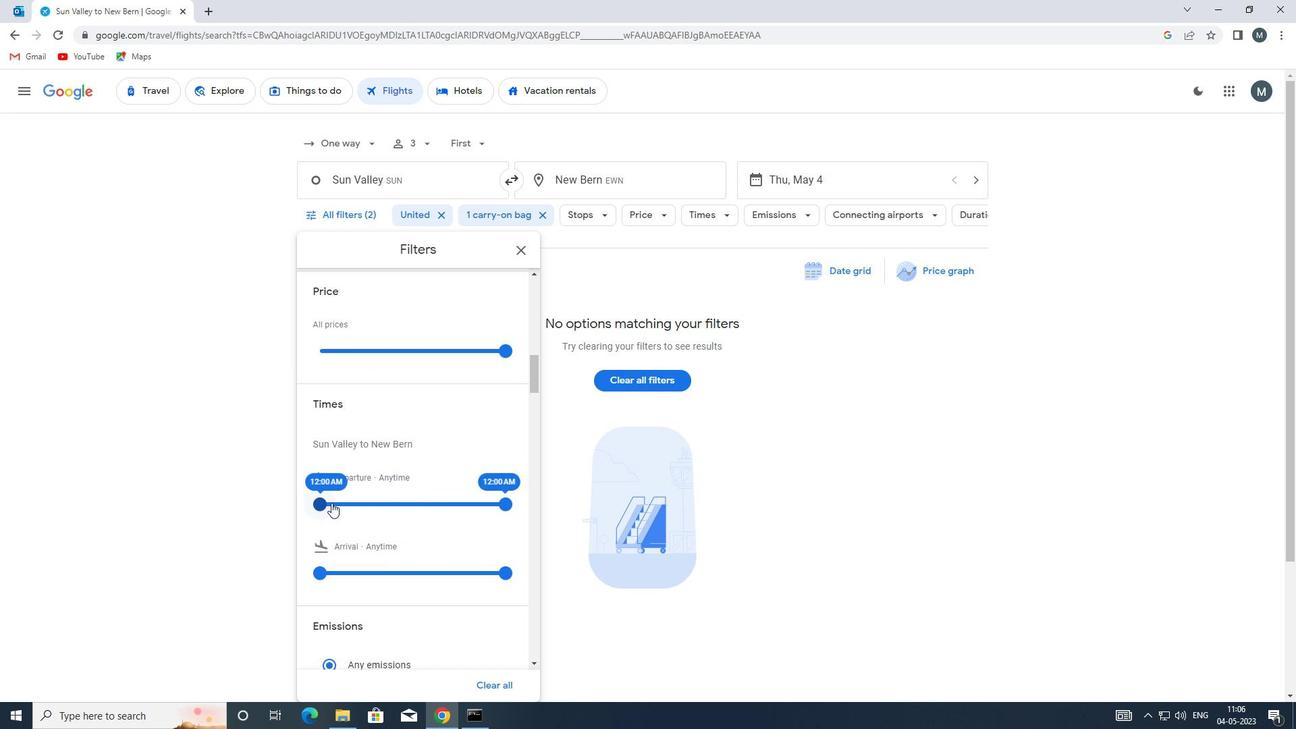 
Action: Mouse moved to (494, 500)
Screenshot: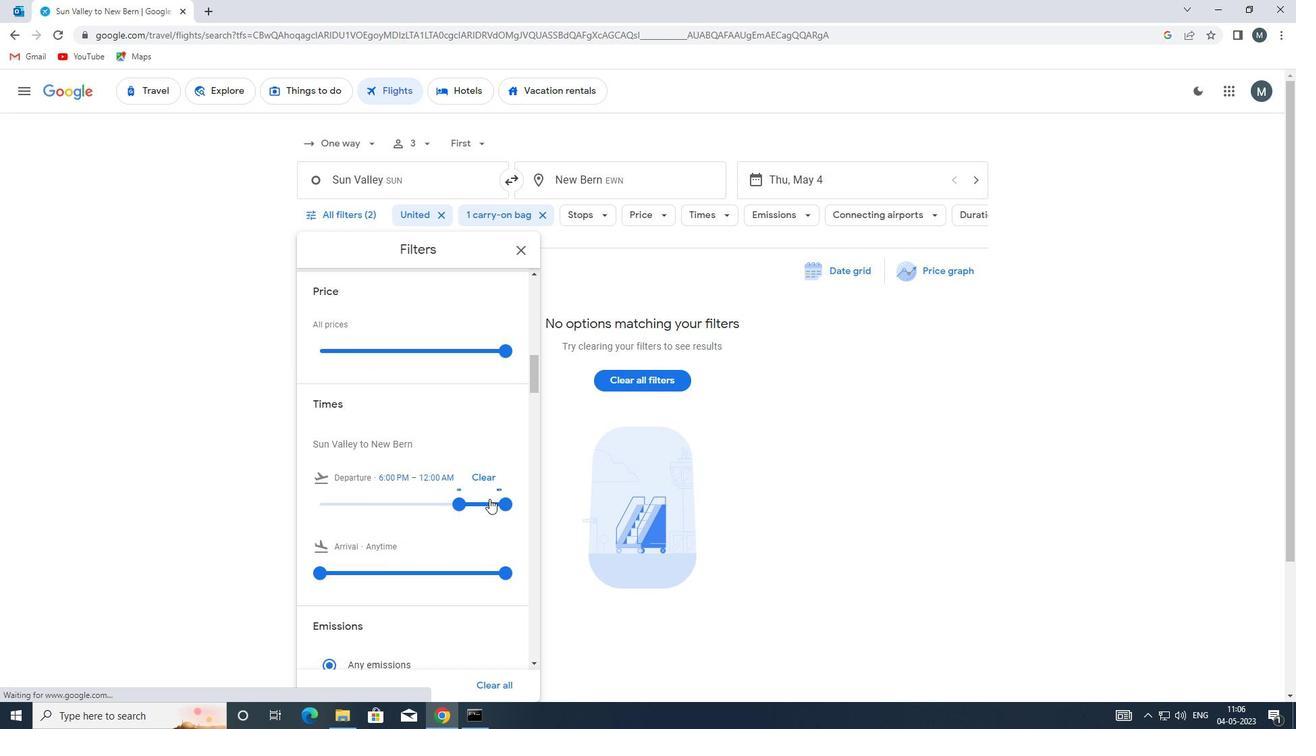 
Action: Mouse pressed left at (494, 500)
Screenshot: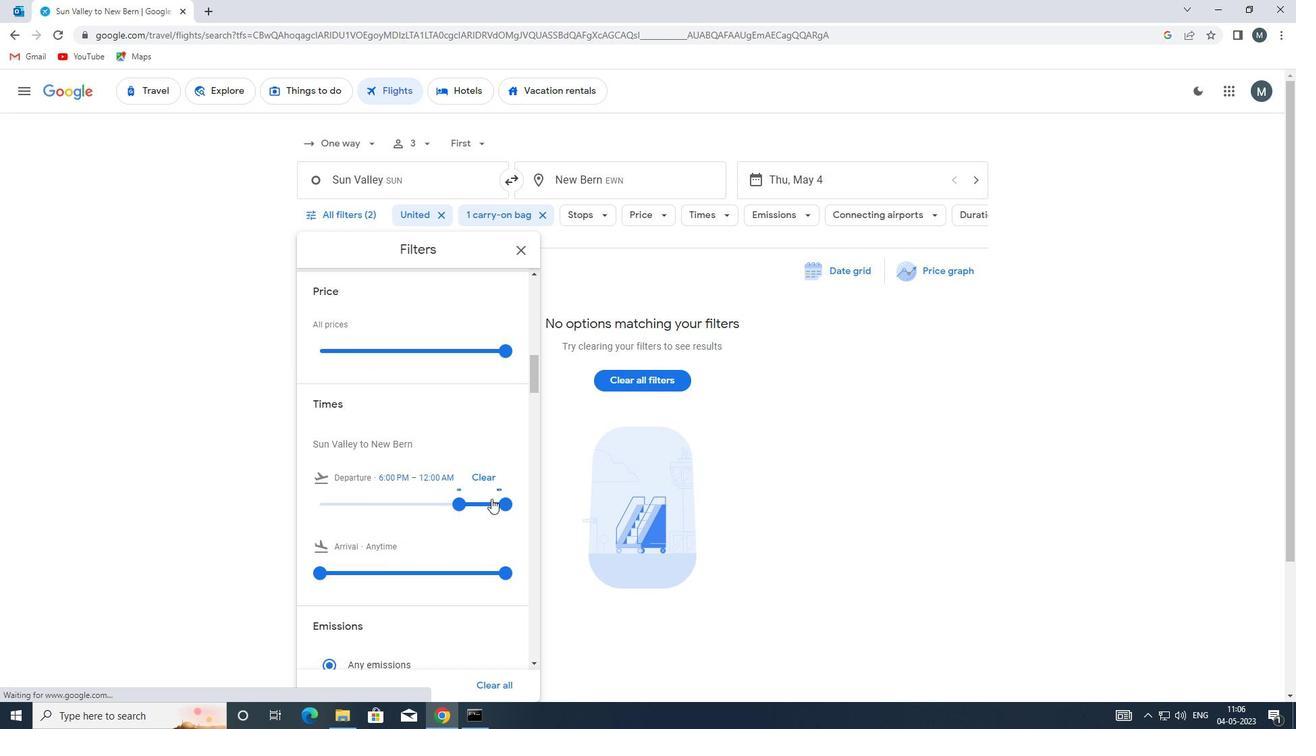 
Action: Mouse moved to (466, 490)
Screenshot: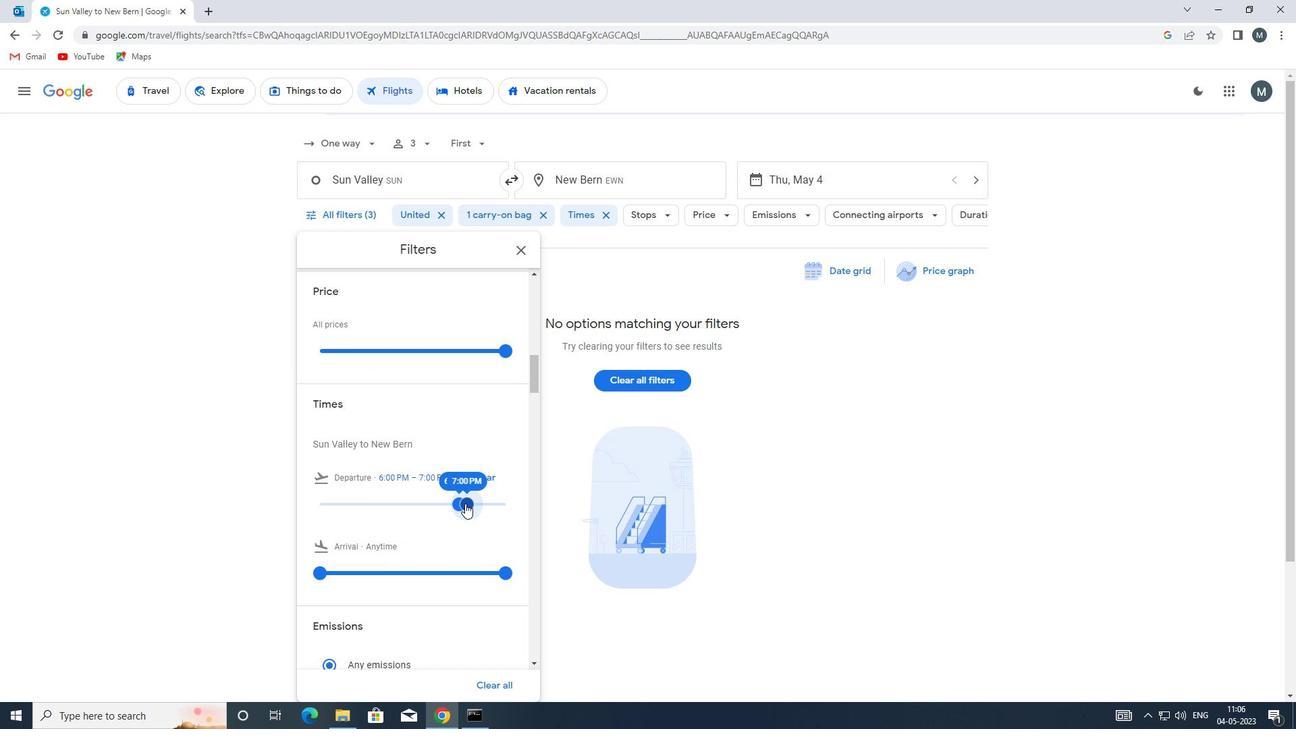 
Action: Mouse scrolled (466, 489) with delta (0, 0)
Screenshot: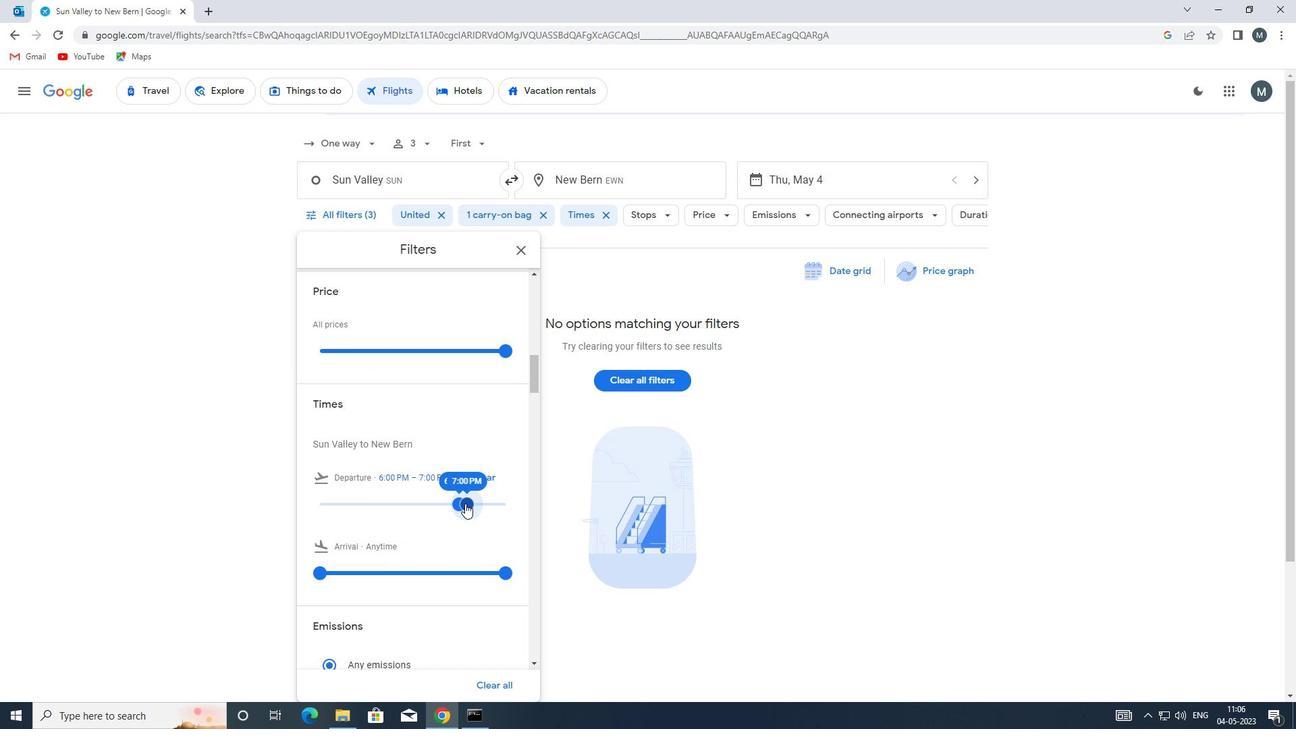 
Action: Mouse moved to (467, 486)
Screenshot: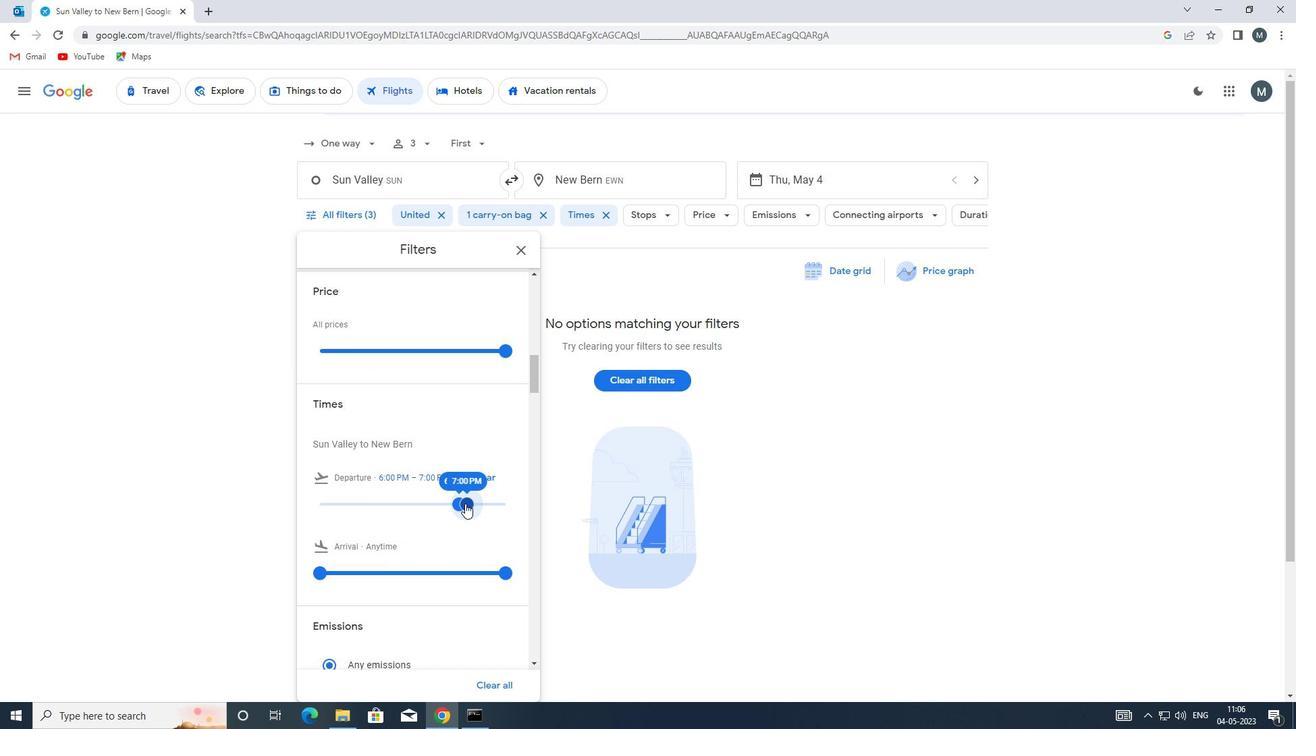 
Action: Mouse scrolled (467, 485) with delta (0, 0)
Screenshot: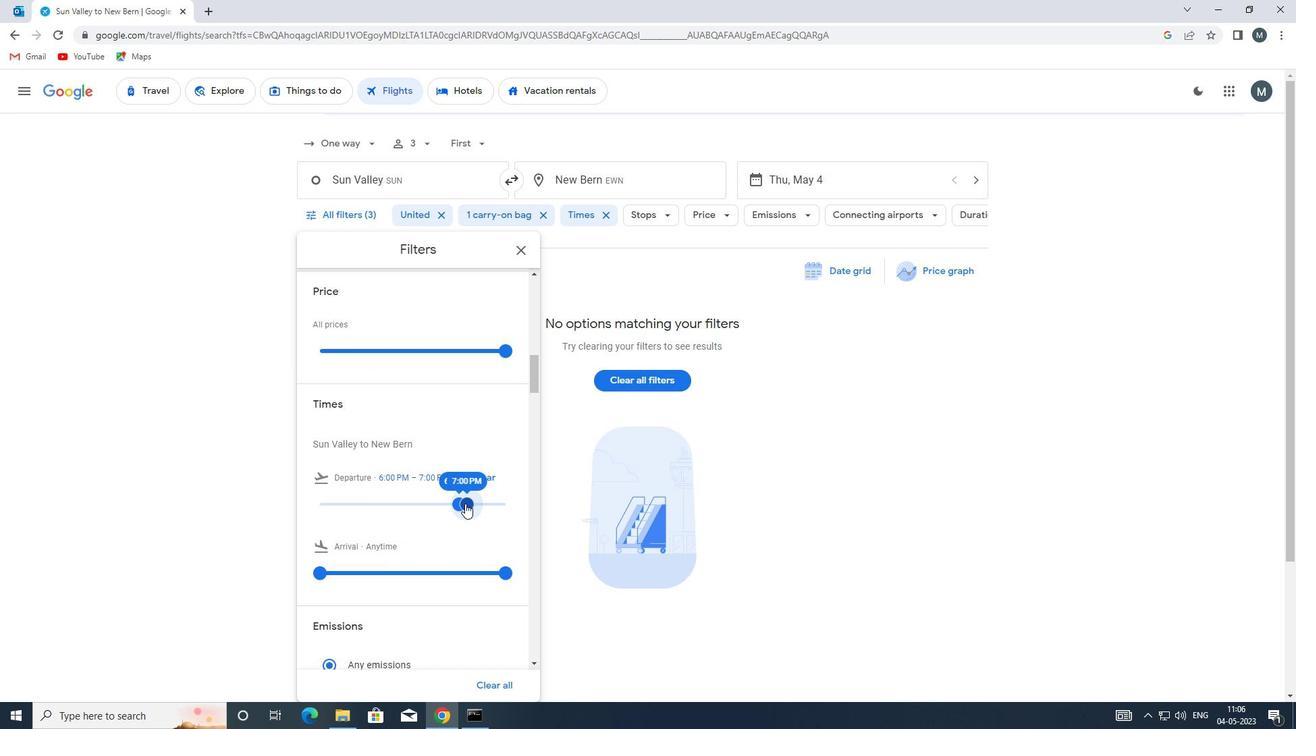 
Action: Mouse moved to (519, 250)
Screenshot: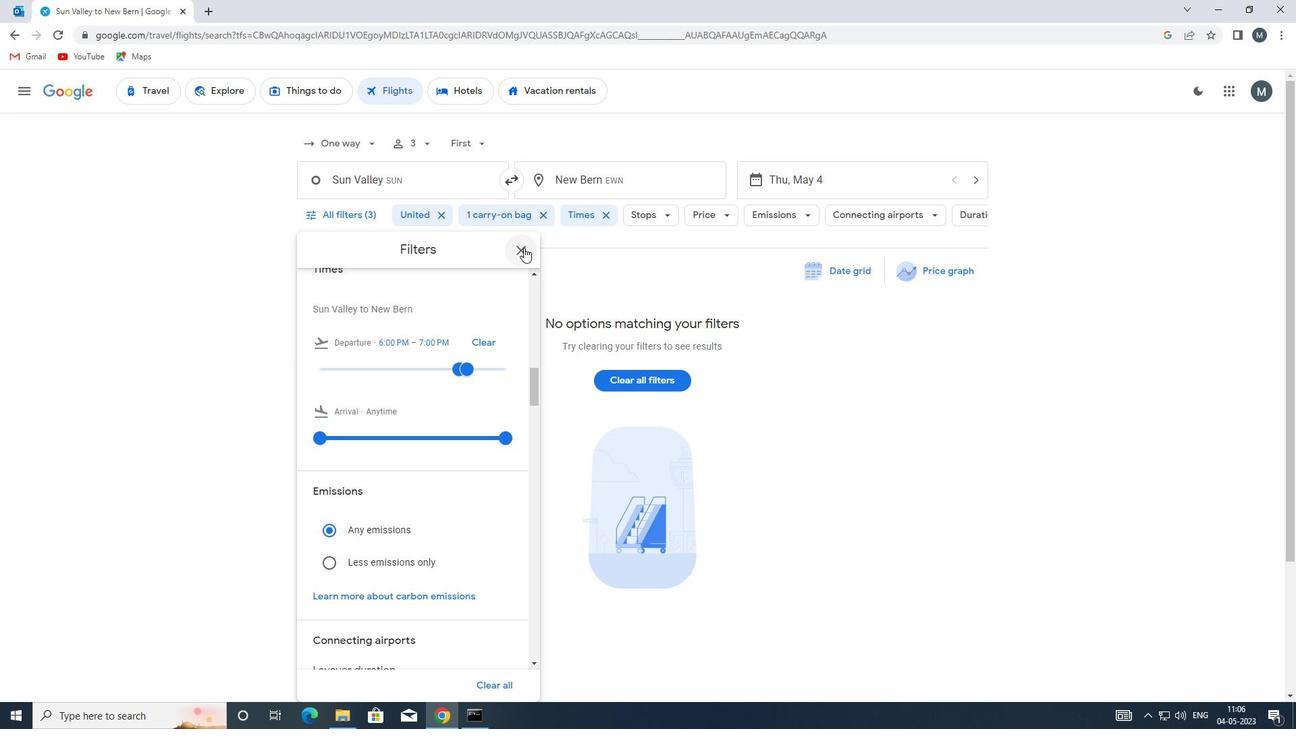 
Action: Mouse pressed left at (519, 250)
Screenshot: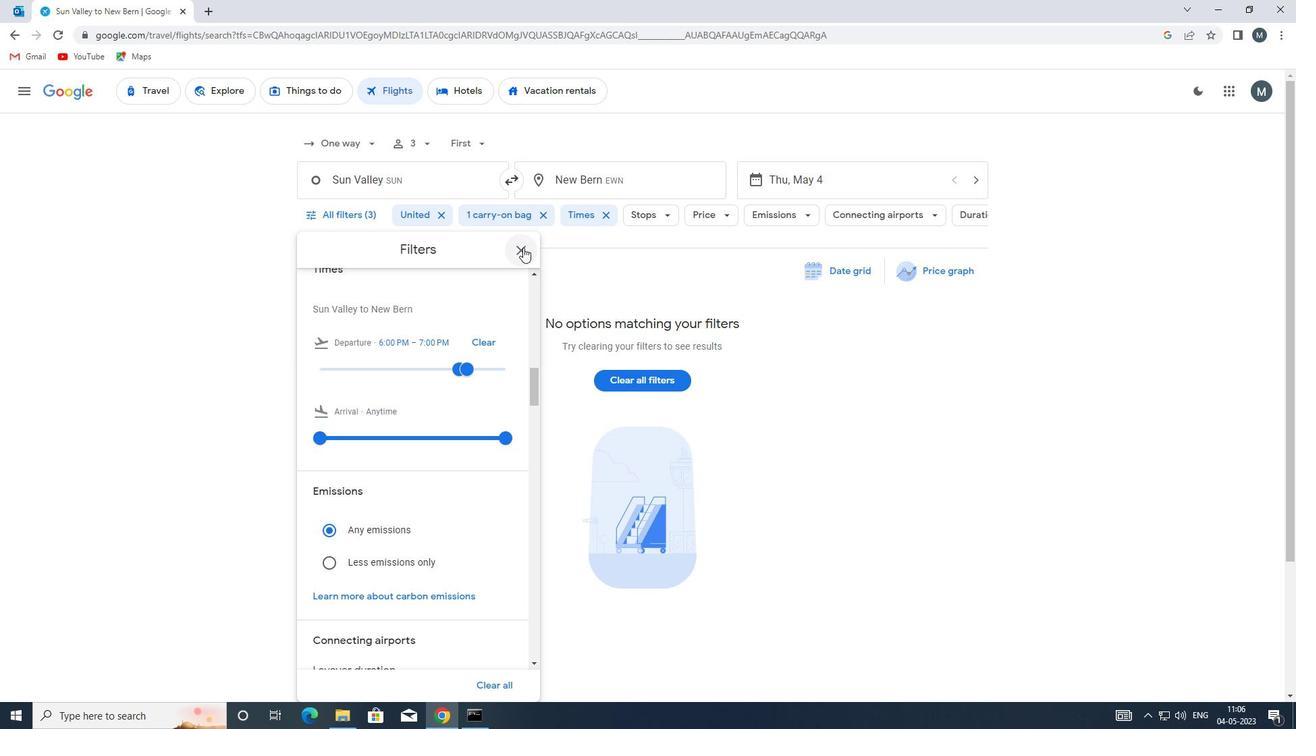 
Action: Mouse moved to (524, 249)
Screenshot: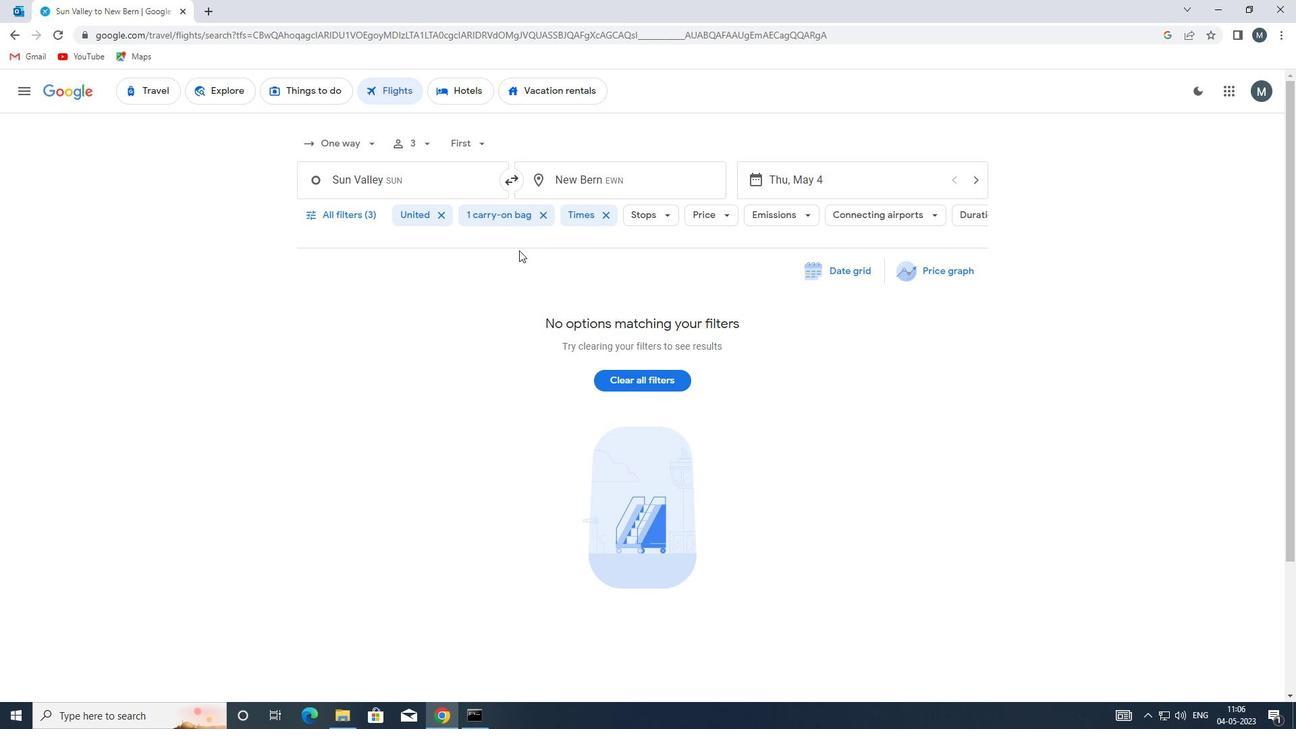 
